 Task: Add a signature Juanita Young containing With sincere appreciation and gratitude, Juanita Young to email address softage.8@softage.net and add a label Debugging
Action: Mouse moved to (974, 55)
Screenshot: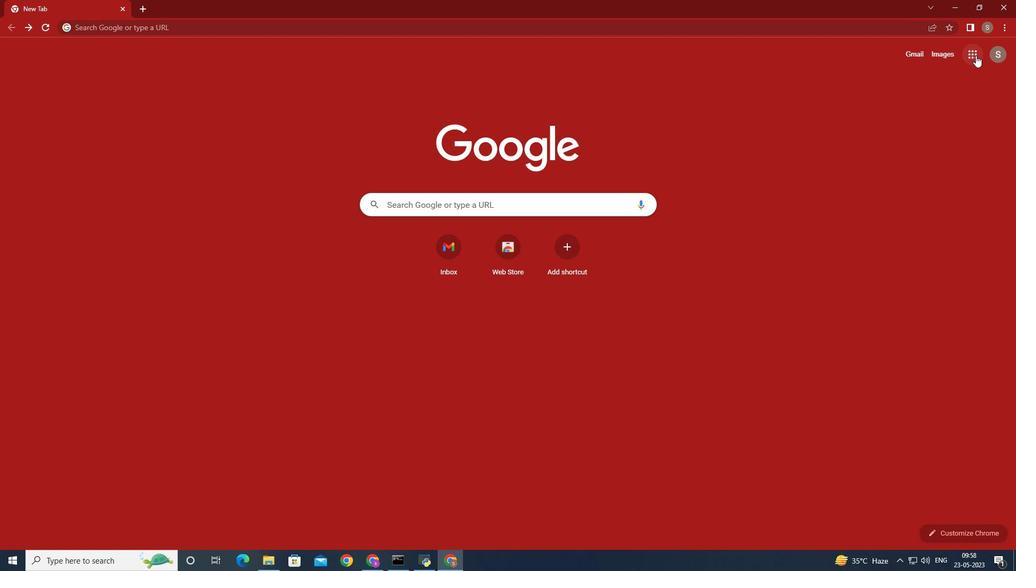 
Action: Mouse pressed left at (974, 55)
Screenshot: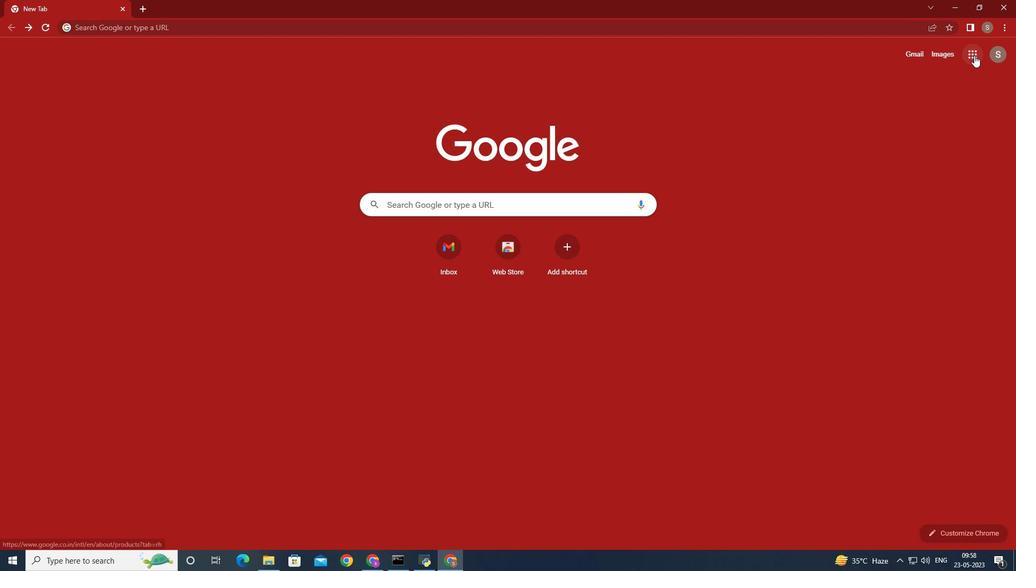 
Action: Mouse moved to (931, 101)
Screenshot: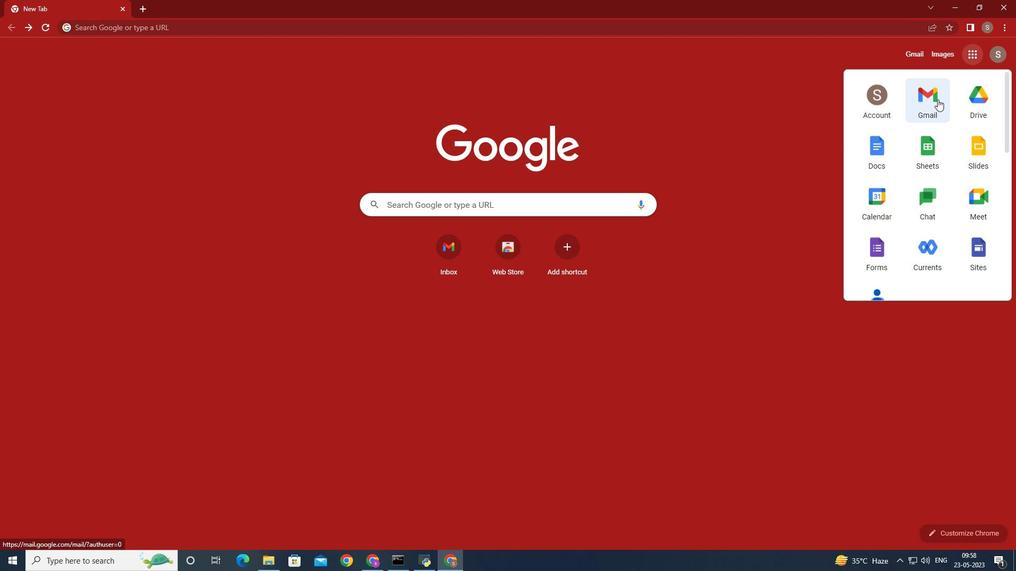 
Action: Mouse pressed left at (931, 101)
Screenshot: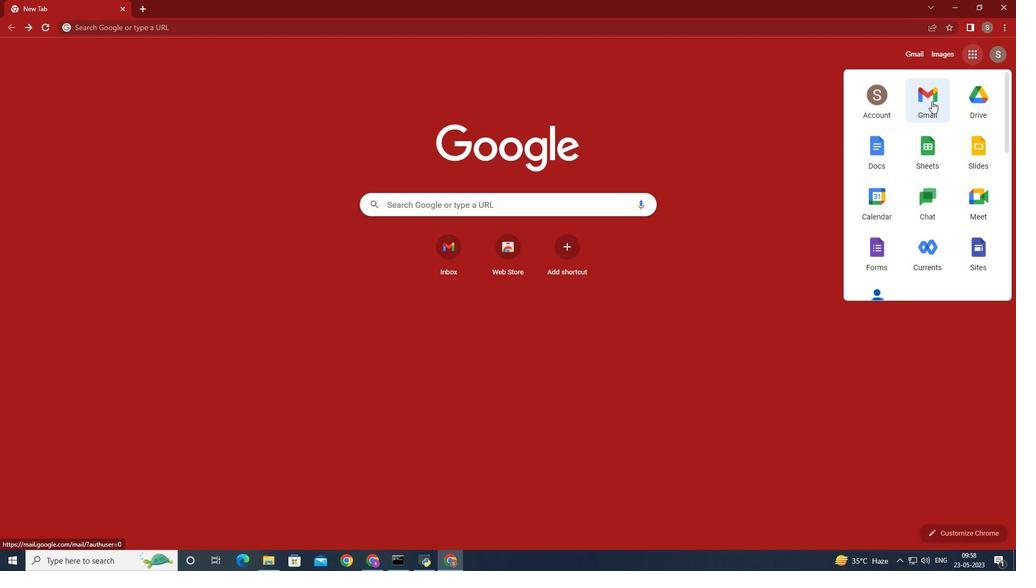 
Action: Mouse moved to (898, 78)
Screenshot: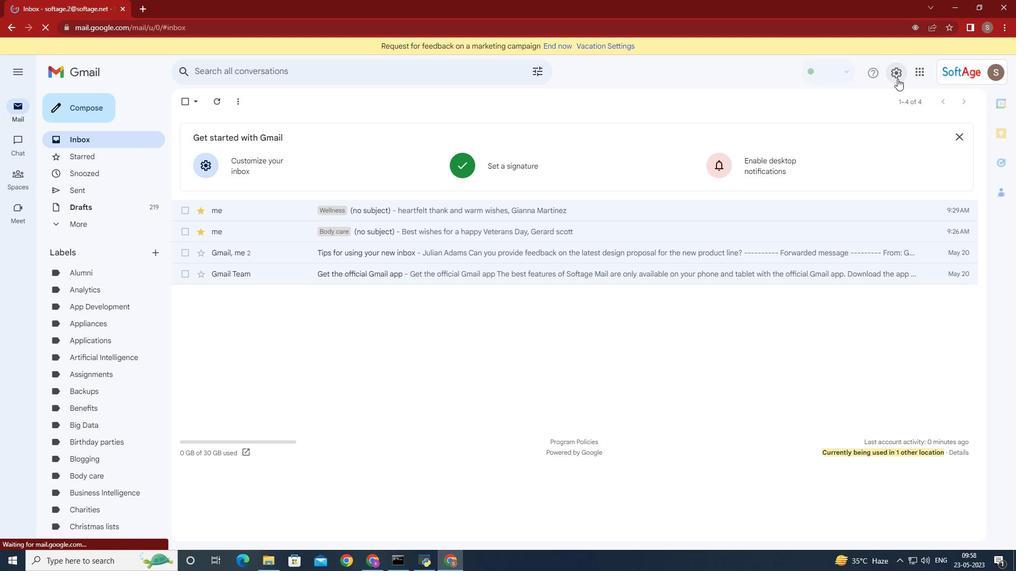 
Action: Mouse pressed left at (898, 78)
Screenshot: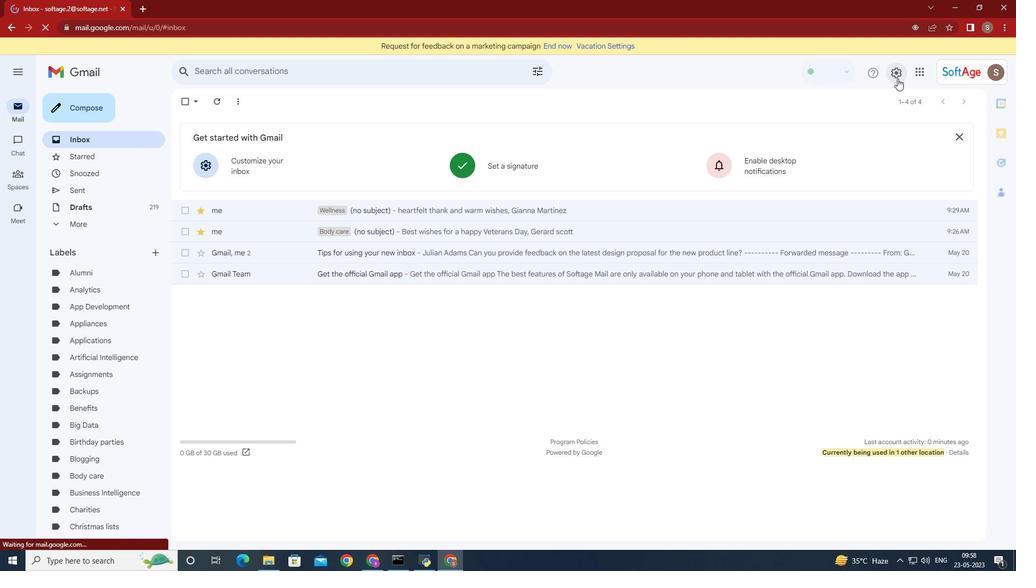 
Action: Mouse moved to (913, 123)
Screenshot: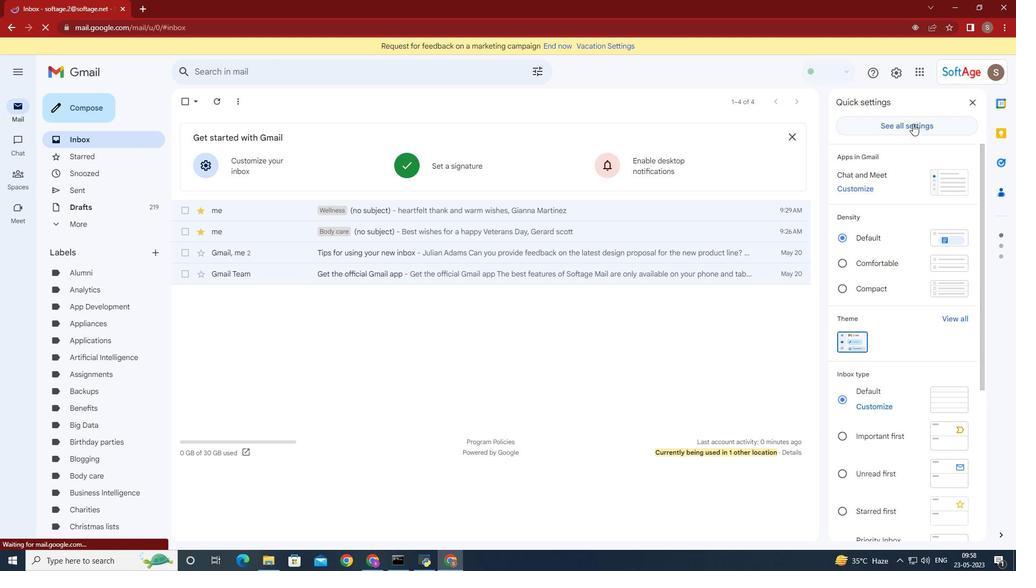 
Action: Mouse pressed left at (913, 123)
Screenshot: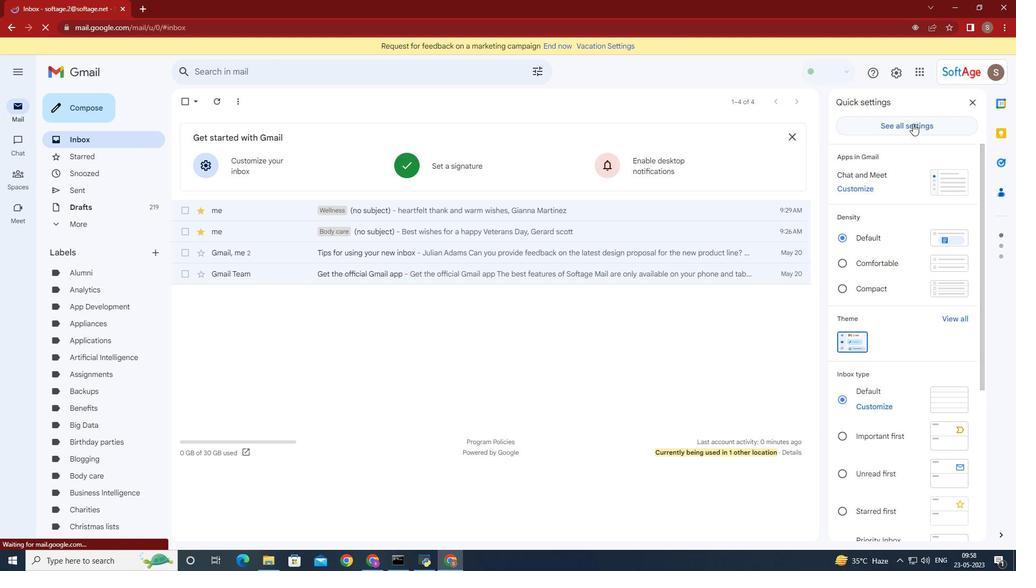 
Action: Mouse moved to (583, 351)
Screenshot: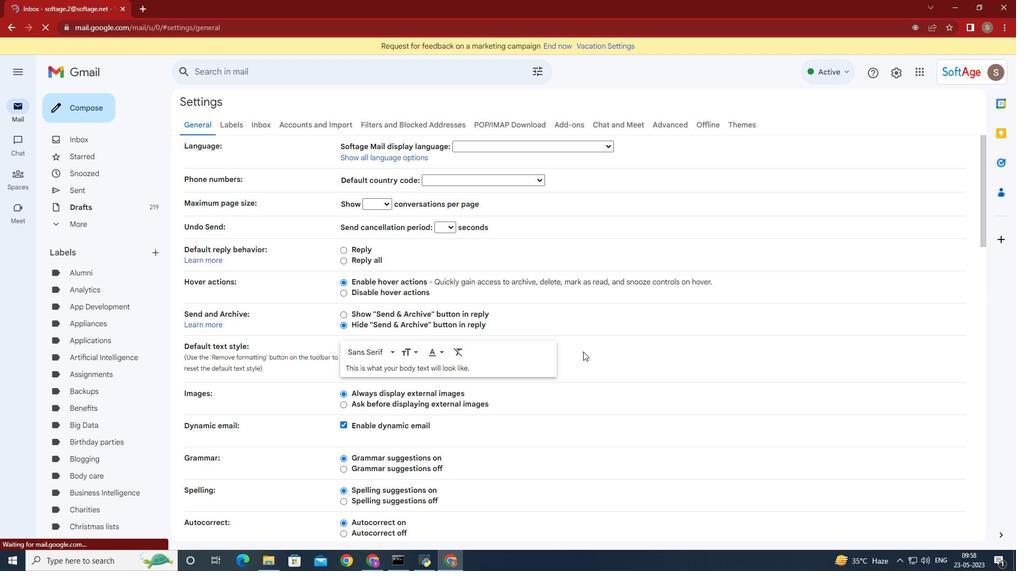 
Action: Mouse scrolled (583, 351) with delta (0, 0)
Screenshot: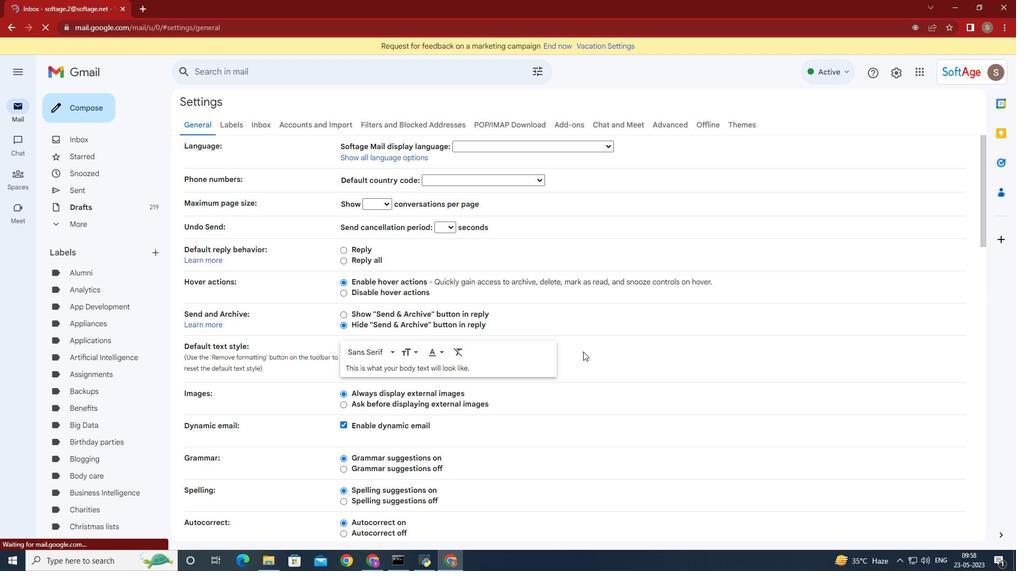 
Action: Mouse scrolled (583, 351) with delta (0, 0)
Screenshot: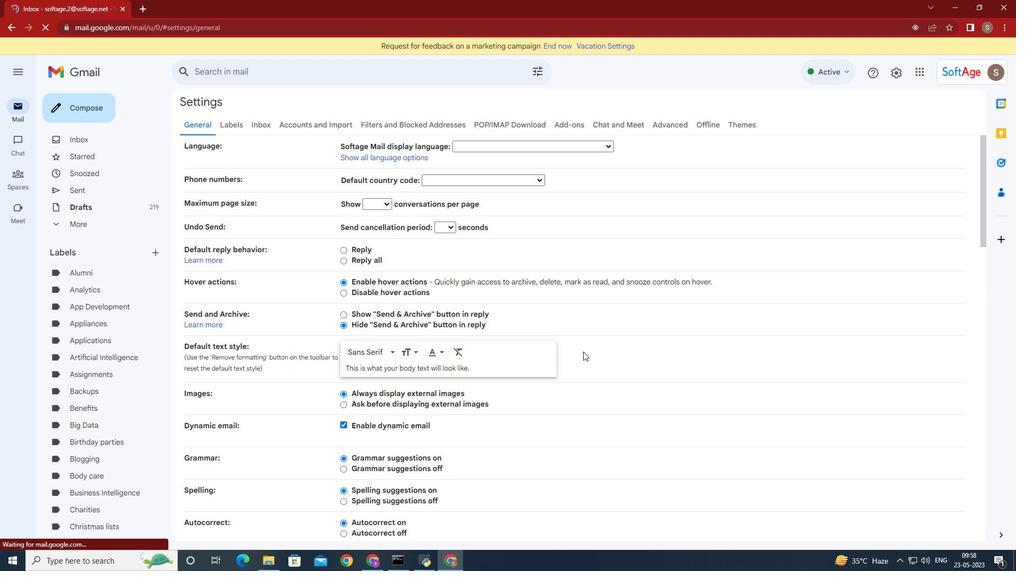 
Action: Mouse scrolled (583, 351) with delta (0, 0)
Screenshot: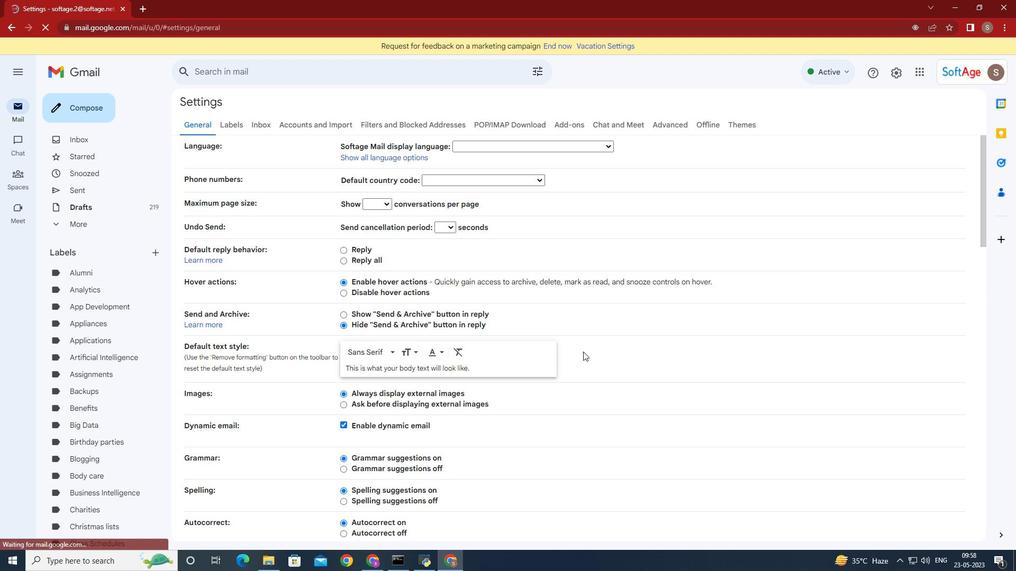 
Action: Mouse moved to (583, 351)
Screenshot: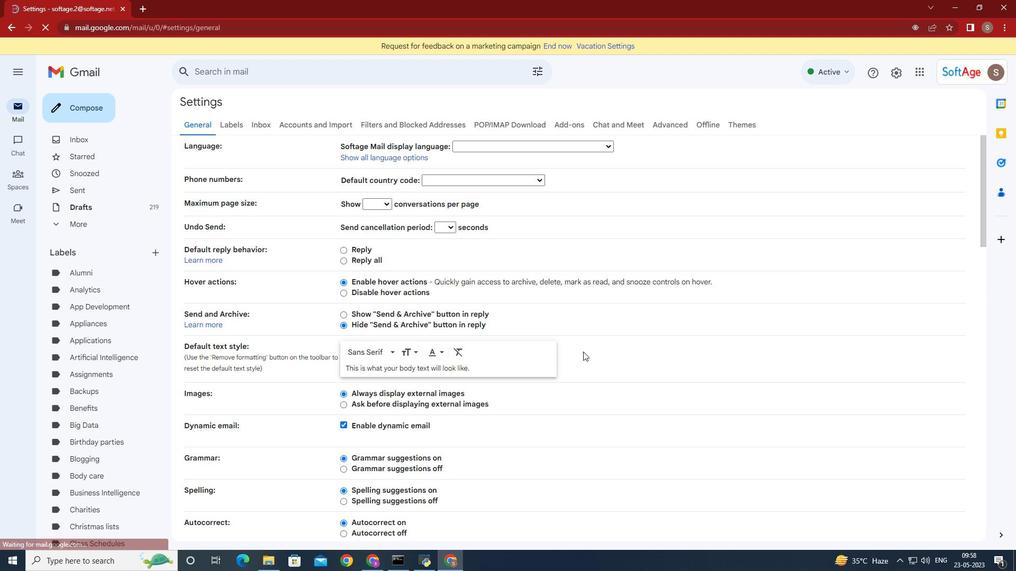 
Action: Mouse scrolled (583, 351) with delta (0, 0)
Screenshot: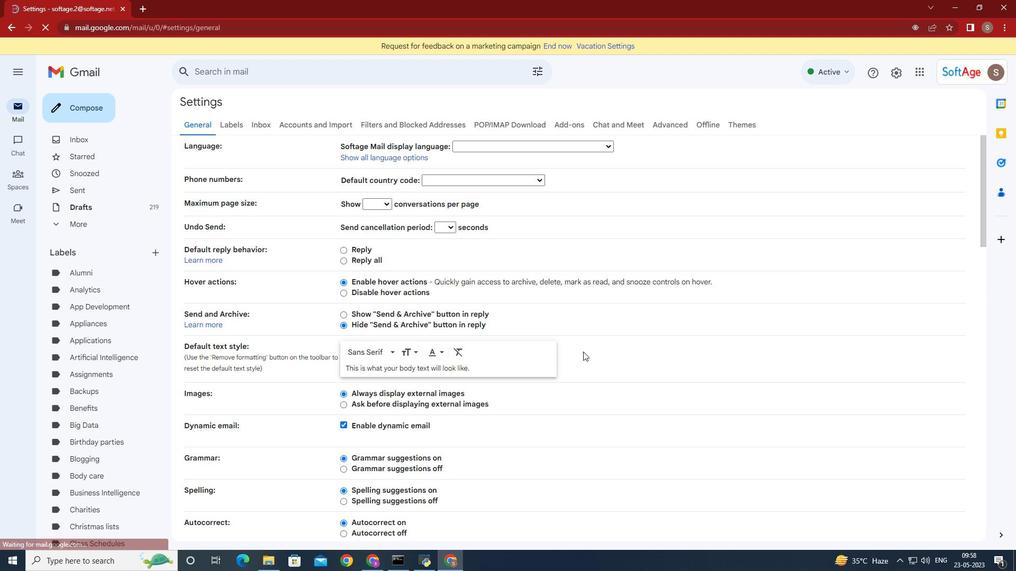 
Action: Mouse moved to (584, 350)
Screenshot: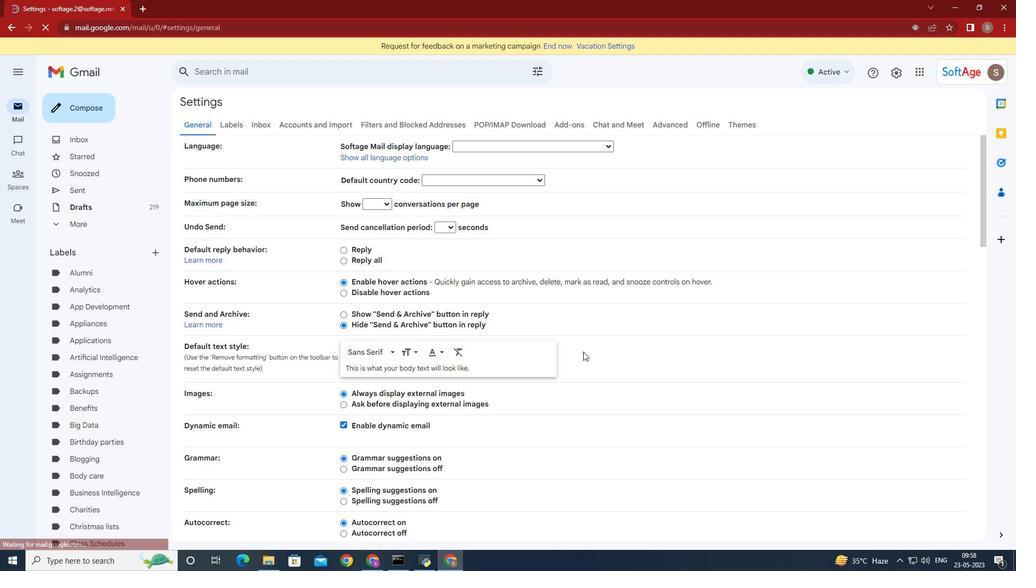 
Action: Mouse scrolled (584, 350) with delta (0, 0)
Screenshot: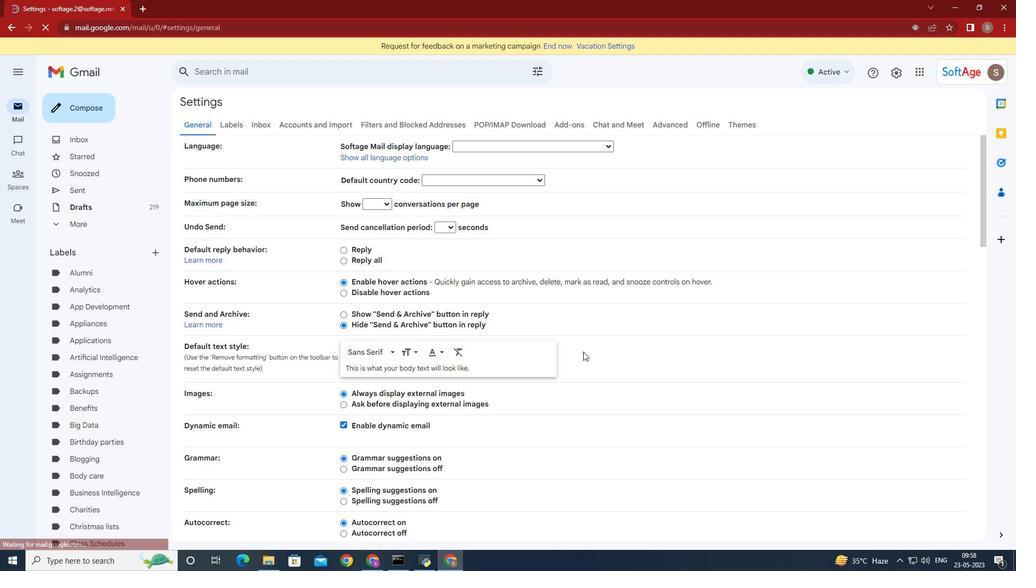 
Action: Mouse moved to (585, 347)
Screenshot: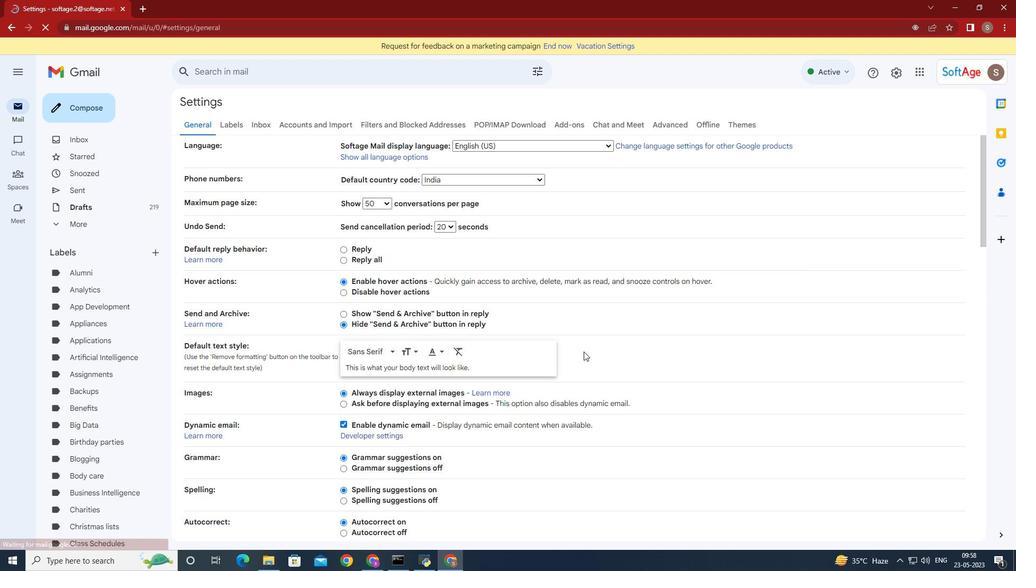 
Action: Mouse scrolled (584, 349) with delta (0, 0)
Screenshot: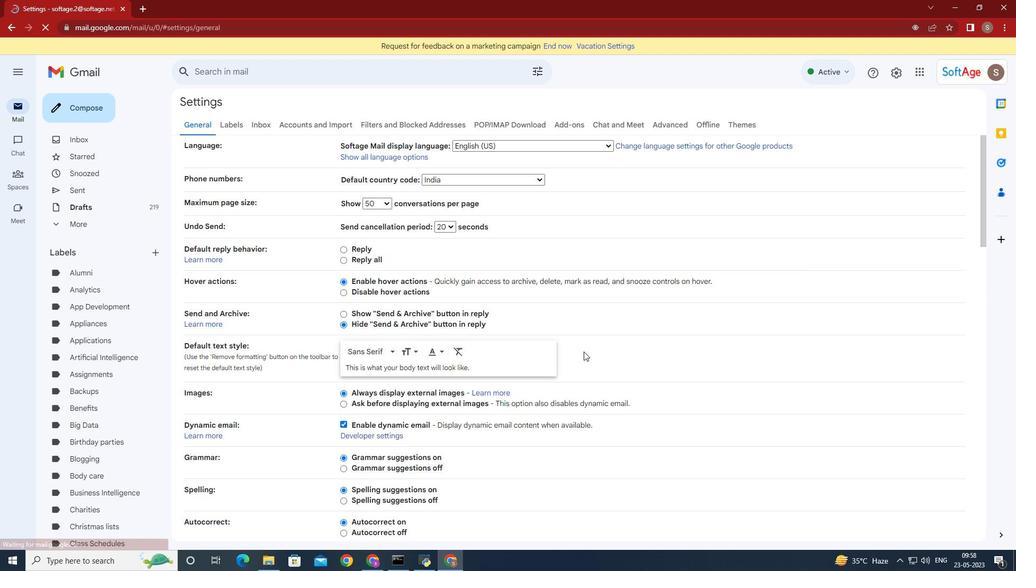 
Action: Mouse moved to (587, 345)
Screenshot: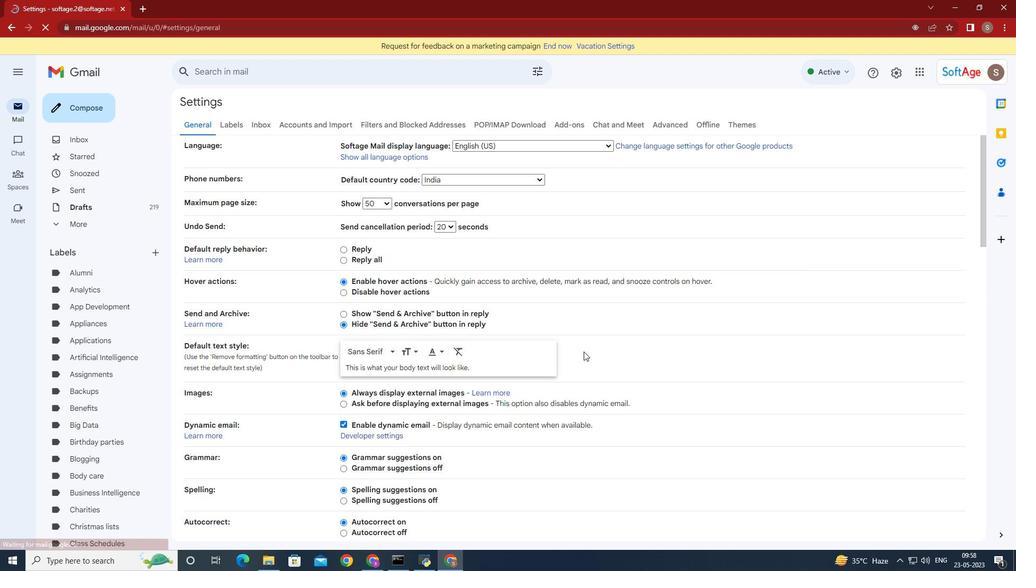 
Action: Mouse scrolled (586, 345) with delta (0, 0)
Screenshot: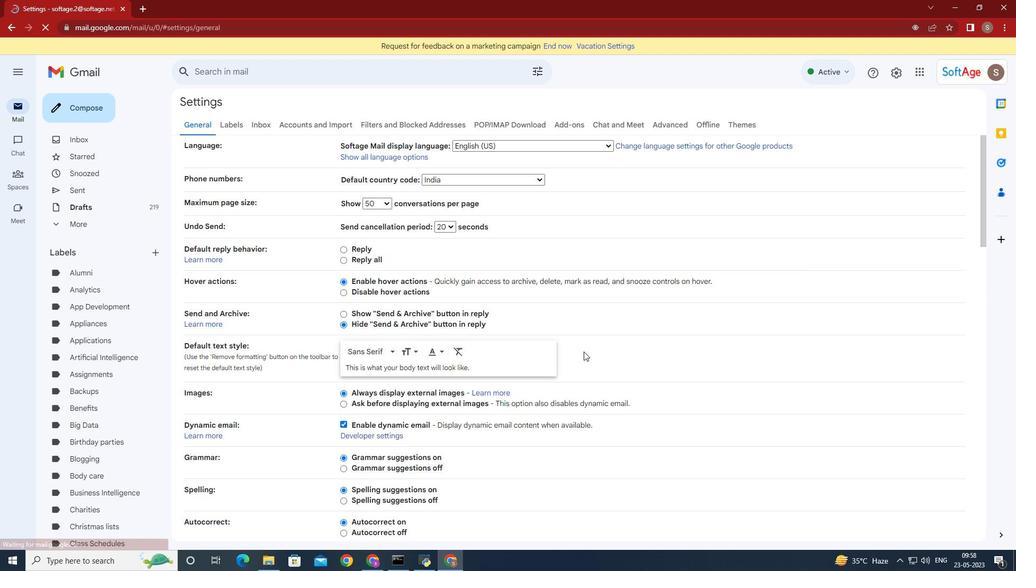 
Action: Mouse moved to (589, 341)
Screenshot: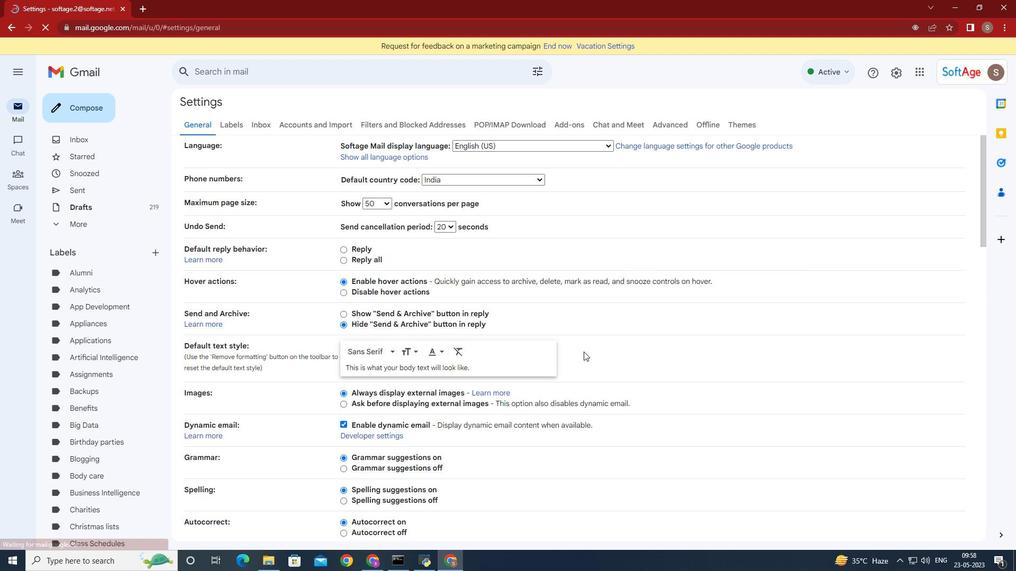 
Action: Mouse scrolled (588, 342) with delta (0, 0)
Screenshot: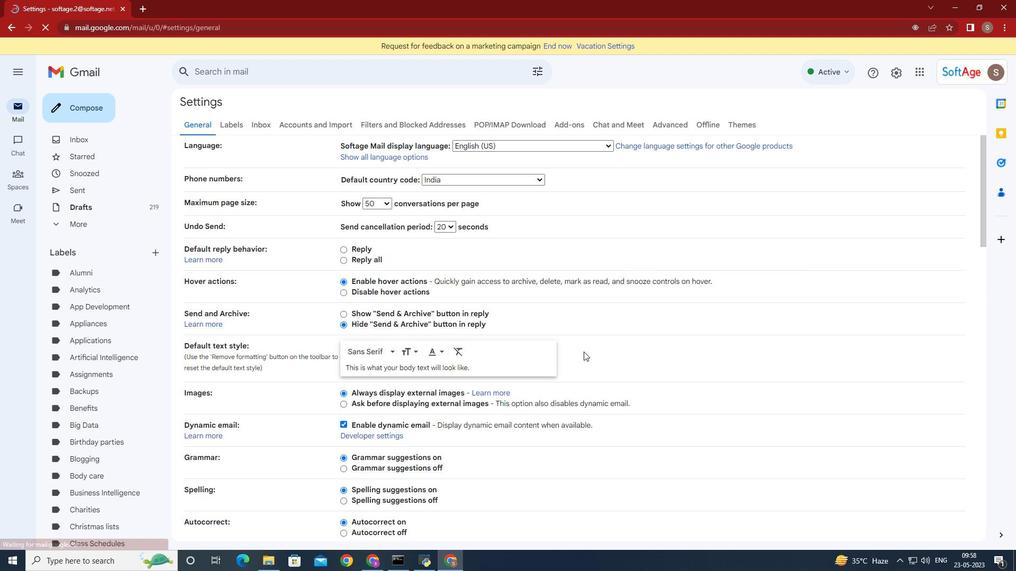 
Action: Mouse moved to (594, 334)
Screenshot: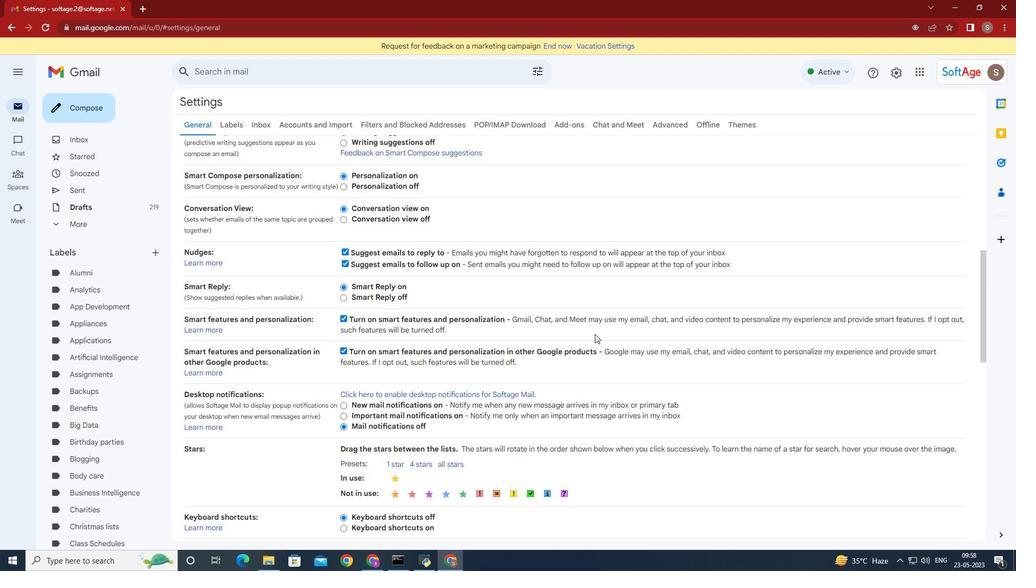 
Action: Mouse scrolled (594, 333) with delta (0, 0)
Screenshot: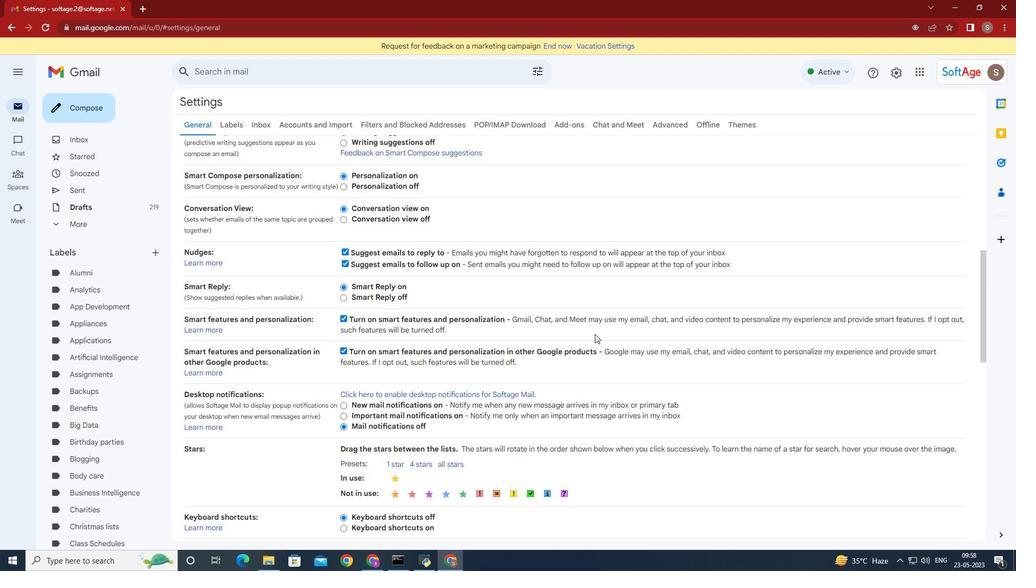 
Action: Mouse moved to (594, 334)
Screenshot: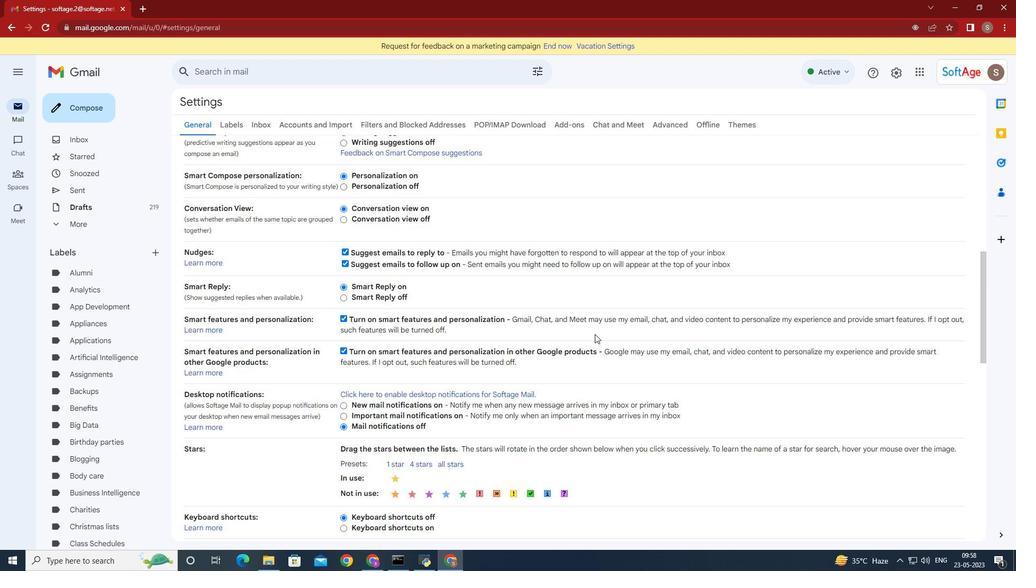
Action: Mouse scrolled (594, 333) with delta (0, 0)
Screenshot: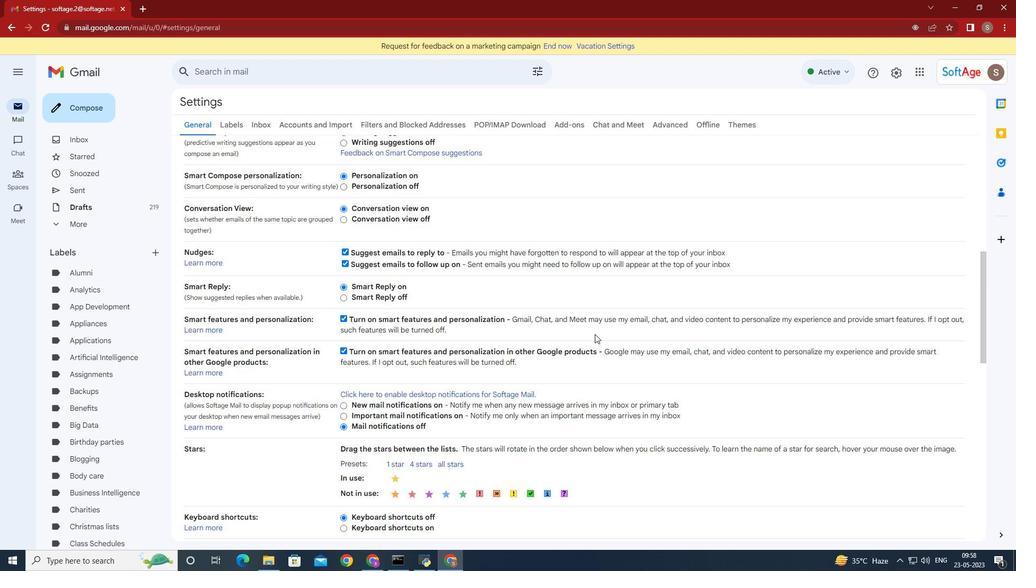 
Action: Mouse scrolled (594, 333) with delta (0, 0)
Screenshot: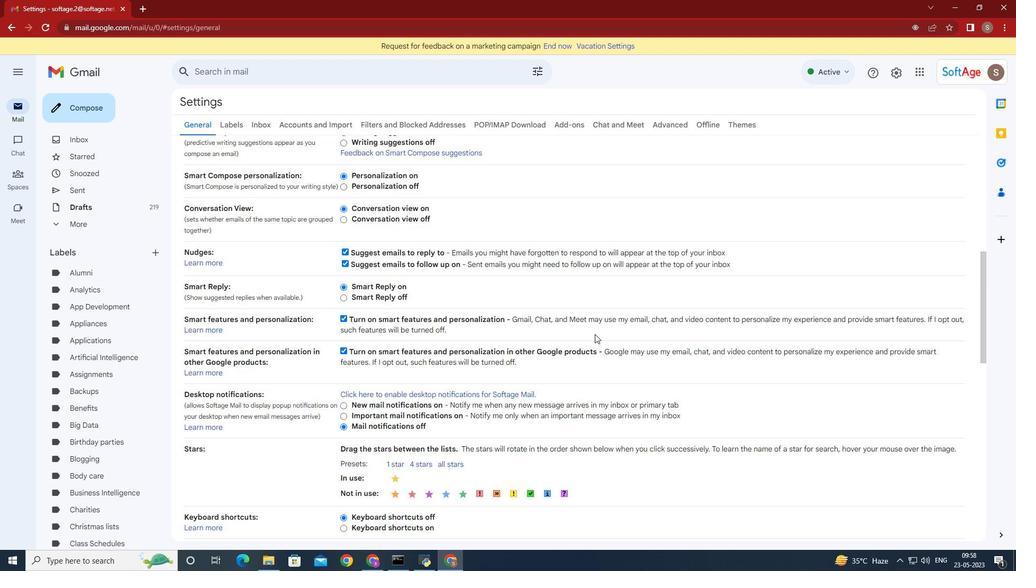 
Action: Mouse scrolled (594, 333) with delta (0, 0)
Screenshot: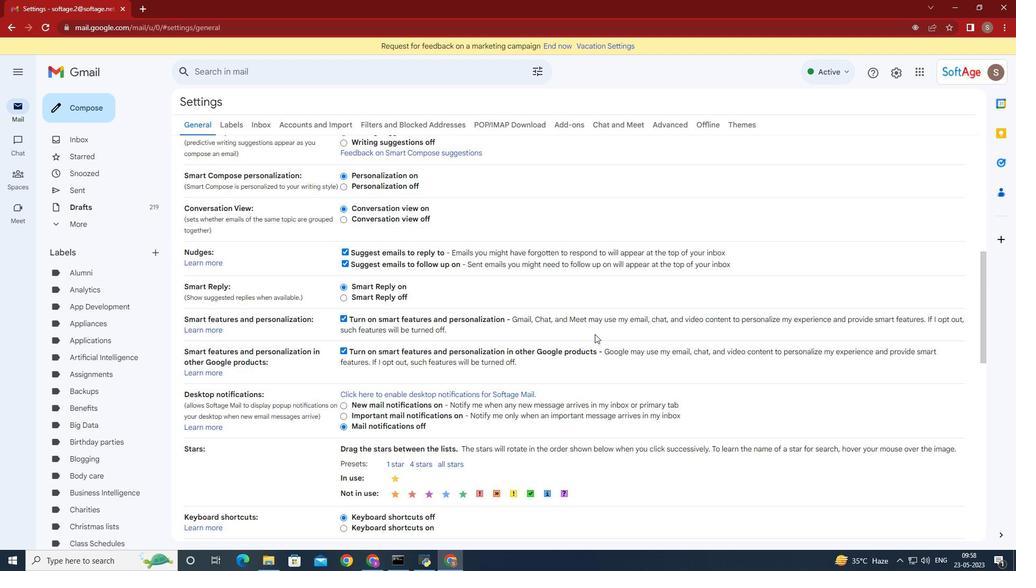 
Action: Mouse scrolled (594, 333) with delta (0, 0)
Screenshot: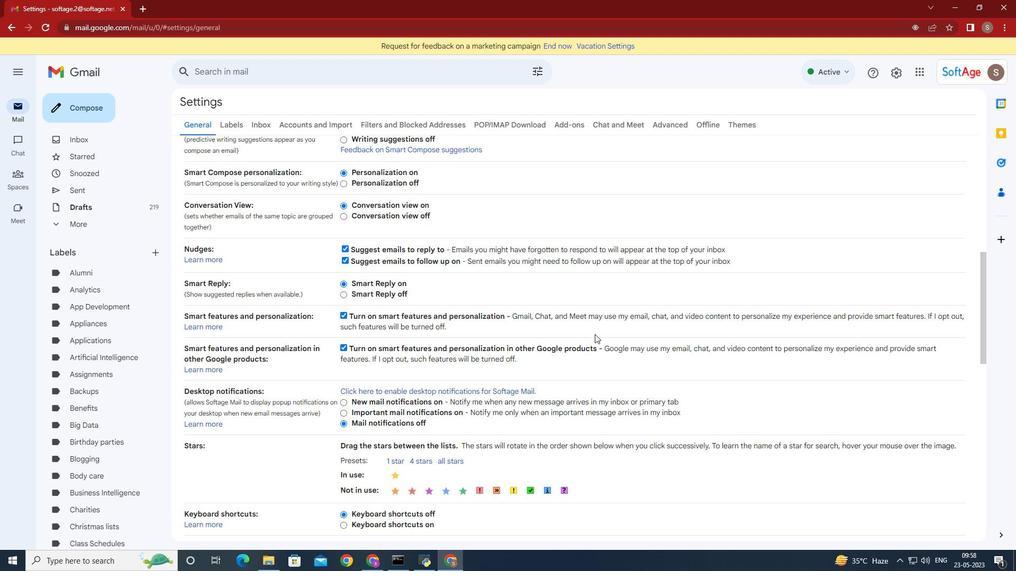 
Action: Mouse moved to (421, 483)
Screenshot: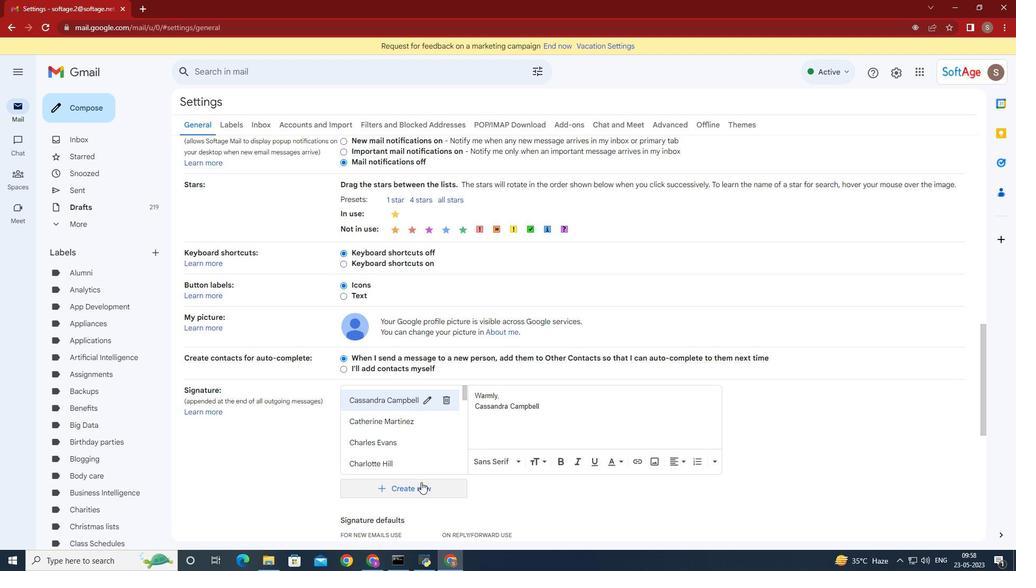 
Action: Mouse pressed left at (421, 483)
Screenshot: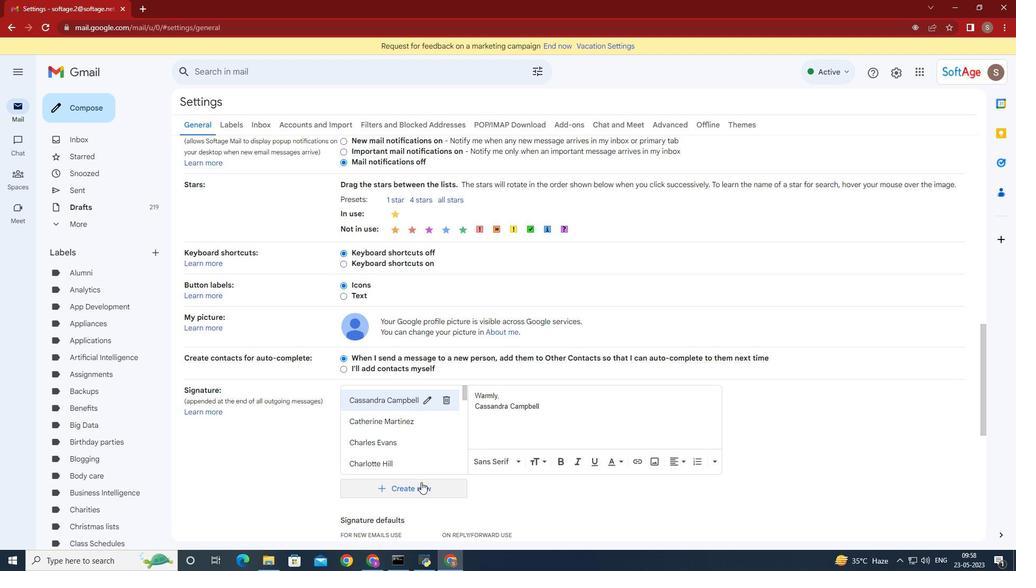 
Action: Mouse moved to (459, 450)
Screenshot: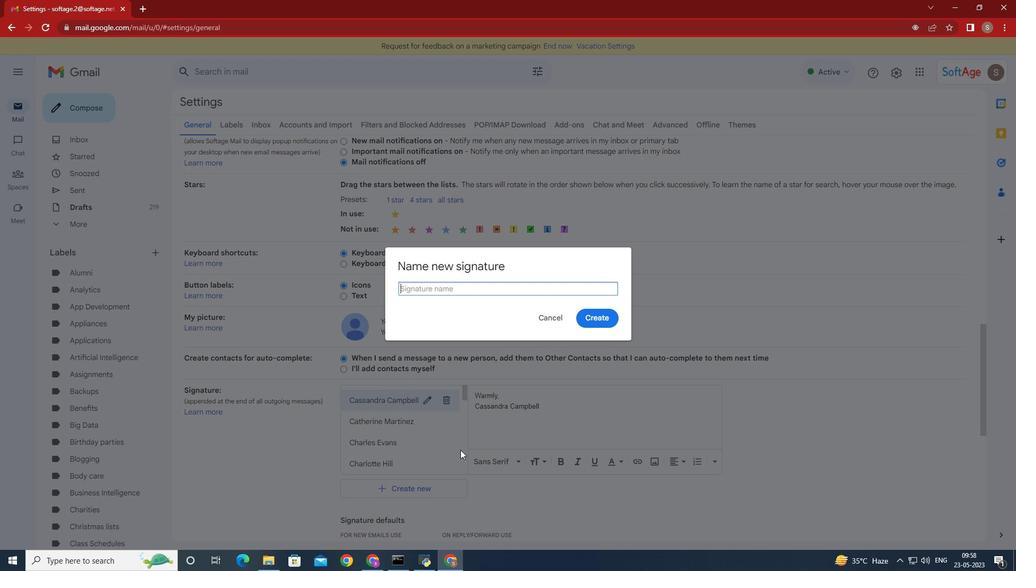 
Action: Key pressed <Key.shift>Juanita<Key.space><Key.shift>Young
Screenshot: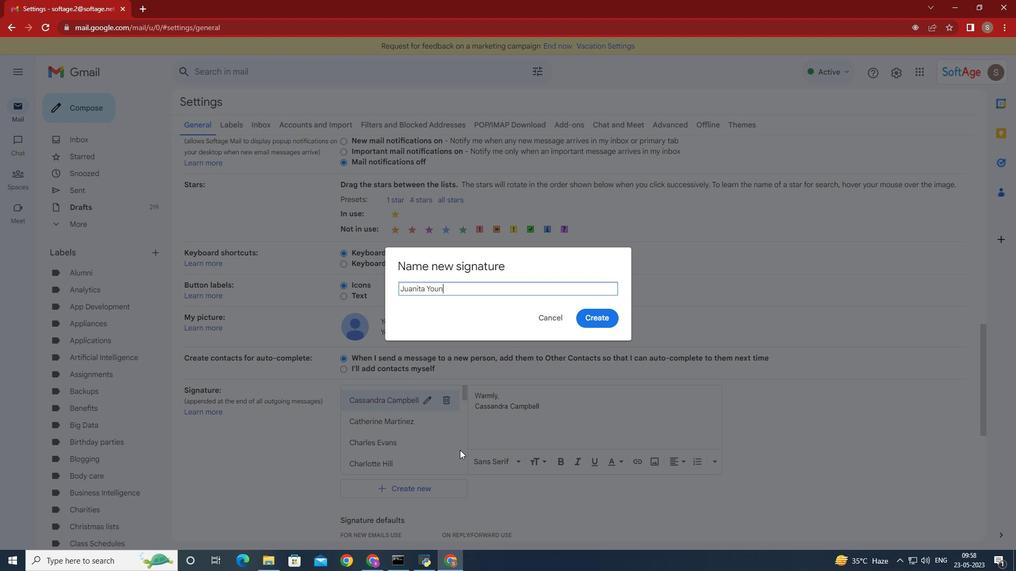 
Action: Mouse moved to (609, 320)
Screenshot: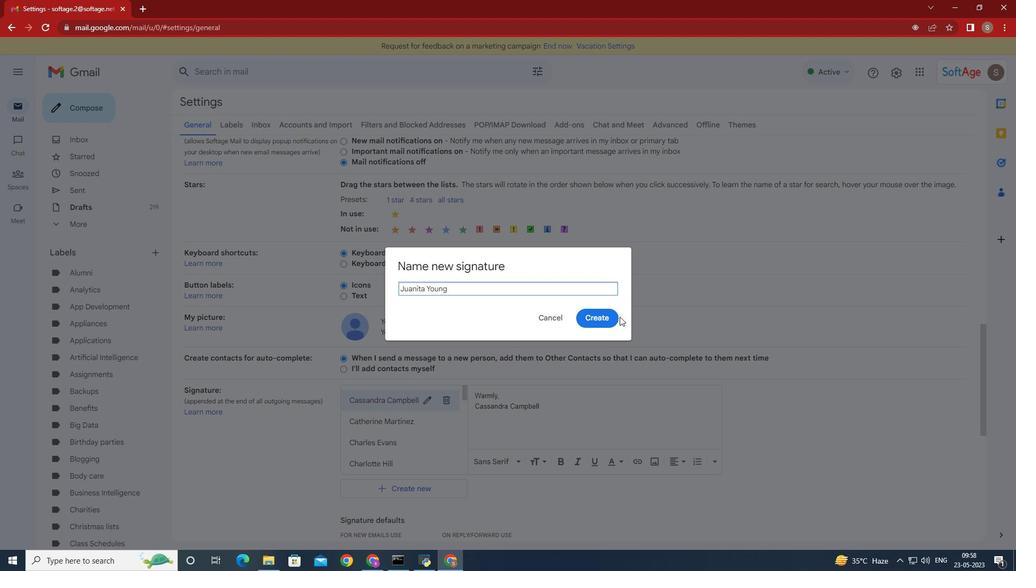 
Action: Mouse pressed left at (609, 320)
Screenshot: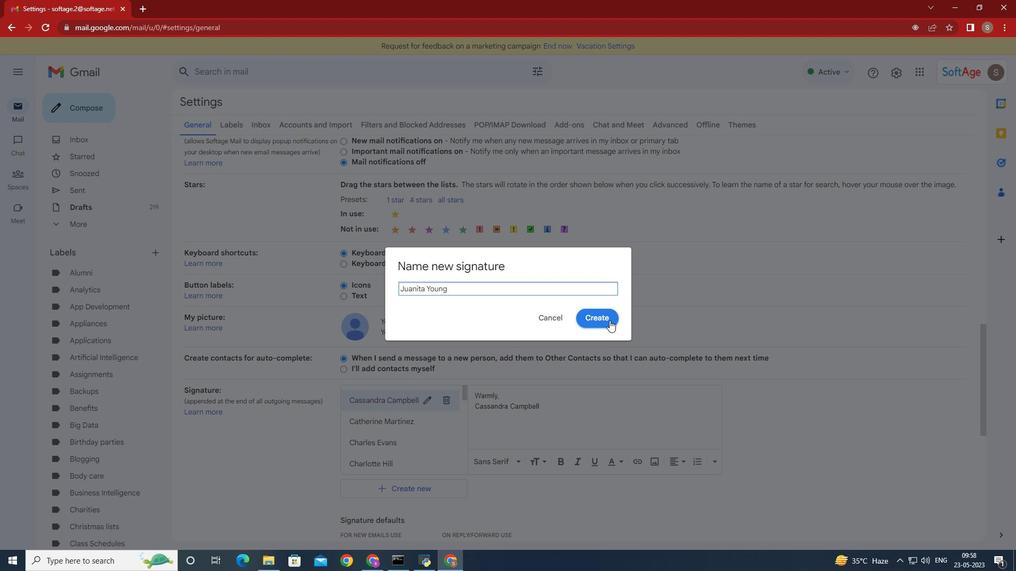
Action: Mouse moved to (726, 579)
Screenshot: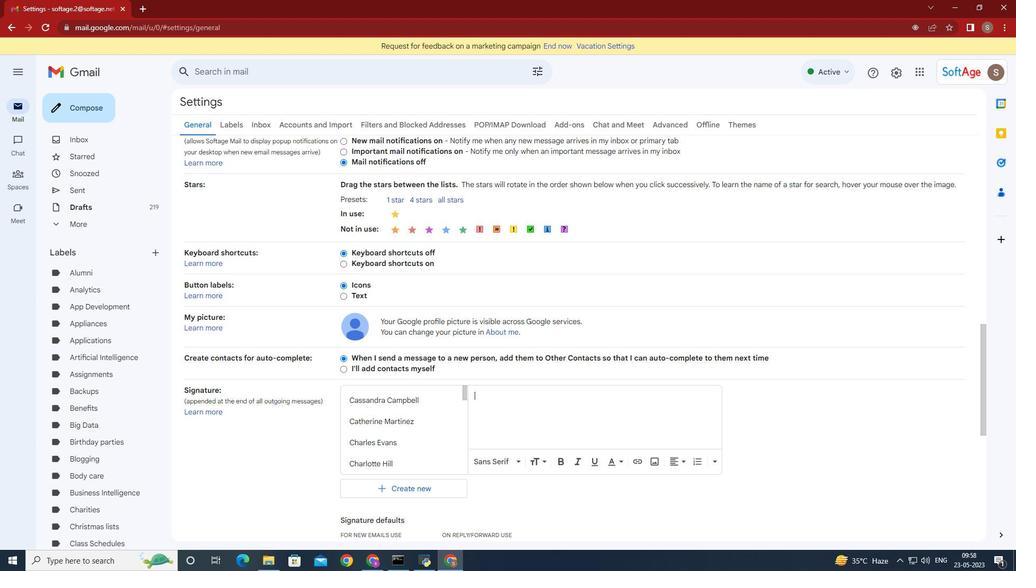 
Action: Key pressed sincere<Key.space><Key.shift>appreciation<Key.space>and<Key.space>gratitude,<Key.enter><Key.shift><Key.shift><Key.shift>Juanita<Key.space><Key.shift>Young
Screenshot: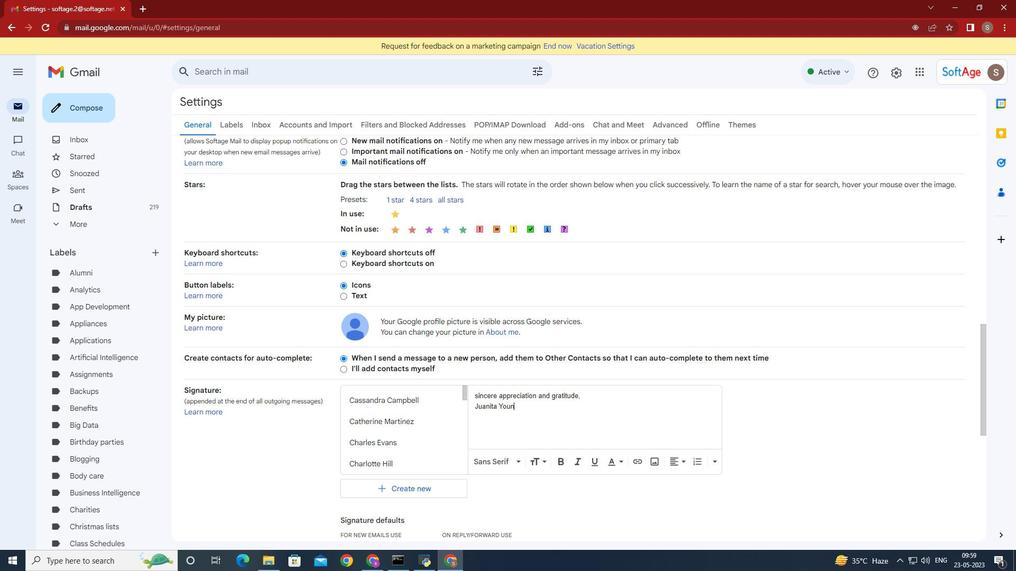 
Action: Mouse moved to (744, 554)
Screenshot: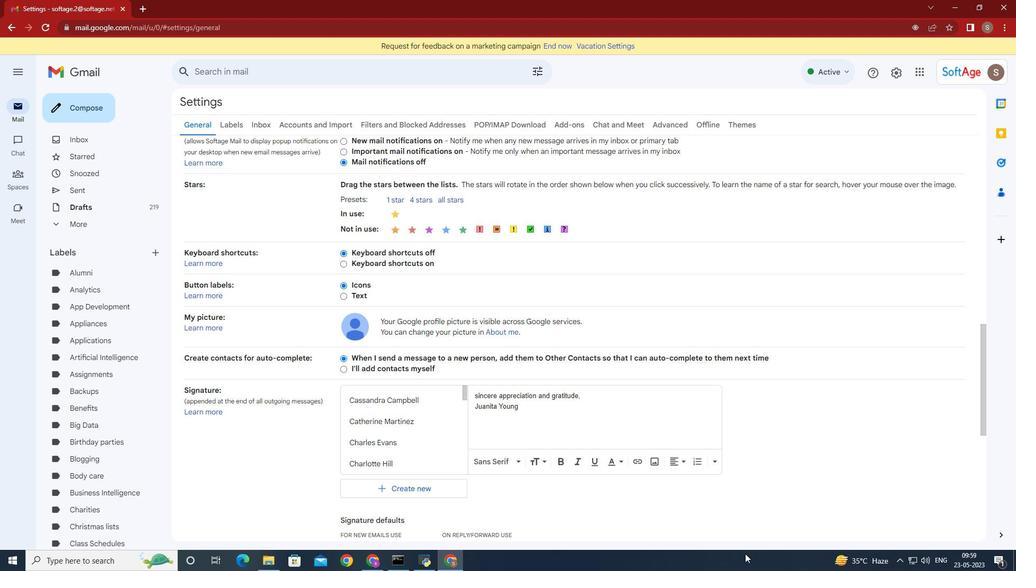
Action: Mouse scrolled (744, 553) with delta (0, 0)
Screenshot: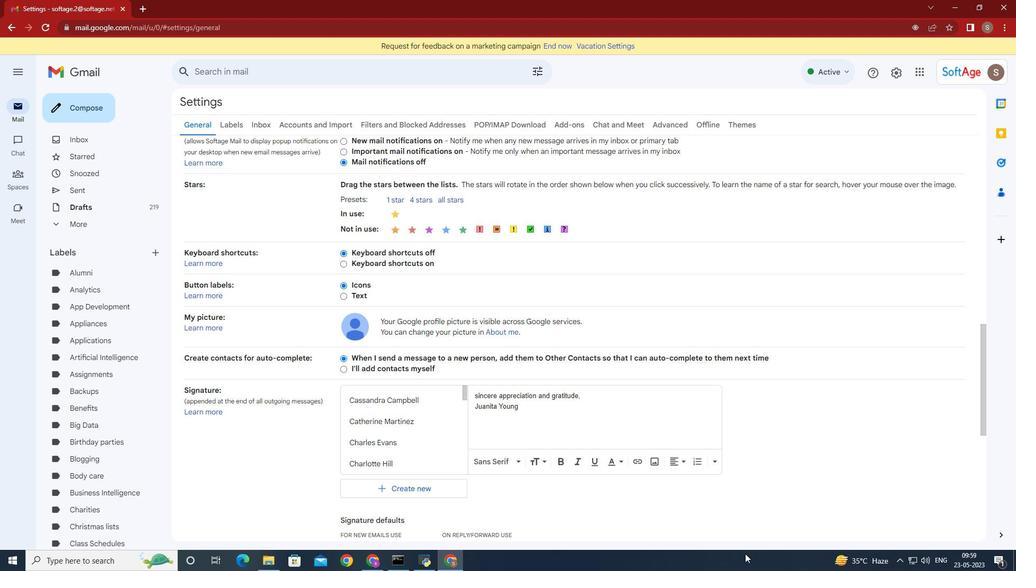 
Action: Mouse moved to (744, 546)
Screenshot: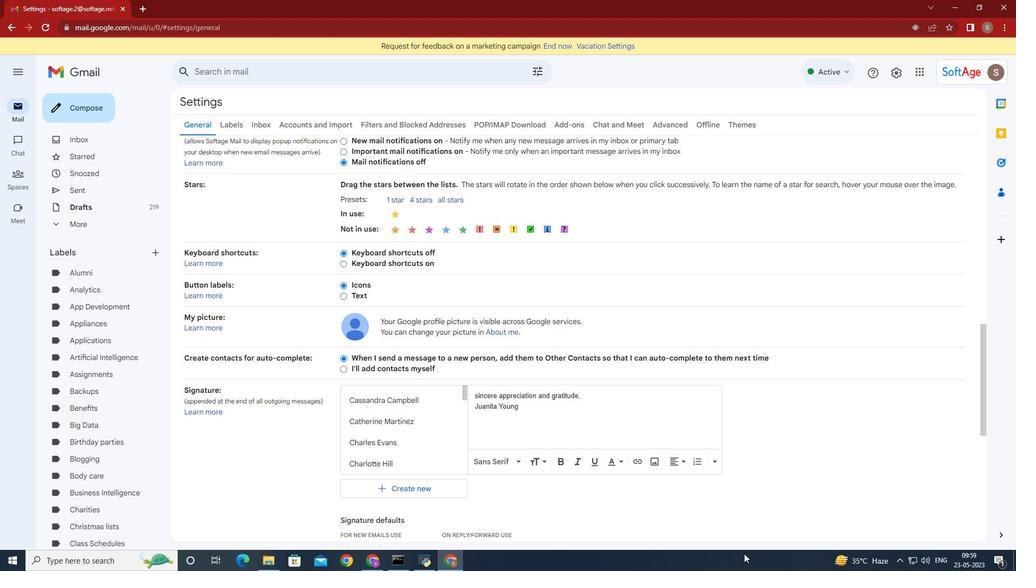 
Action: Mouse scrolled (744, 546) with delta (0, 0)
Screenshot: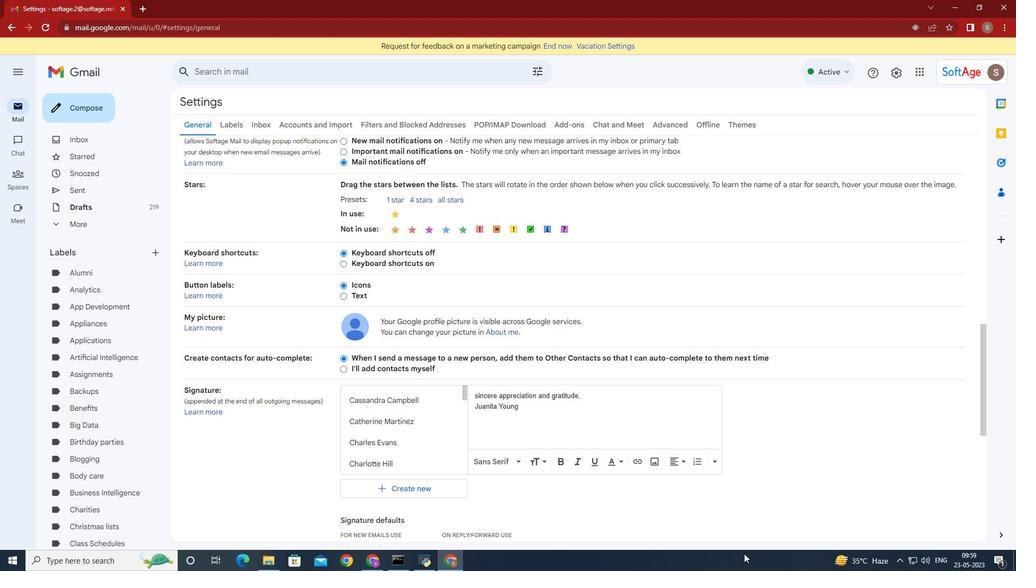 
Action: Mouse moved to (757, 514)
Screenshot: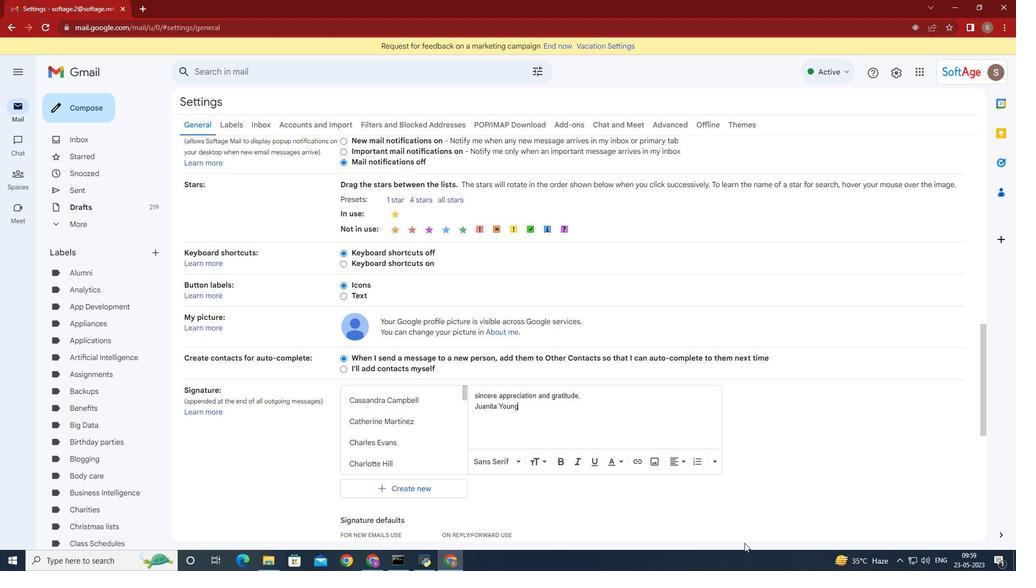 
Action: Mouse scrolled (757, 513) with delta (0, 0)
Screenshot: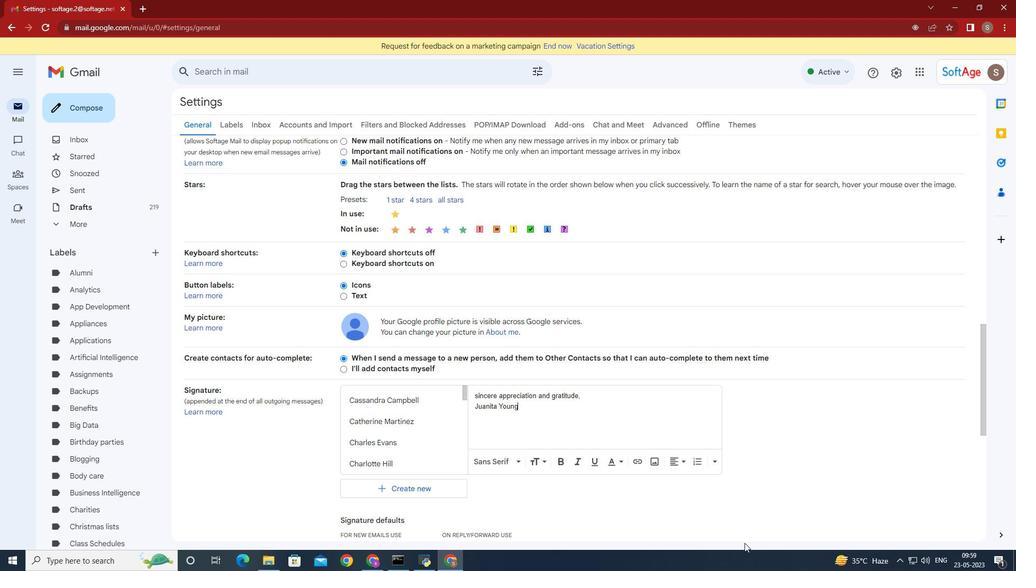 
Action: Mouse moved to (600, 521)
Screenshot: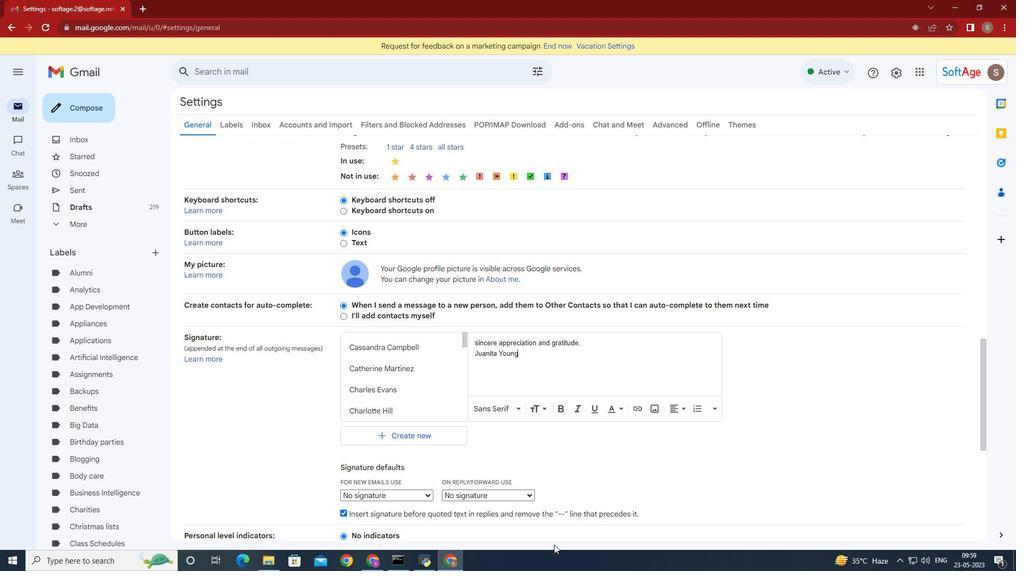
Action: Mouse scrolled (600, 521) with delta (0, 0)
Screenshot: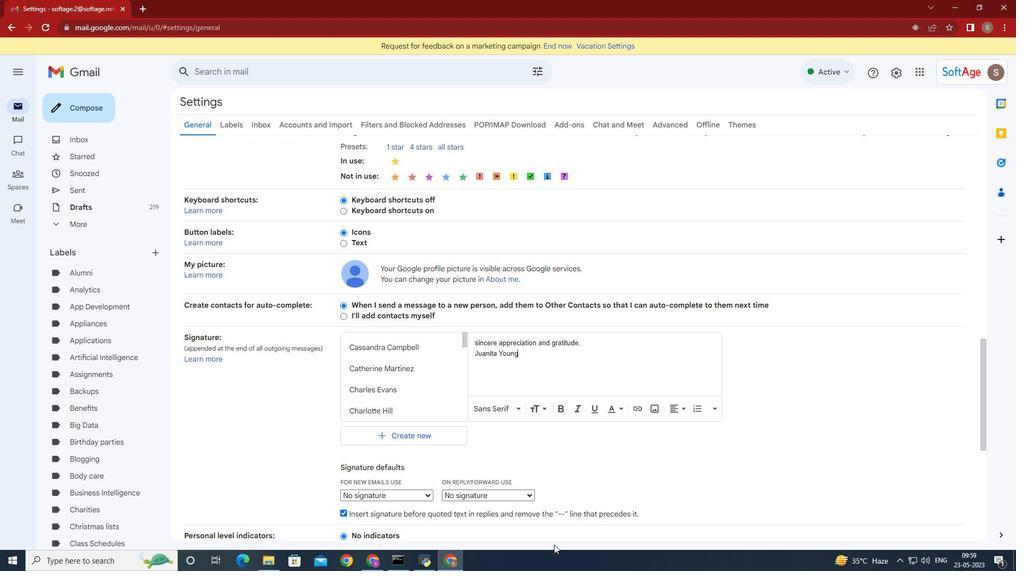 
Action: Mouse moved to (602, 519)
Screenshot: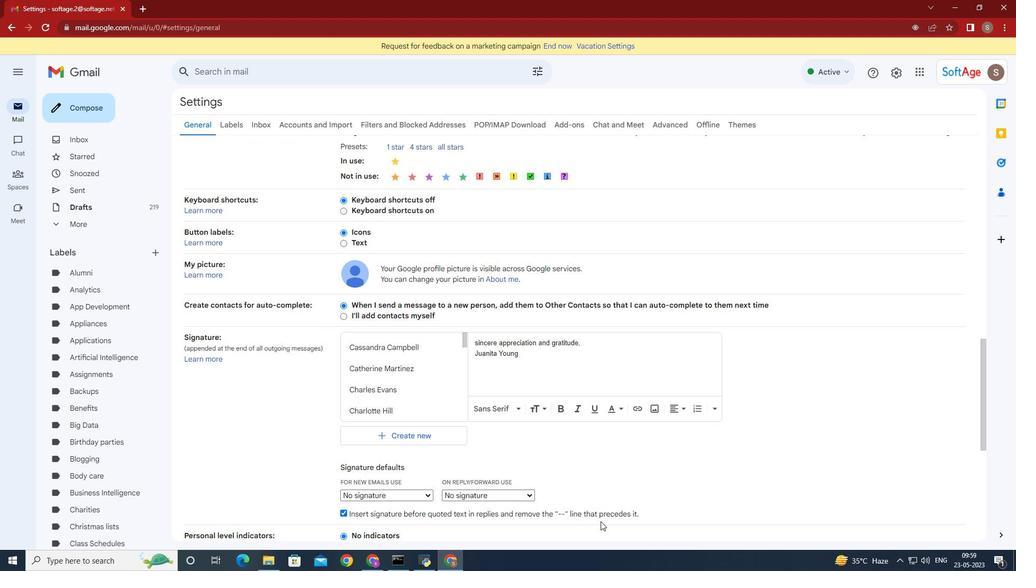 
Action: Mouse scrolled (602, 519) with delta (0, 0)
Screenshot: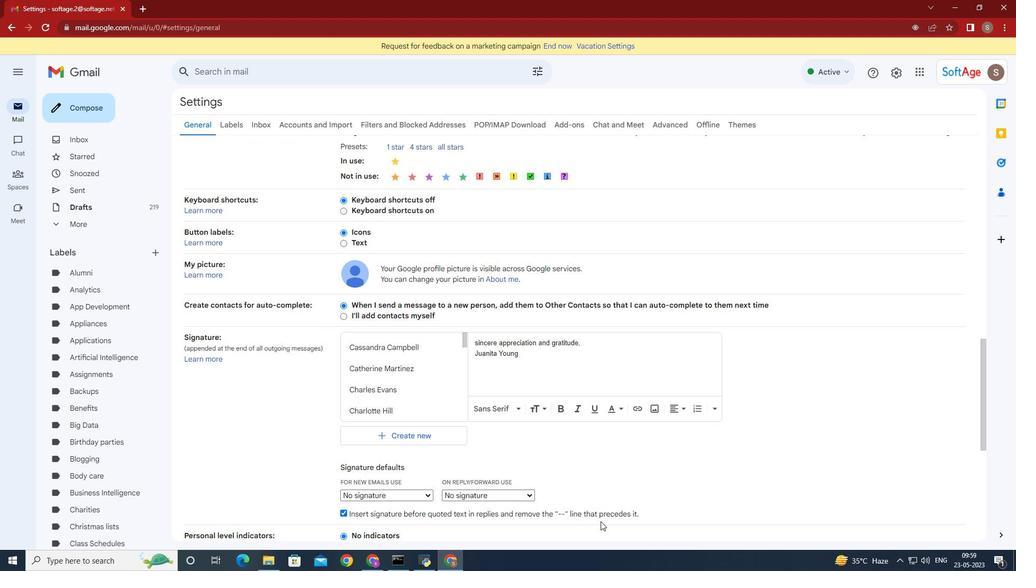 
Action: Mouse moved to (608, 509)
Screenshot: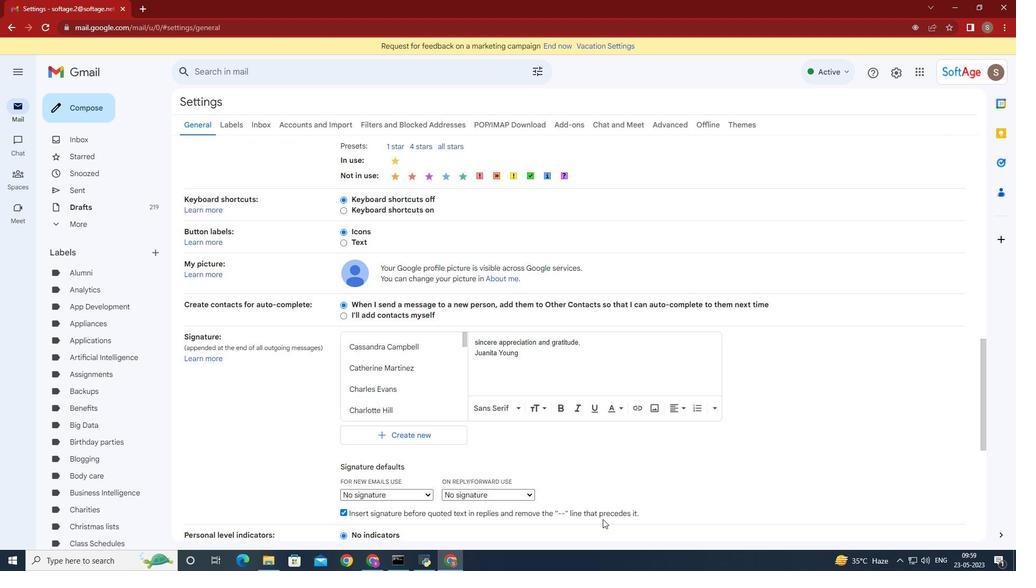 
Action: Mouse scrolled (608, 509) with delta (0, 0)
Screenshot: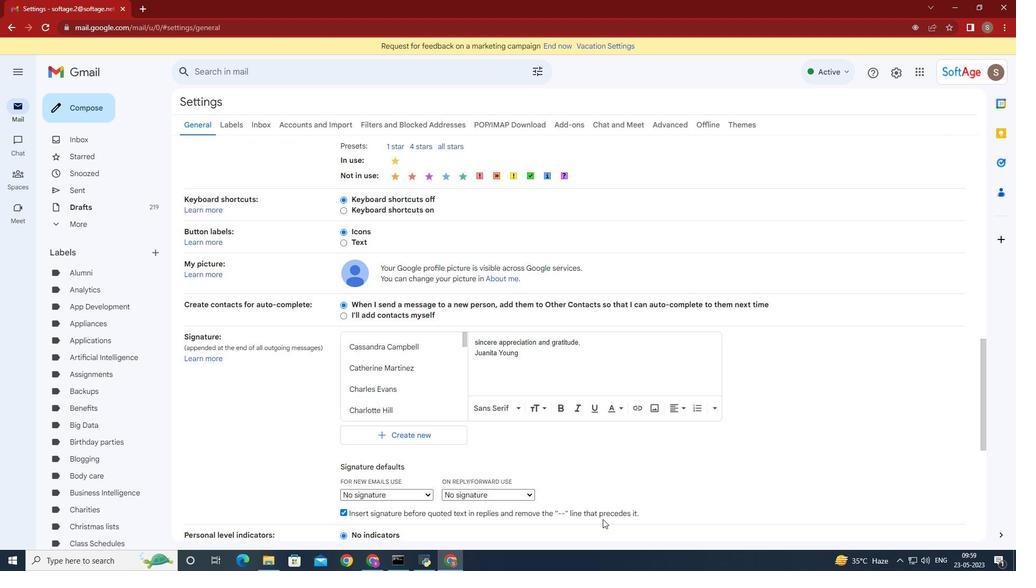 
Action: Mouse moved to (428, 337)
Screenshot: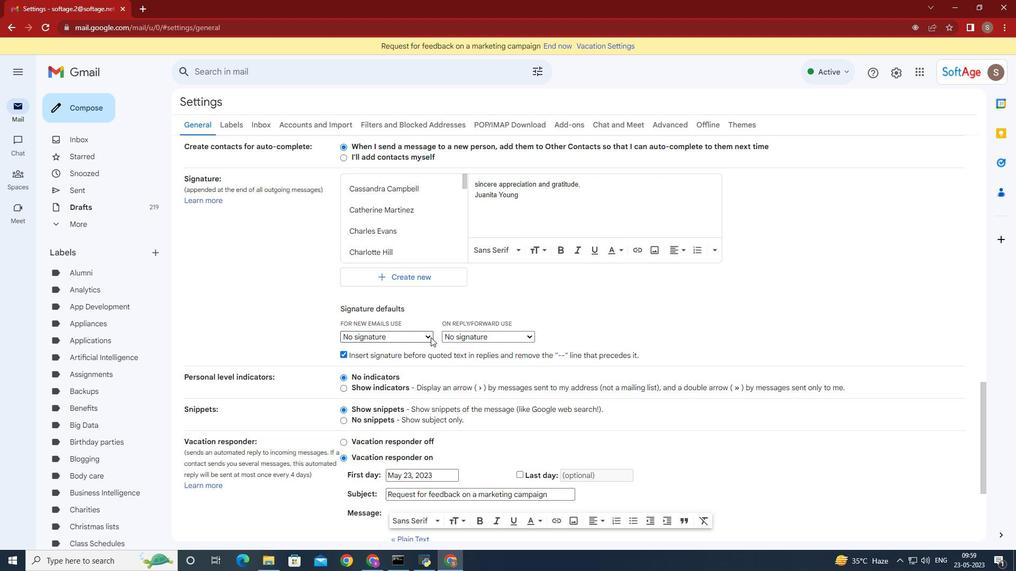 
Action: Mouse pressed left at (428, 337)
Screenshot: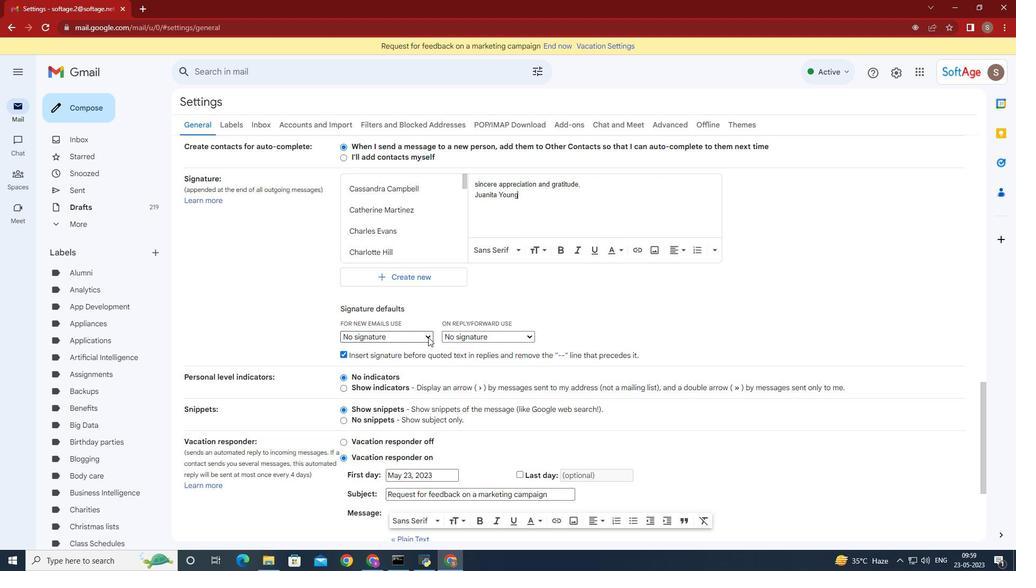 
Action: Mouse moved to (374, 527)
Screenshot: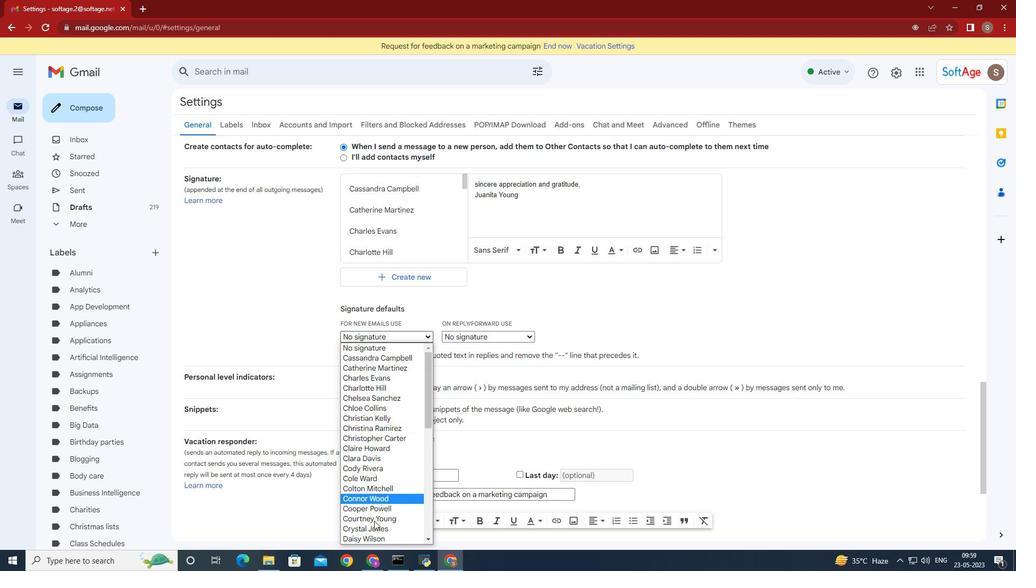 
Action: Mouse scrolled (374, 526) with delta (0, 0)
Screenshot: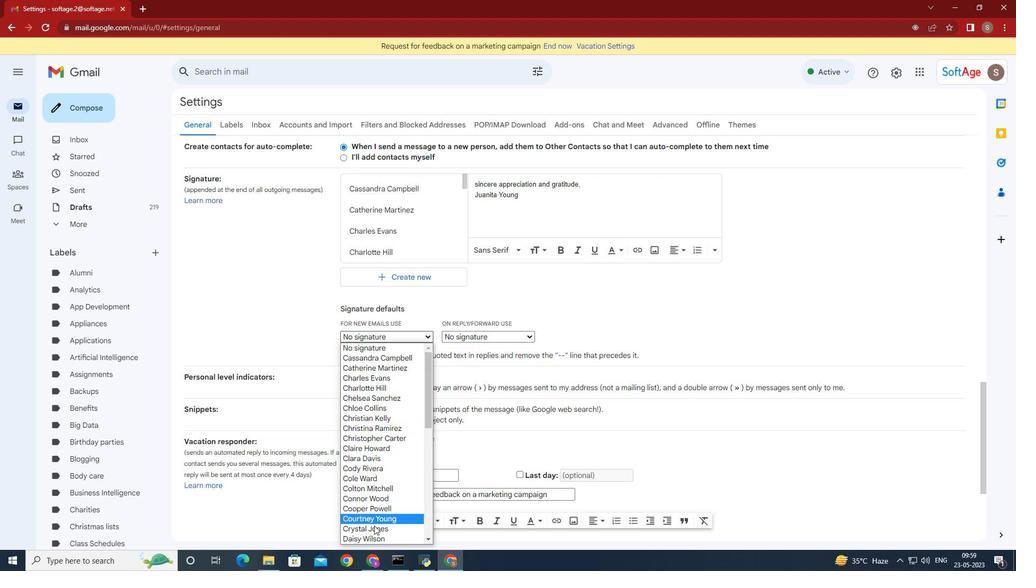 
Action: Mouse moved to (374, 527)
Screenshot: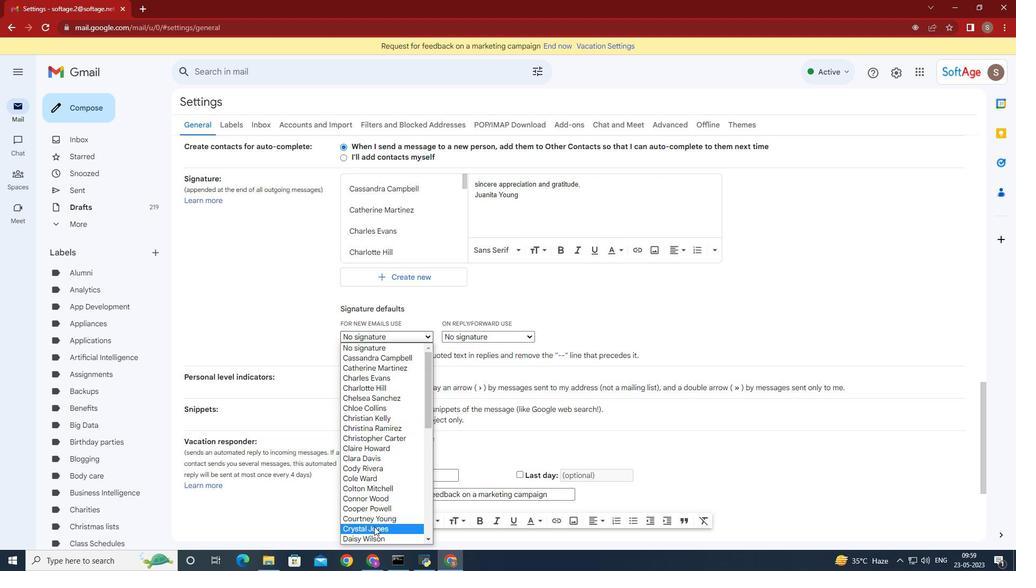 
Action: Mouse scrolled (374, 527) with delta (0, 0)
Screenshot: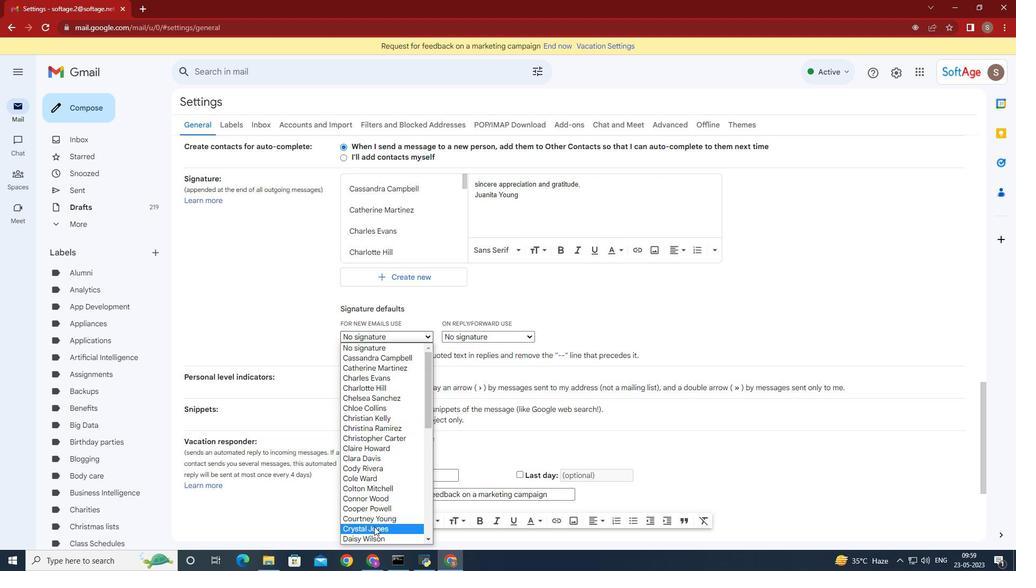 
Action: Mouse moved to (374, 527)
Screenshot: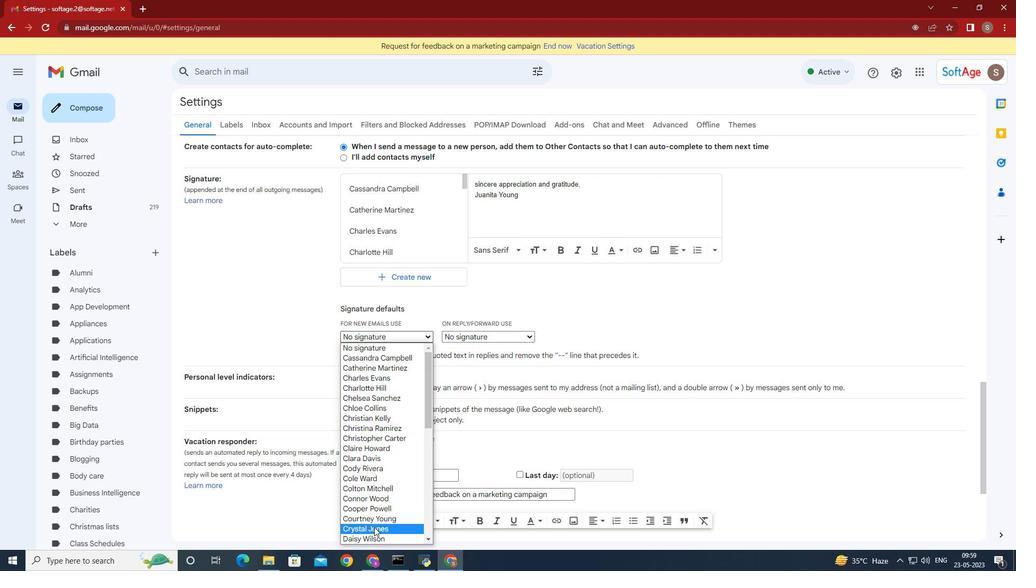
Action: Mouse scrolled (374, 527) with delta (0, 0)
Screenshot: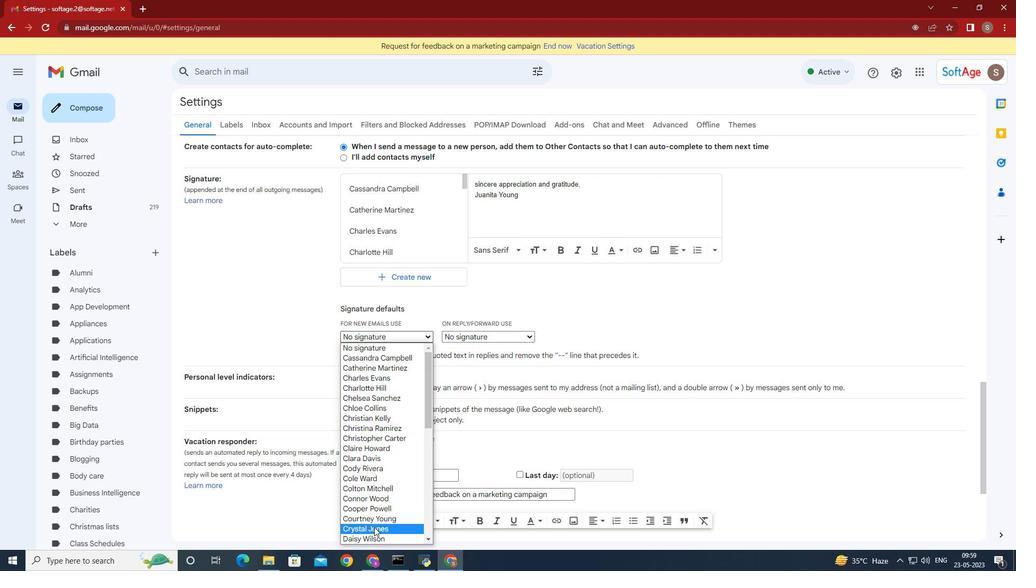 
Action: Mouse scrolled (374, 527) with delta (0, 0)
Screenshot: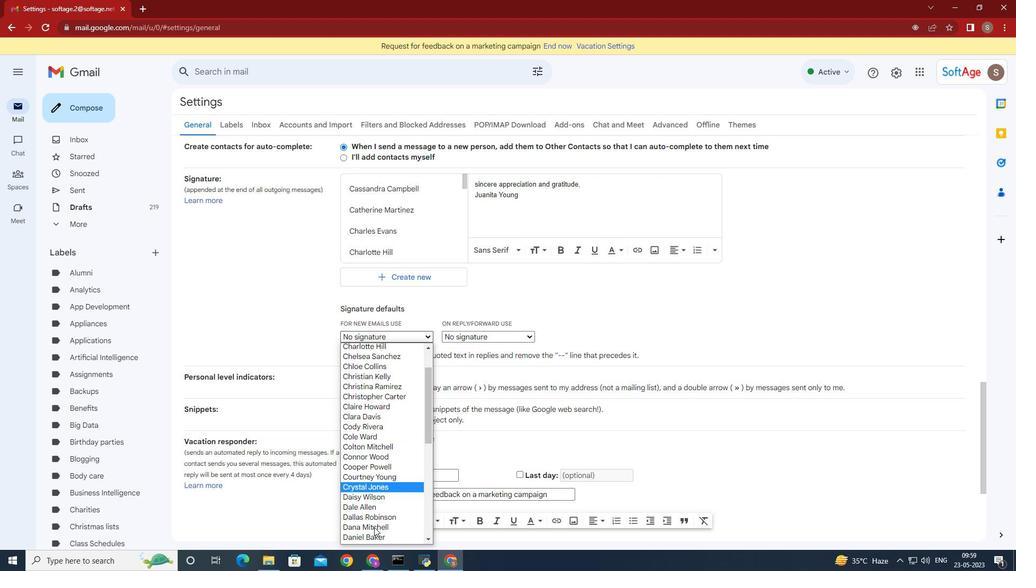
Action: Mouse moved to (374, 527)
Screenshot: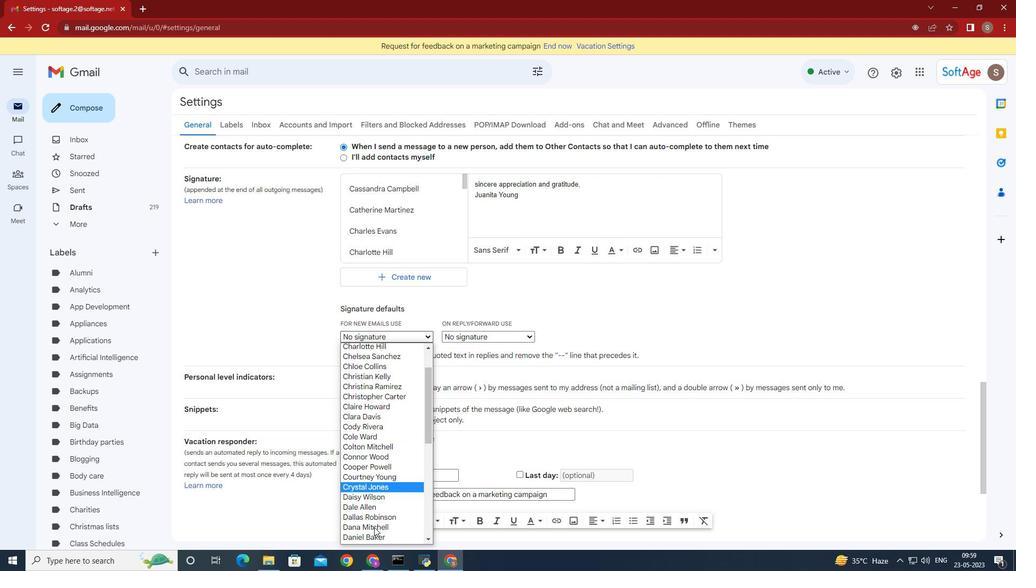 
Action: Mouse scrolled (374, 527) with delta (0, 0)
Screenshot: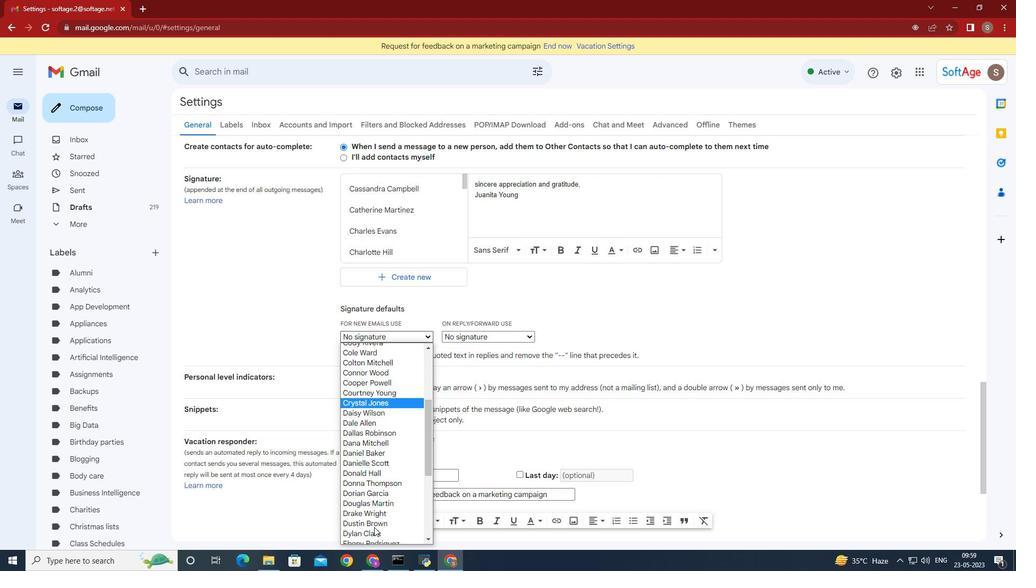 
Action: Mouse moved to (374, 527)
Screenshot: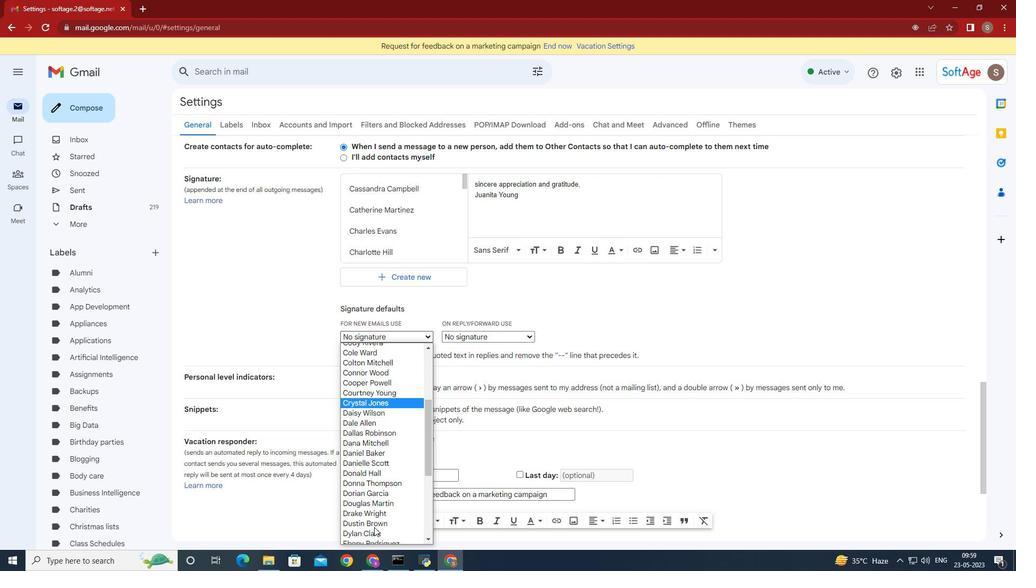 
Action: Mouse scrolled (374, 527) with delta (0, 0)
Screenshot: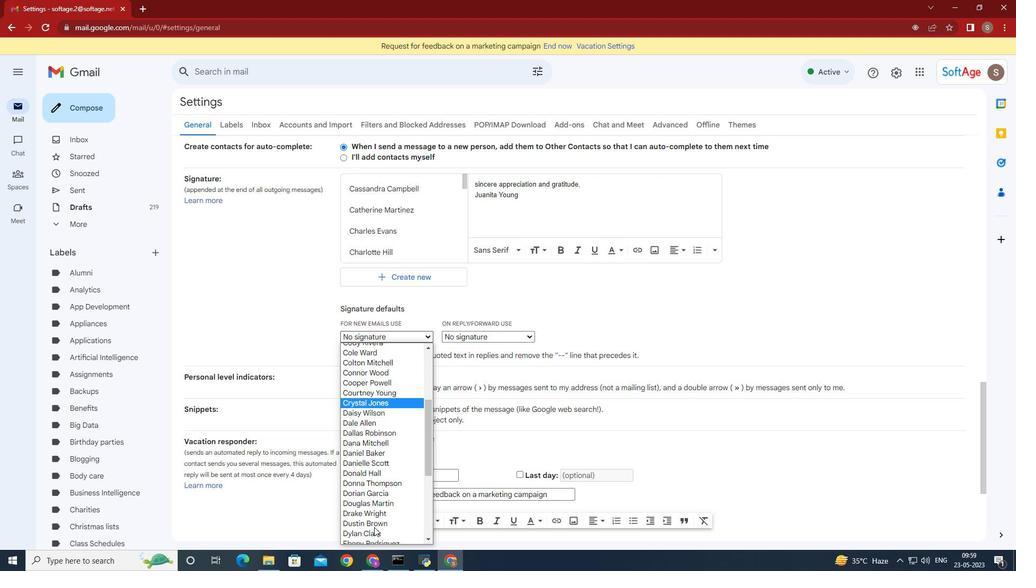 
Action: Mouse moved to (374, 527)
Screenshot: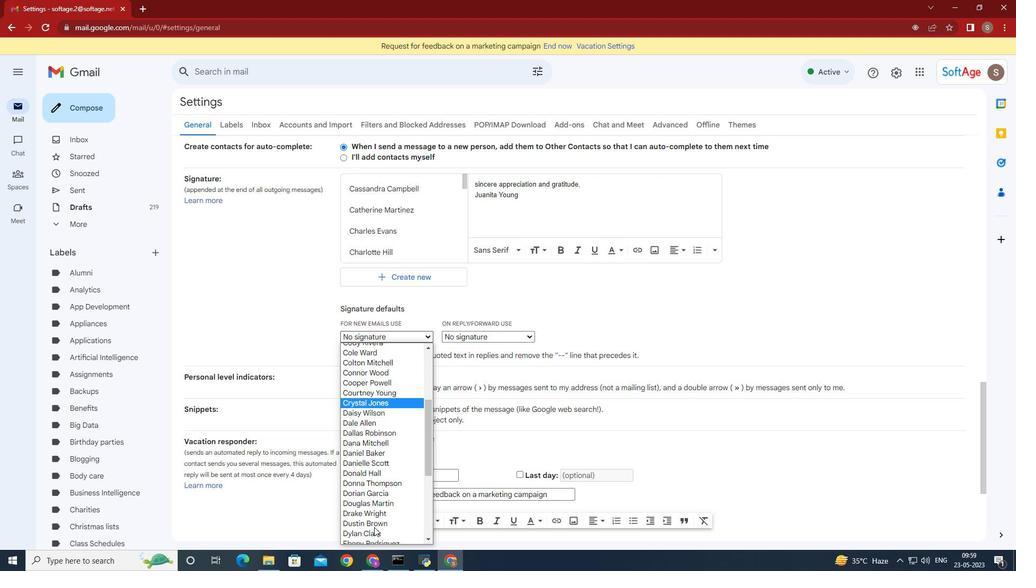 
Action: Mouse scrolled (374, 527) with delta (0, 0)
Screenshot: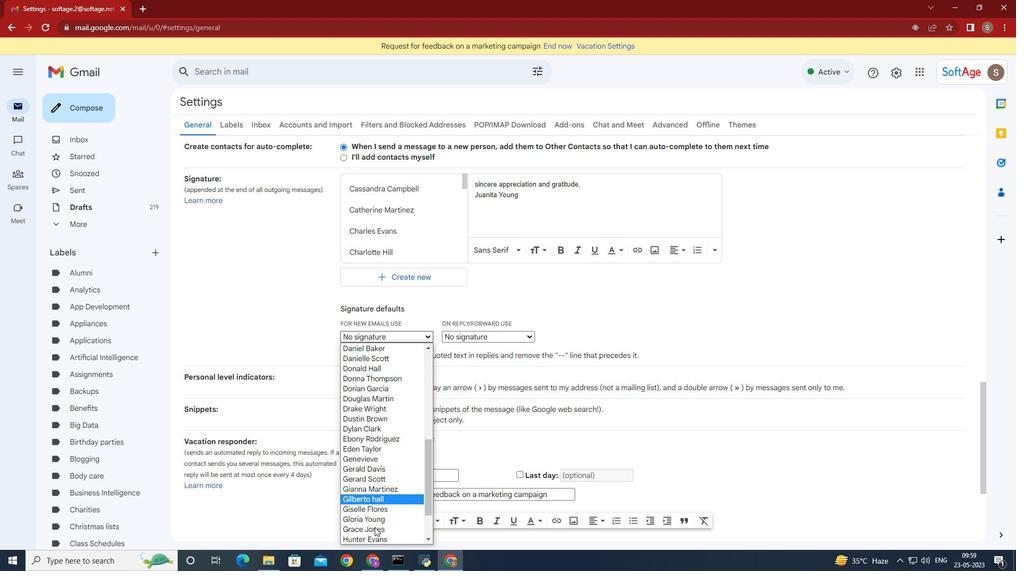 
Action: Mouse scrolled (374, 527) with delta (0, 0)
Screenshot: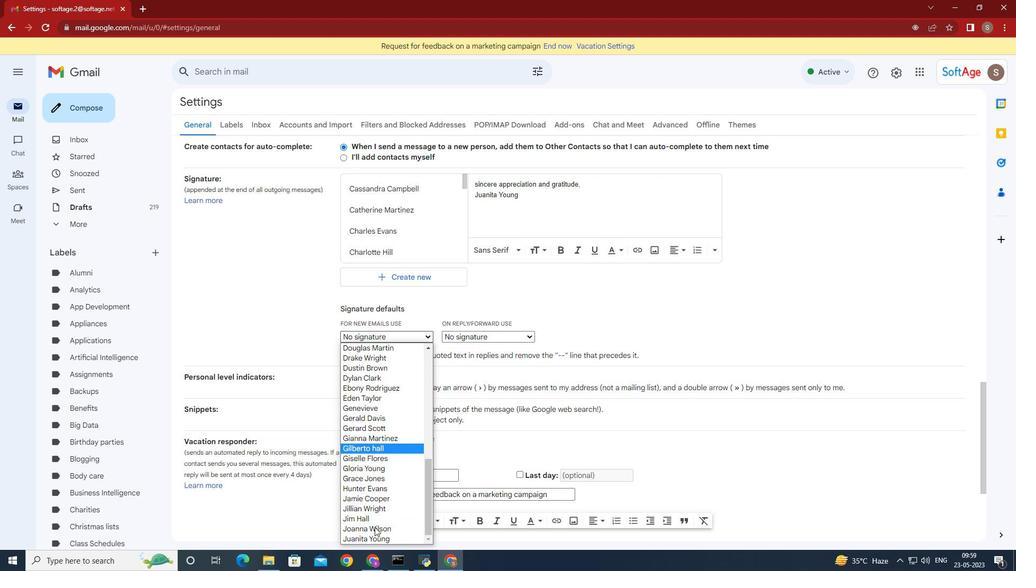 
Action: Mouse moved to (388, 541)
Screenshot: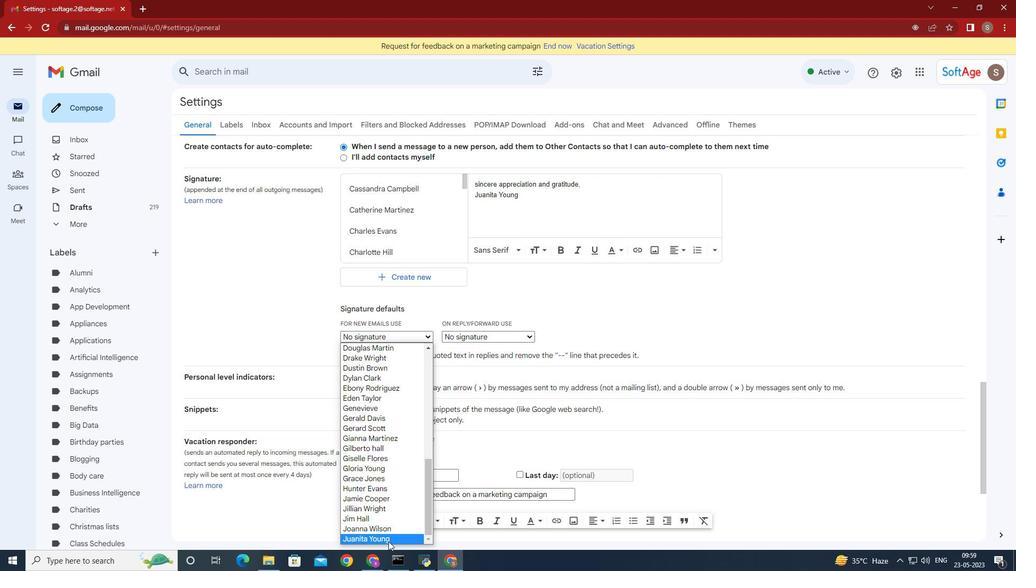 
Action: Mouse pressed left at (388, 541)
Screenshot: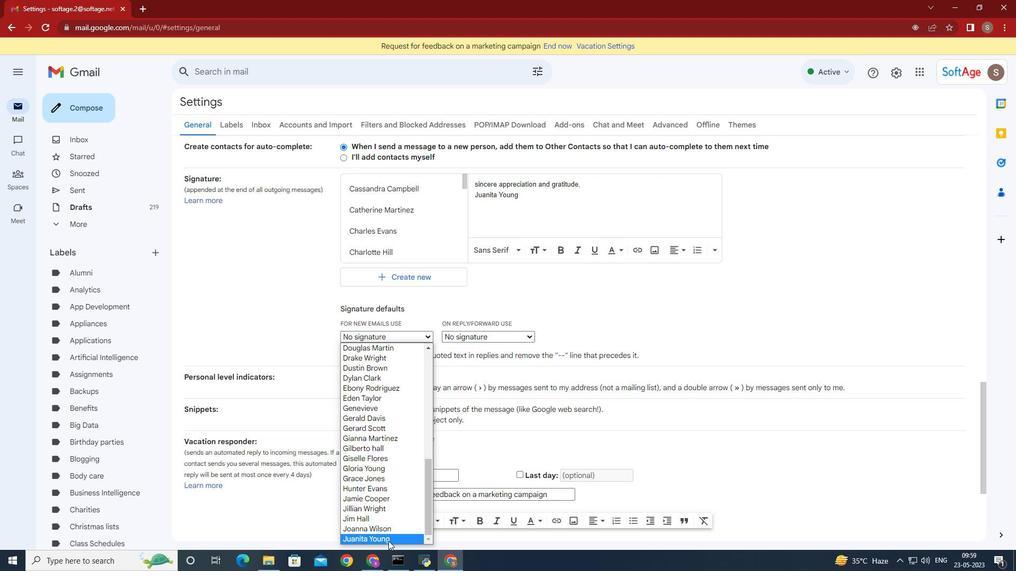 
Action: Mouse moved to (529, 336)
Screenshot: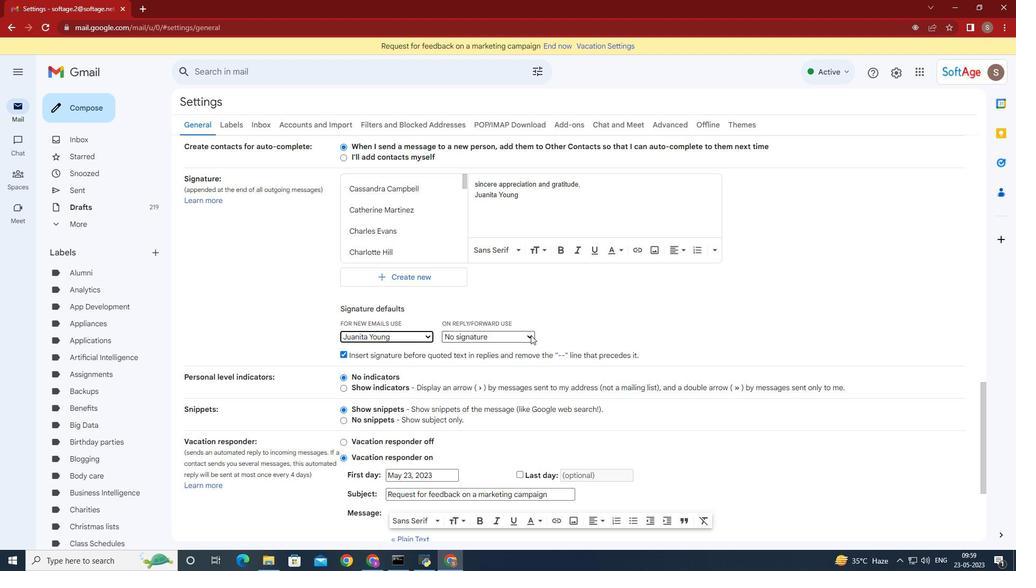 
Action: Mouse pressed left at (529, 336)
Screenshot: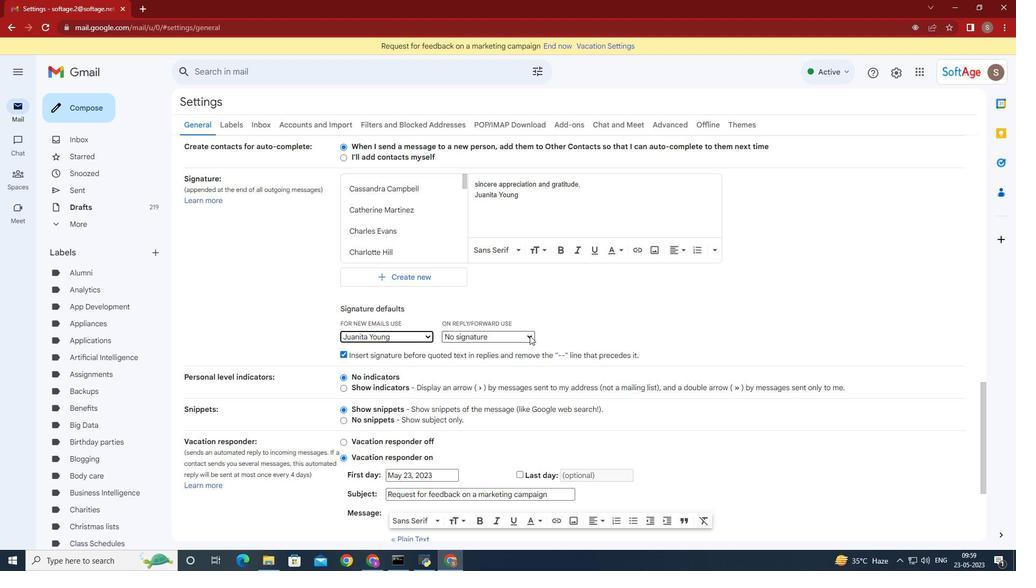 
Action: Mouse moved to (491, 493)
Screenshot: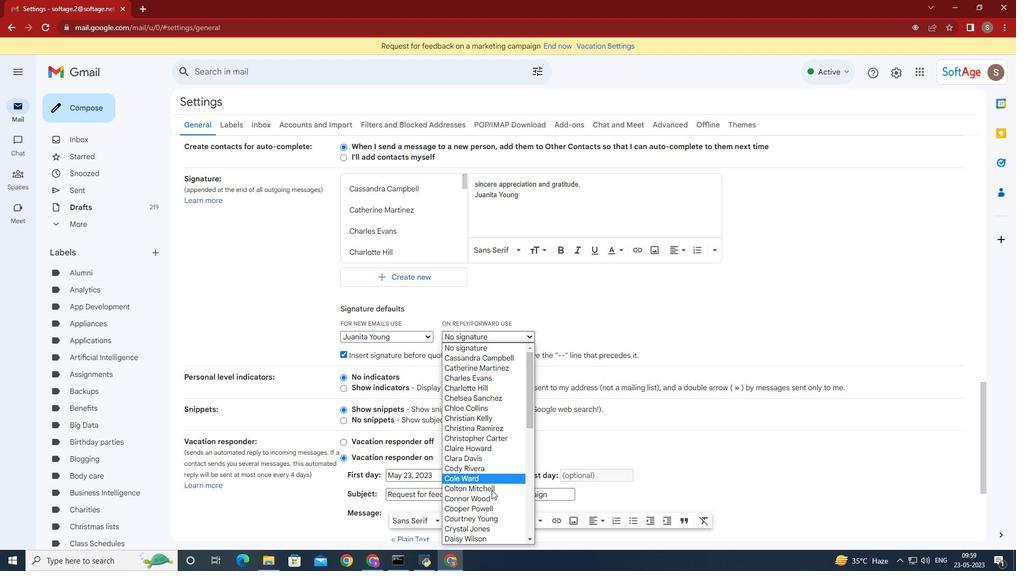 
Action: Mouse scrolled (491, 492) with delta (0, 0)
Screenshot: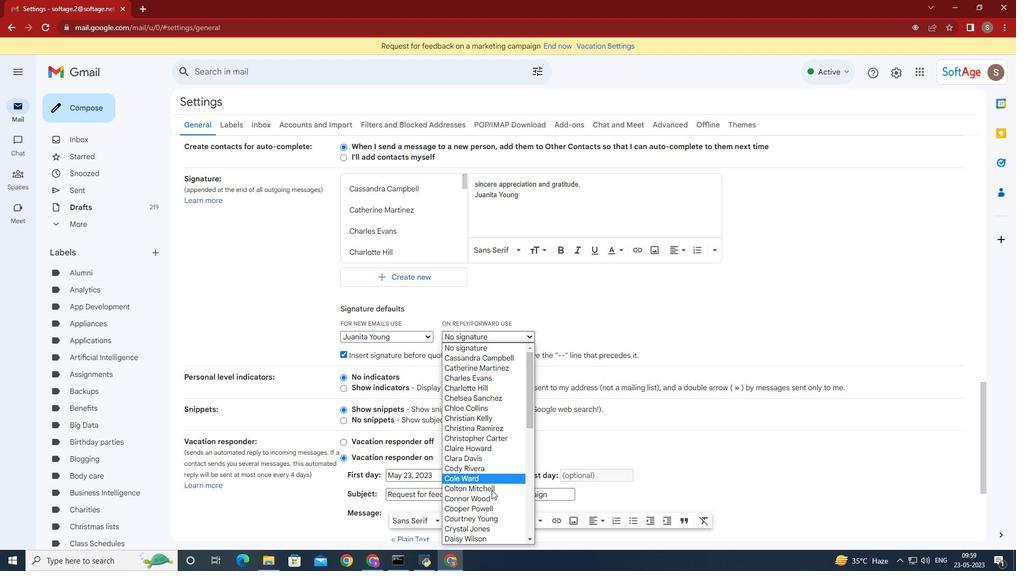 
Action: Mouse moved to (494, 508)
Screenshot: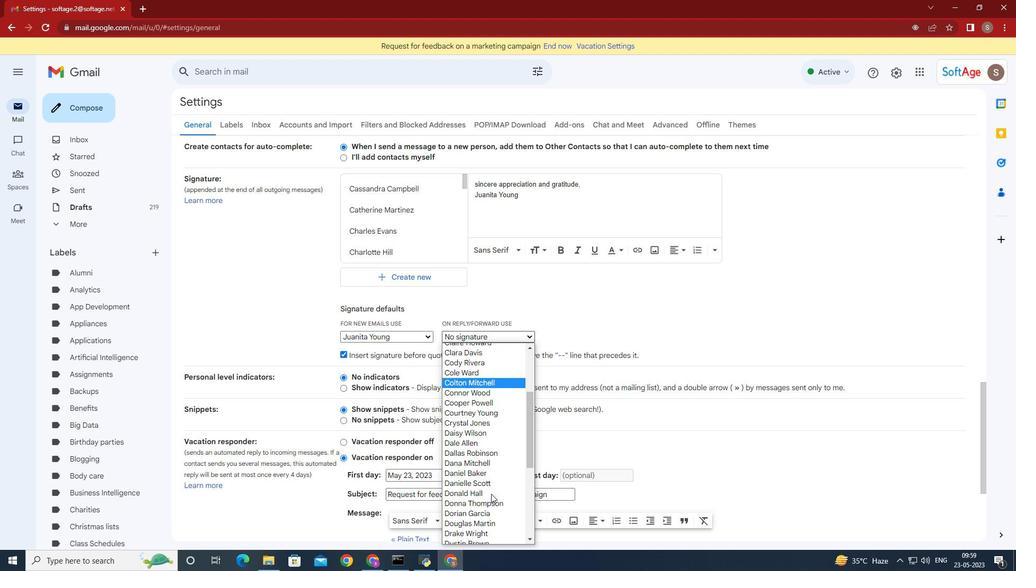 
Action: Mouse scrolled (491, 500) with delta (0, 0)
Screenshot: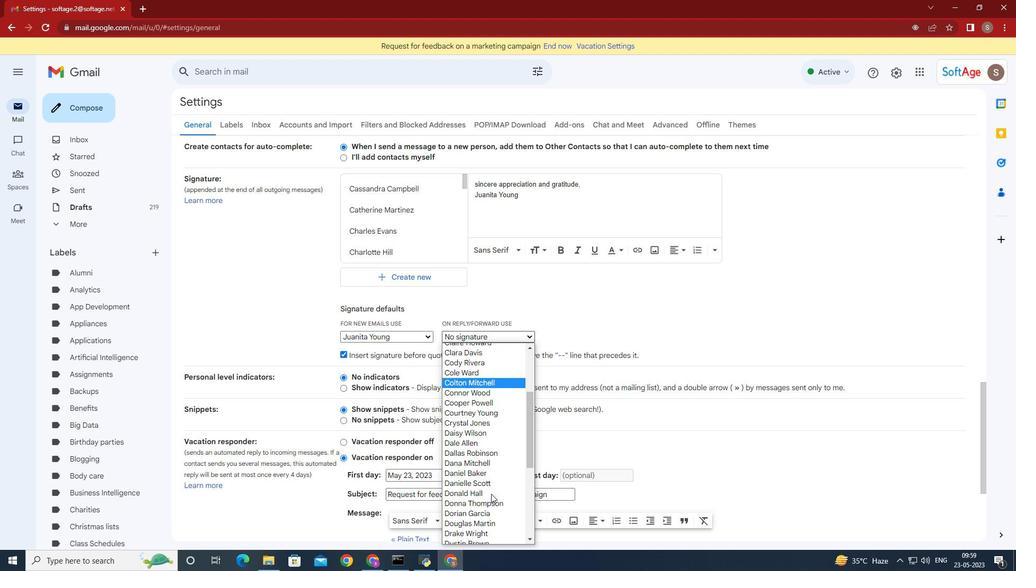 
Action: Mouse moved to (494, 510)
Screenshot: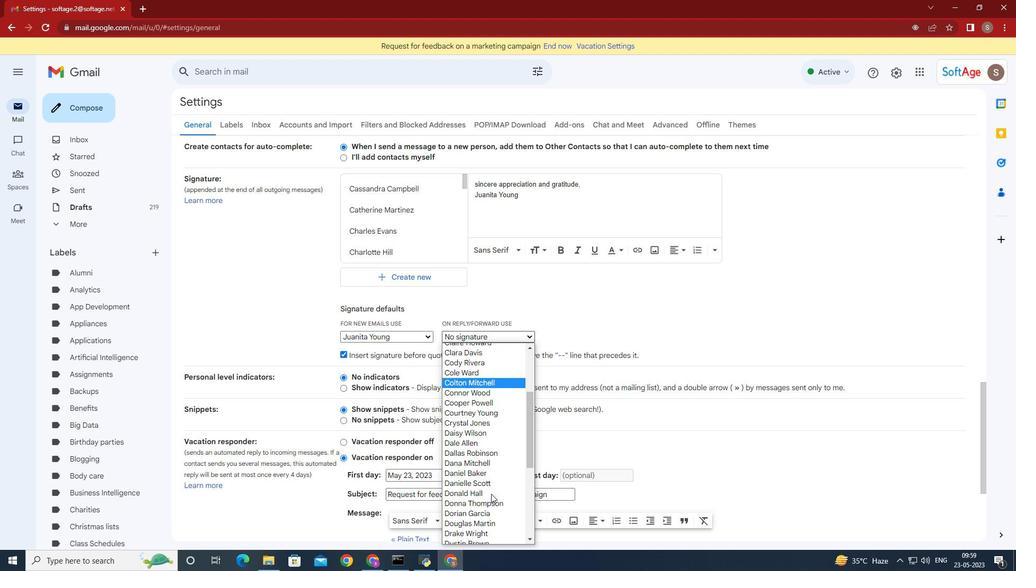 
Action: Mouse scrolled (492, 506) with delta (0, 0)
Screenshot: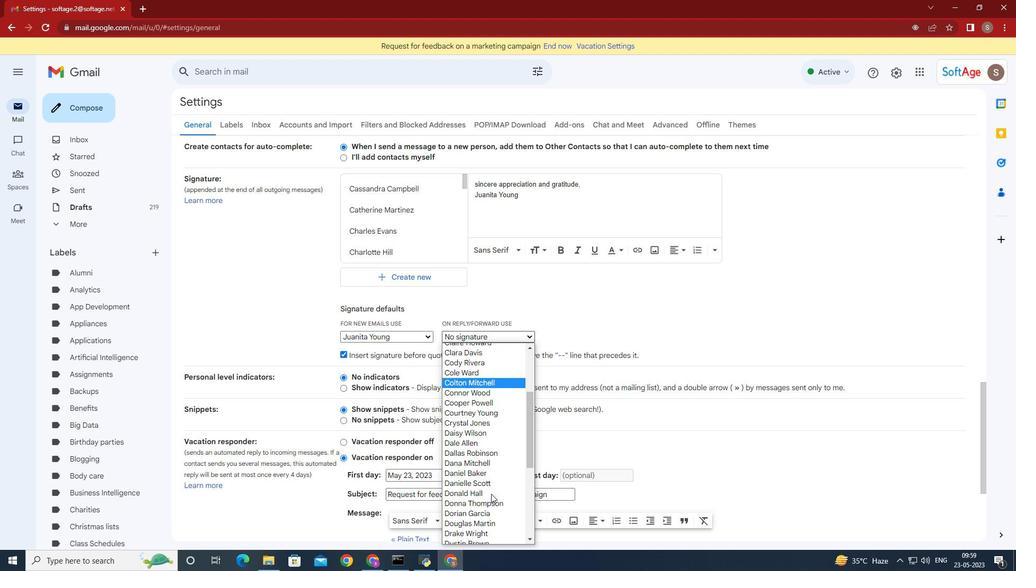 
Action: Mouse moved to (495, 515)
Screenshot: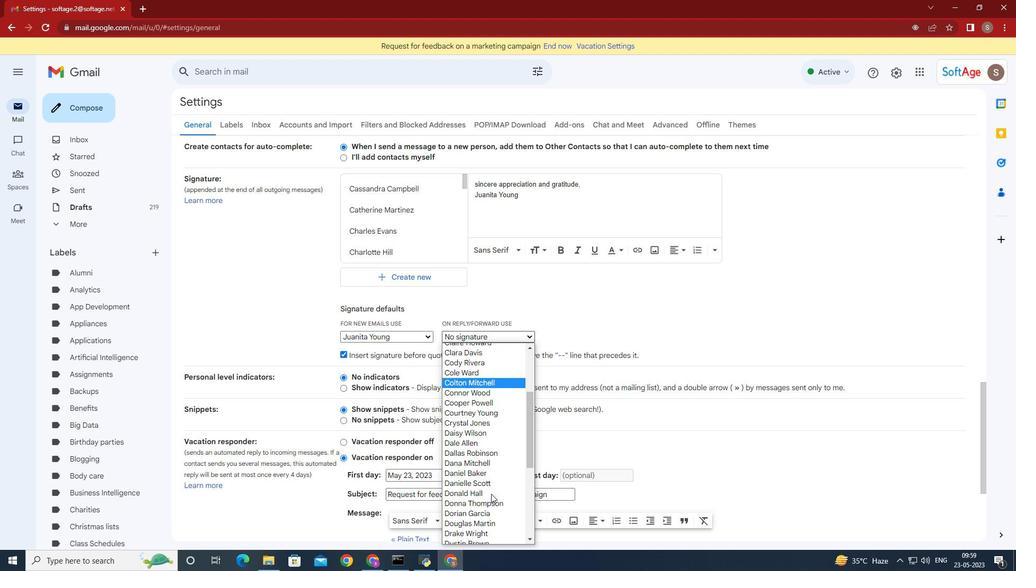 
Action: Mouse scrolled (493, 507) with delta (0, 0)
Screenshot: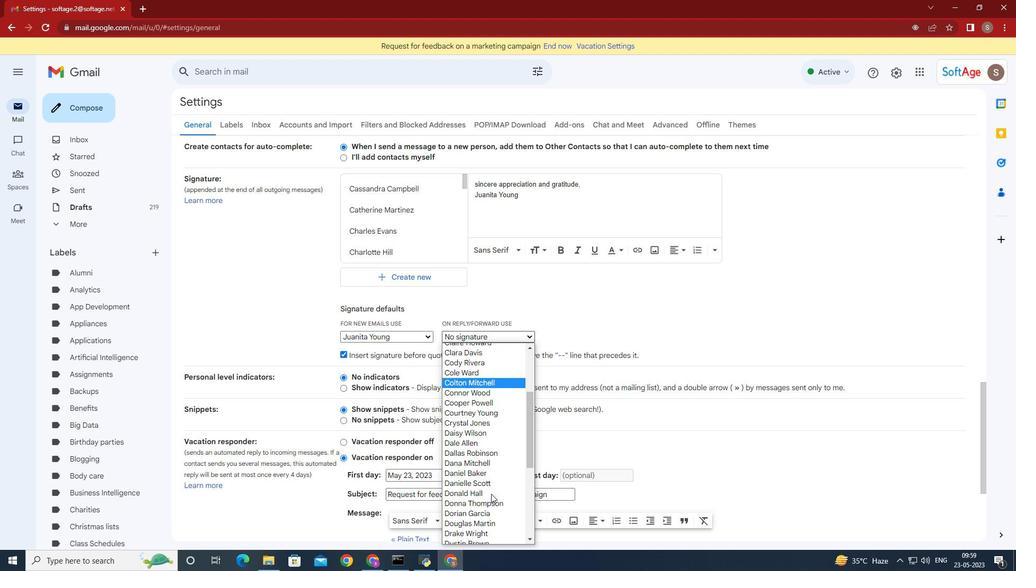 
Action: Mouse moved to (496, 520)
Screenshot: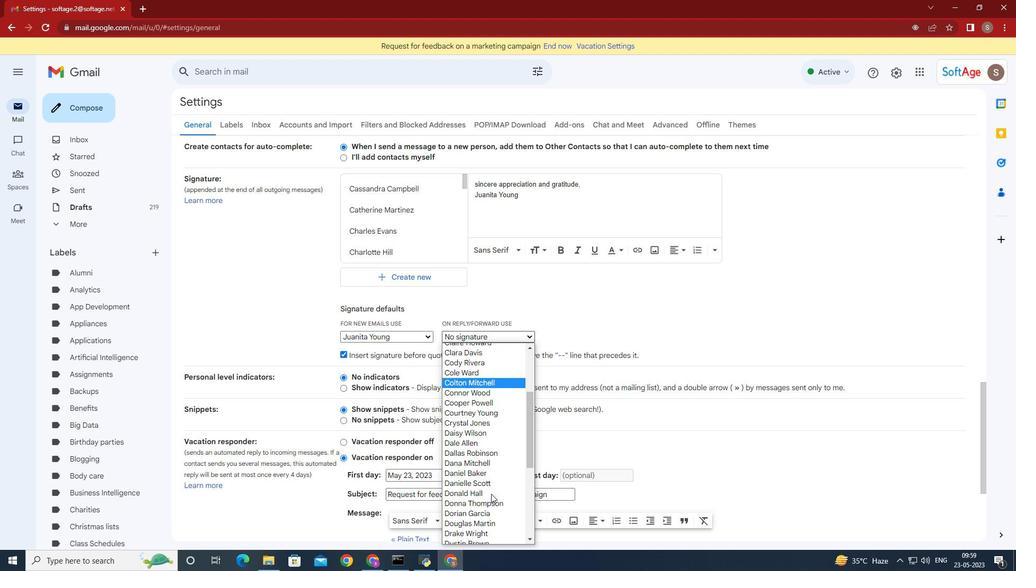 
Action: Mouse scrolled (493, 507) with delta (0, 0)
Screenshot: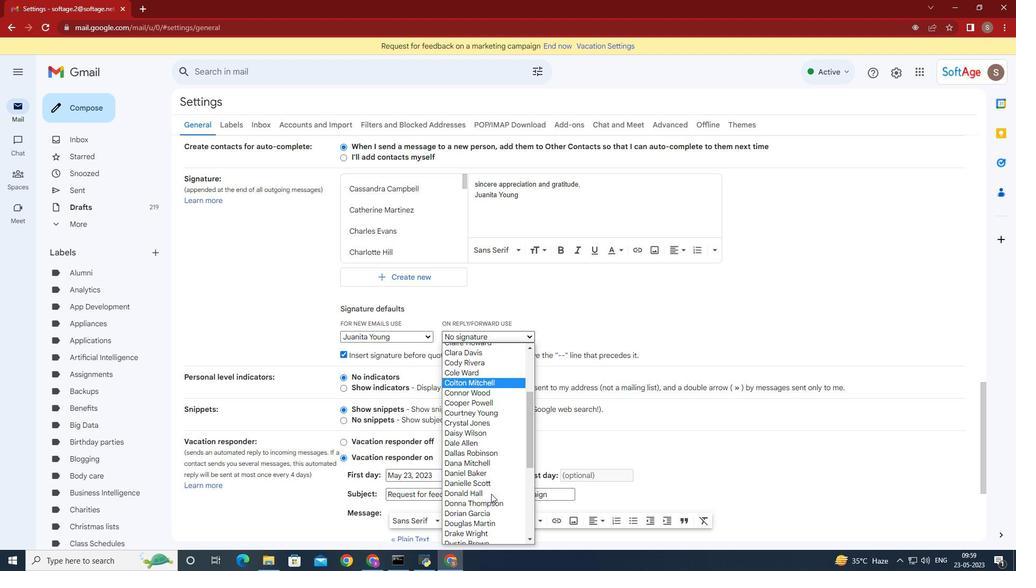 
Action: Mouse moved to (497, 526)
Screenshot: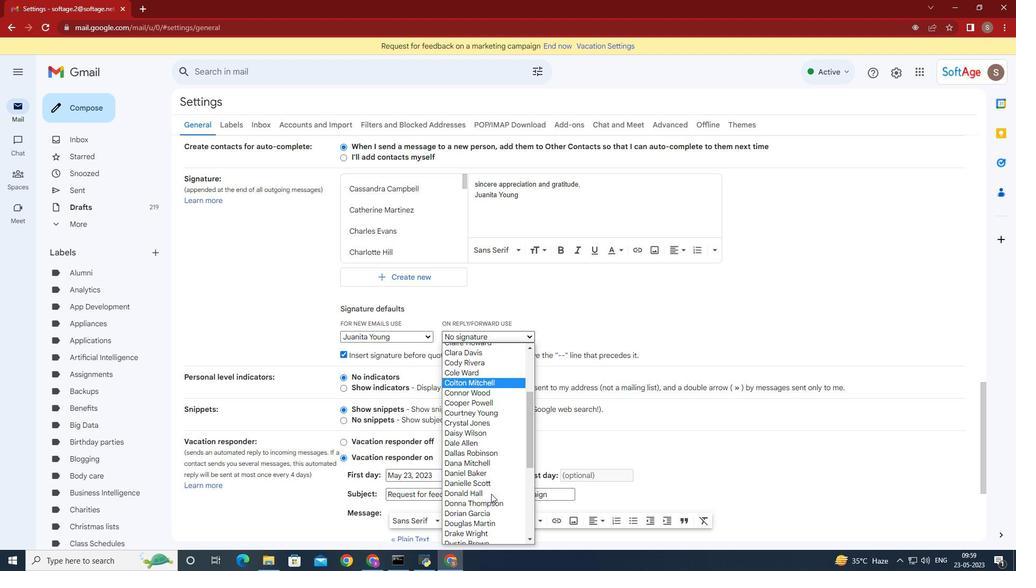 
Action: Mouse scrolled (493, 507) with delta (0, 0)
Screenshot: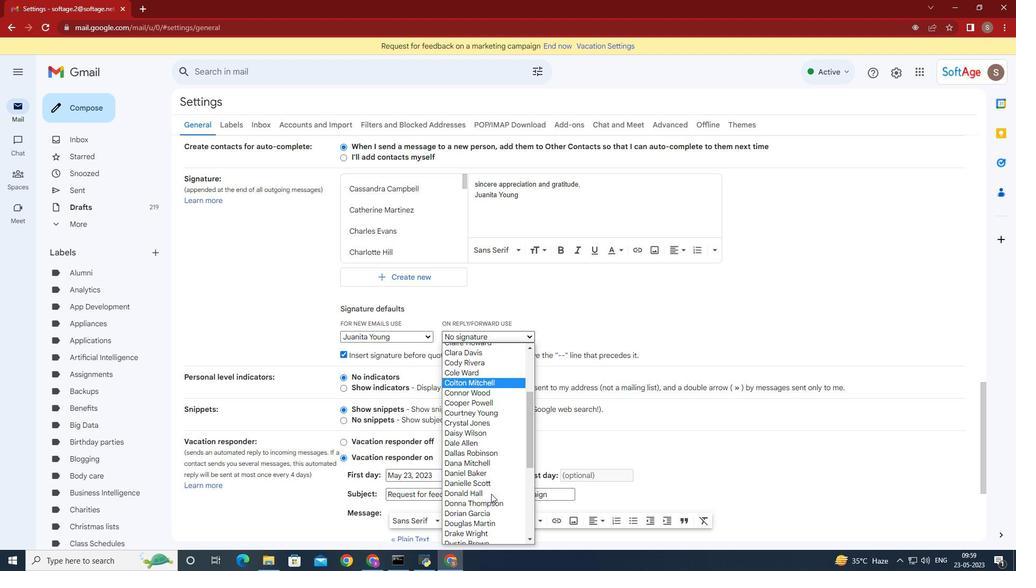 
Action: Mouse moved to (506, 538)
Screenshot: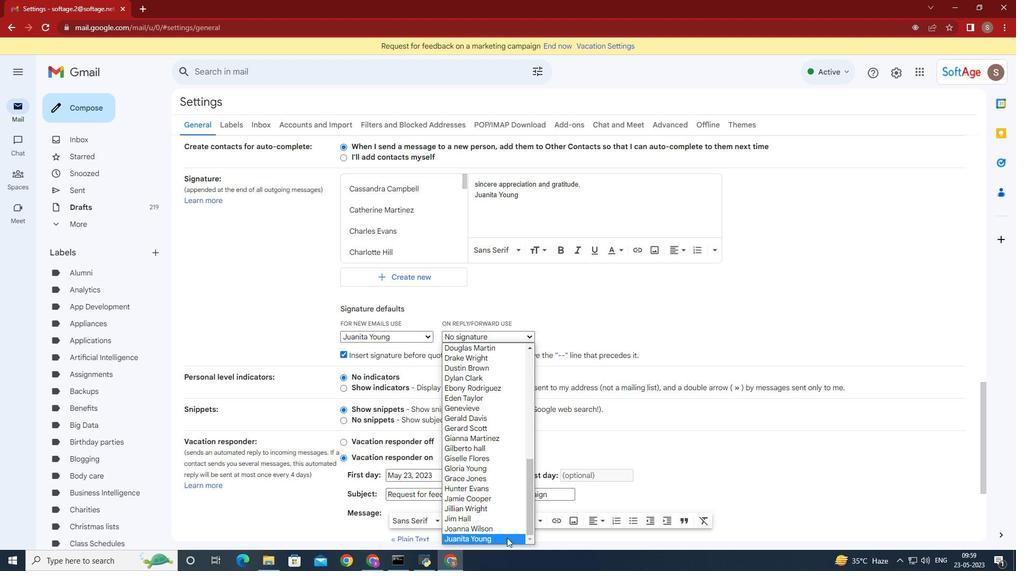 
Action: Mouse pressed left at (506, 538)
Screenshot: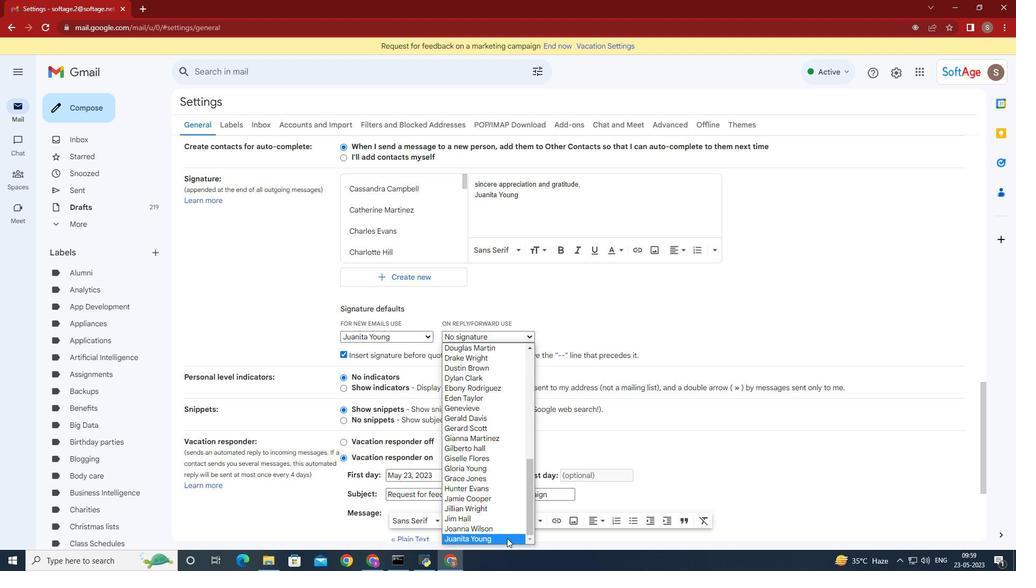 
Action: Mouse moved to (639, 397)
Screenshot: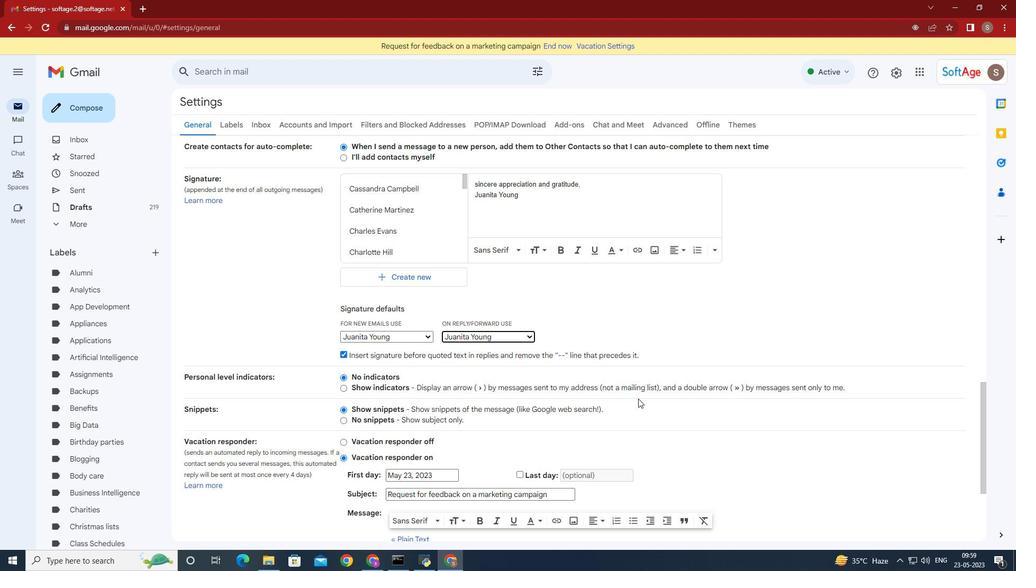 
Action: Mouse scrolled (639, 396) with delta (0, 0)
Screenshot: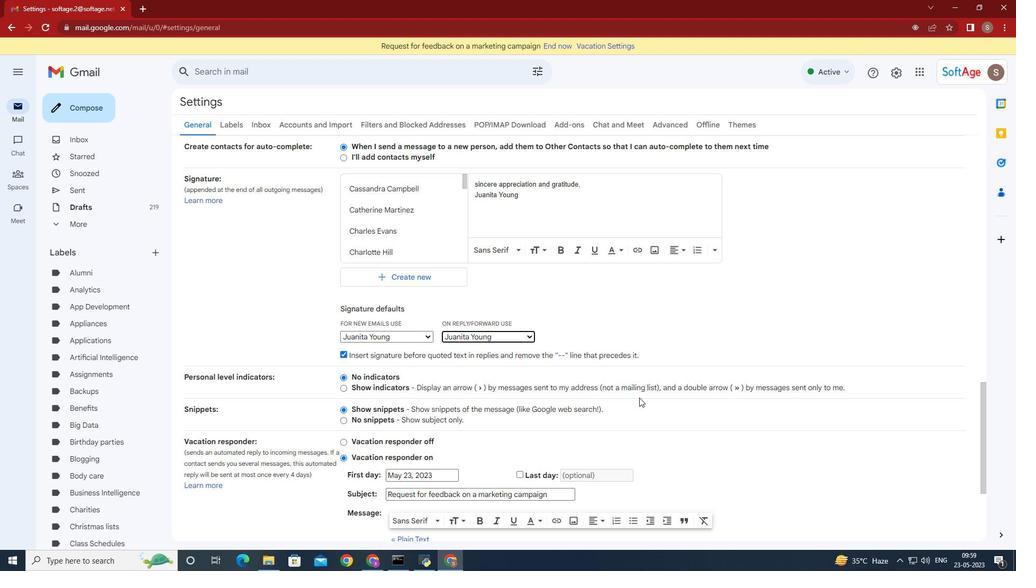 
Action: Mouse moved to (639, 397)
Screenshot: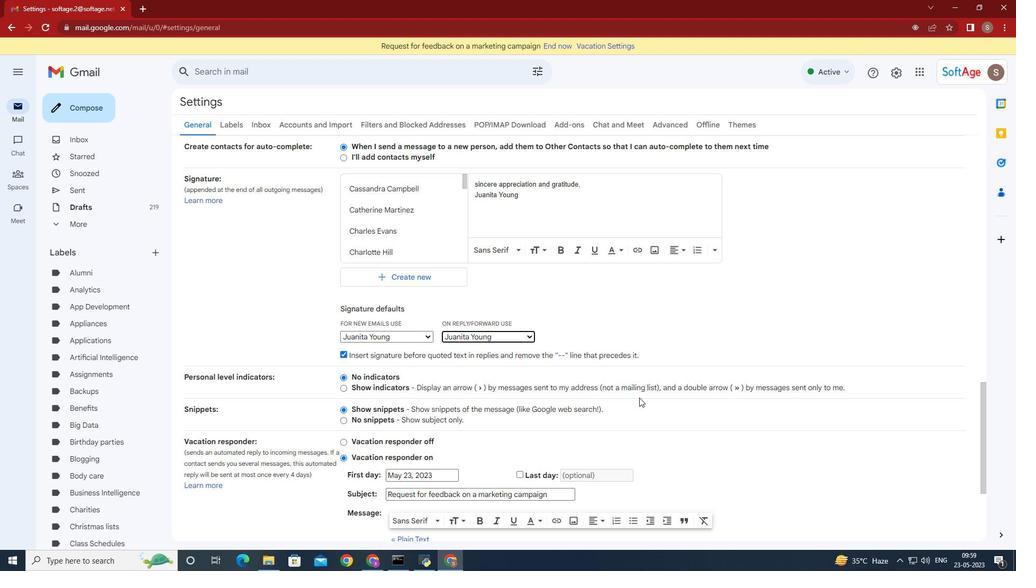 
Action: Mouse scrolled (639, 396) with delta (0, 0)
Screenshot: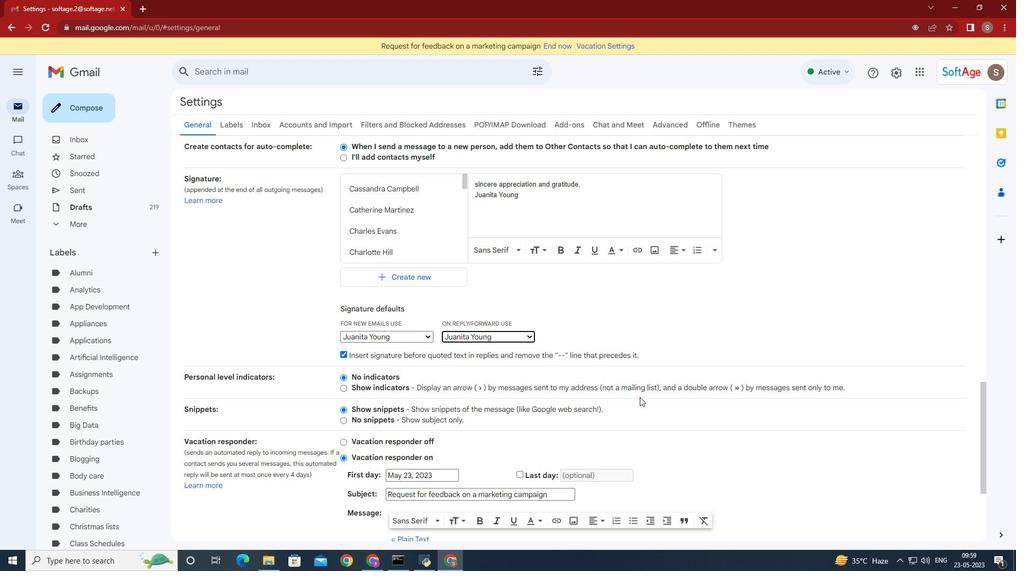 
Action: Mouse moved to (639, 397)
Screenshot: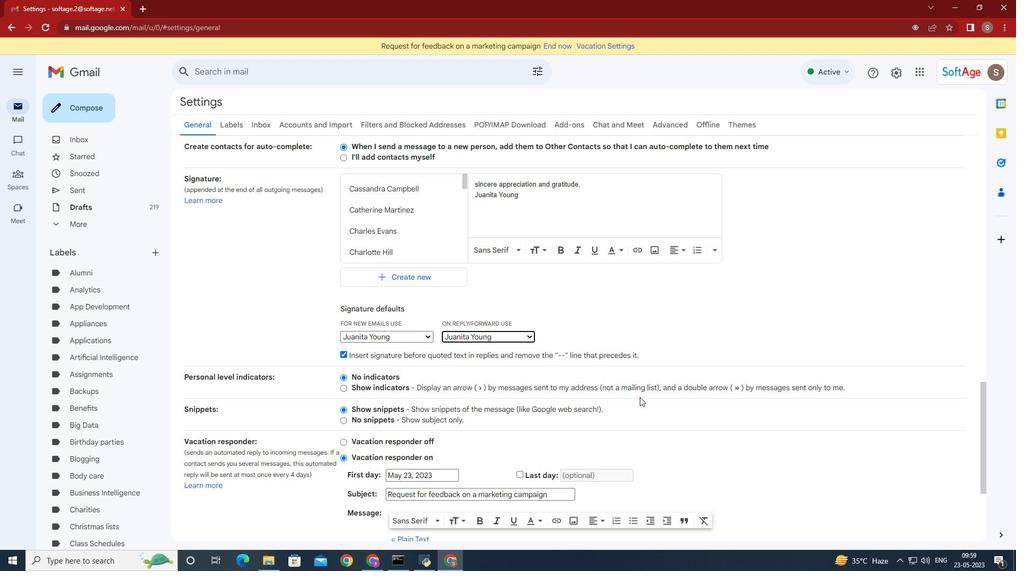 
Action: Mouse scrolled (639, 396) with delta (0, 0)
Screenshot: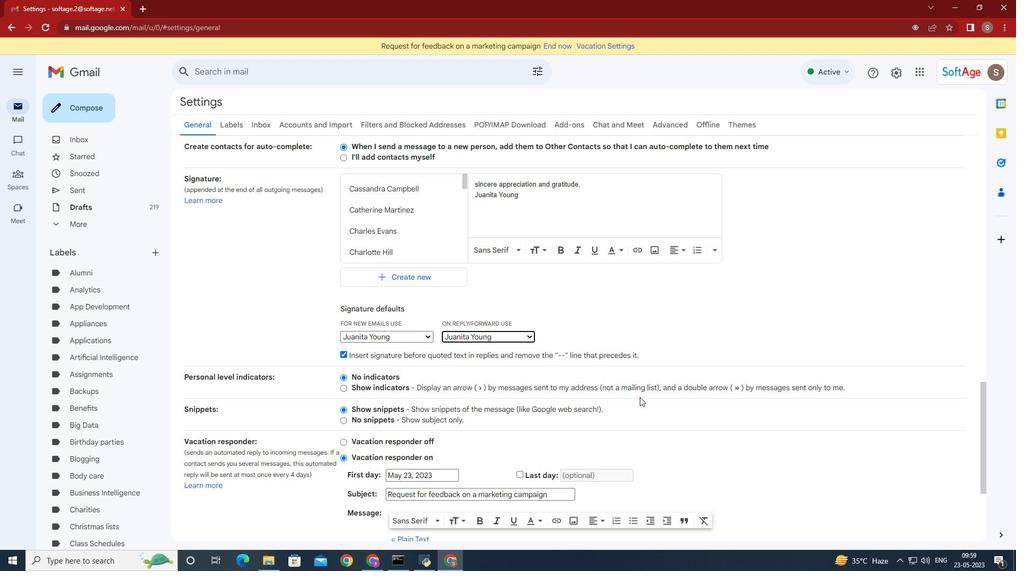 
Action: Mouse scrolled (639, 396) with delta (0, 0)
Screenshot: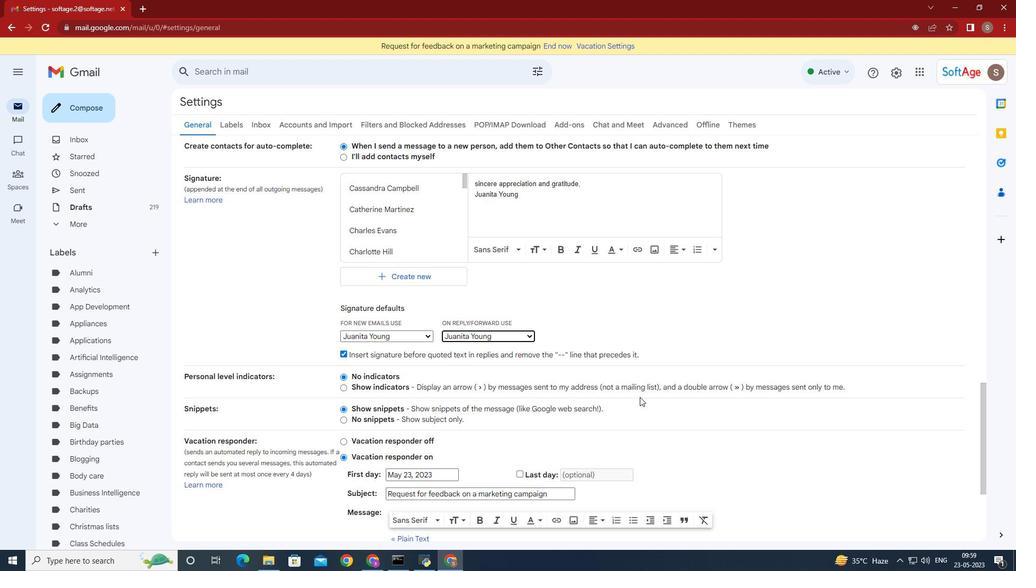 
Action: Mouse scrolled (639, 396) with delta (0, 0)
Screenshot: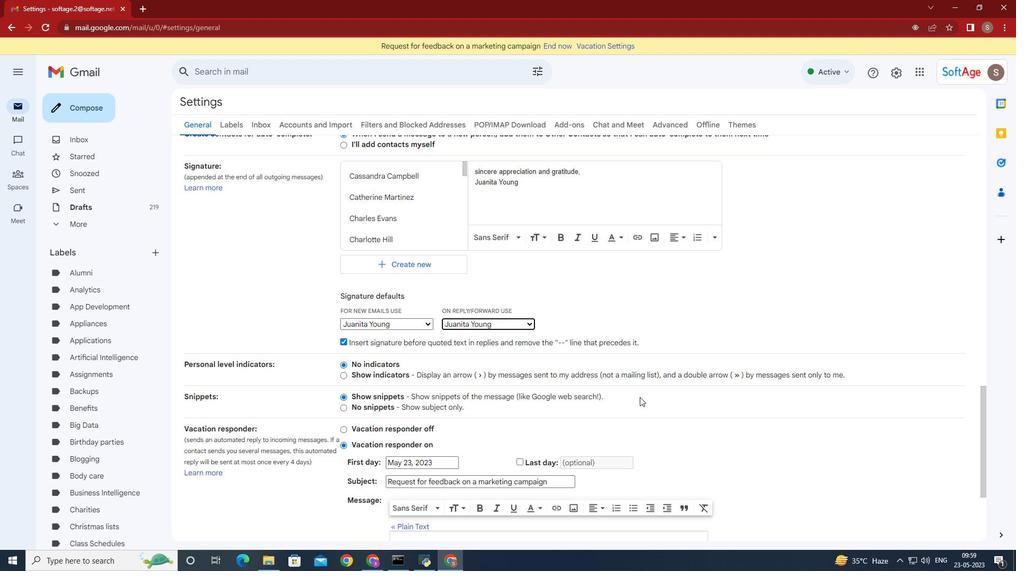 
Action: Mouse moved to (639, 397)
Screenshot: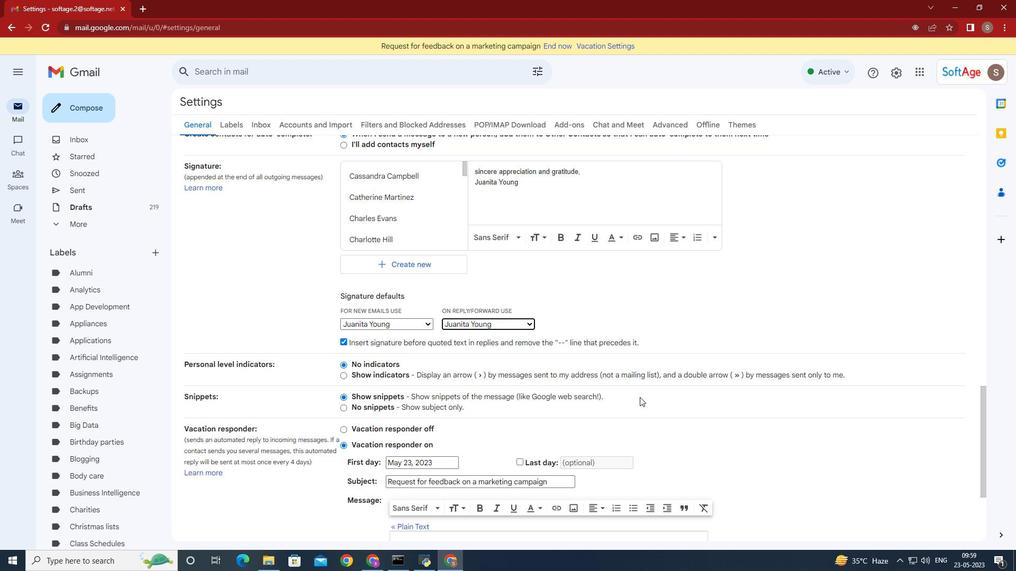 
Action: Mouse scrolled (639, 396) with delta (0, 0)
Screenshot: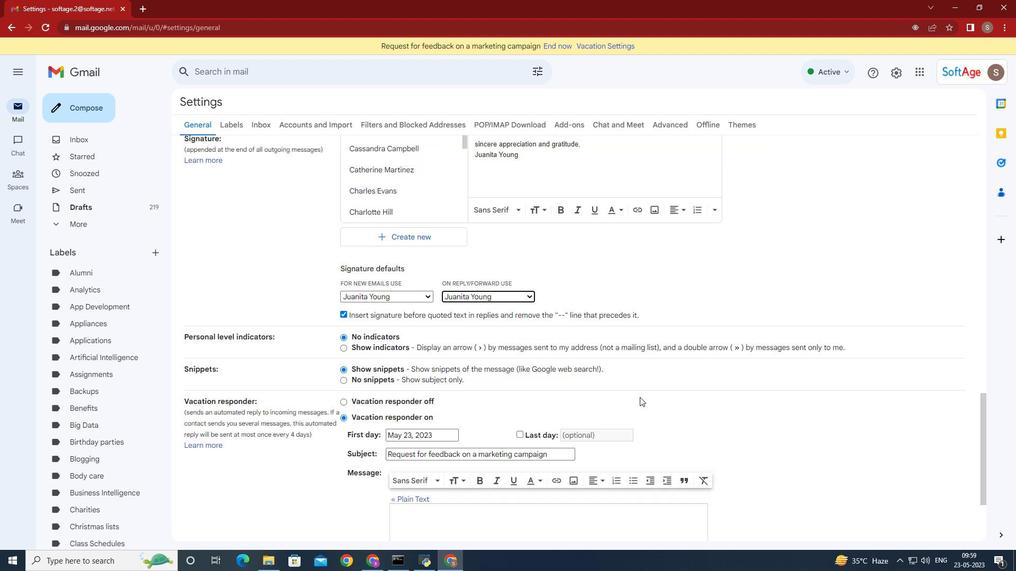 
Action: Mouse moved to (563, 484)
Screenshot: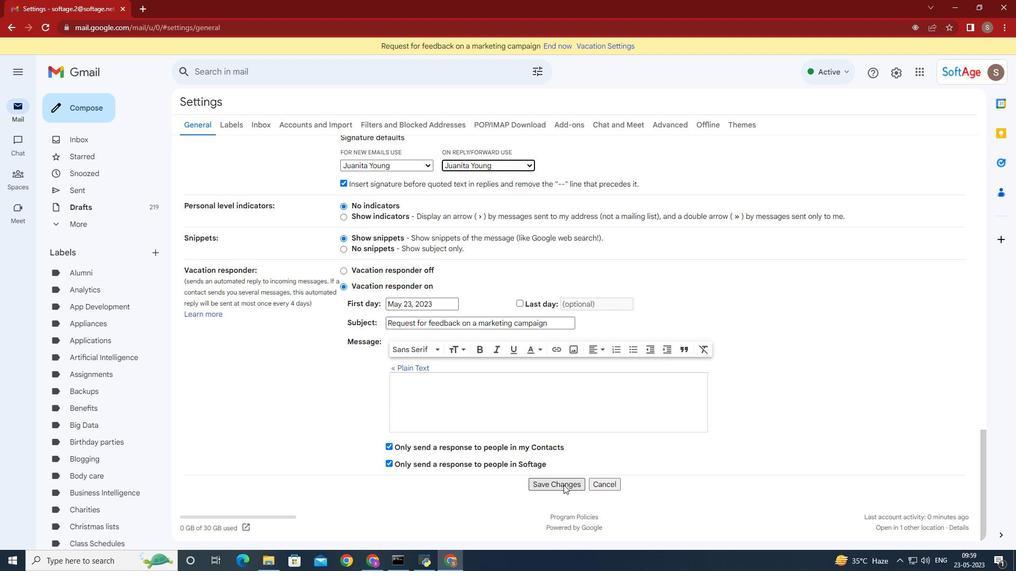 
Action: Mouse pressed left at (563, 484)
Screenshot: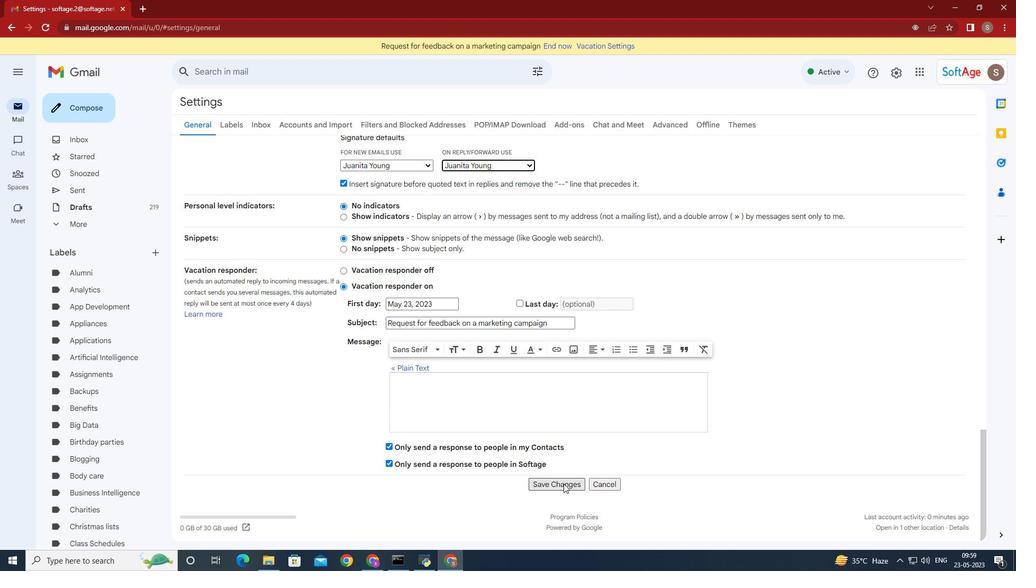 
Action: Mouse moved to (84, 111)
Screenshot: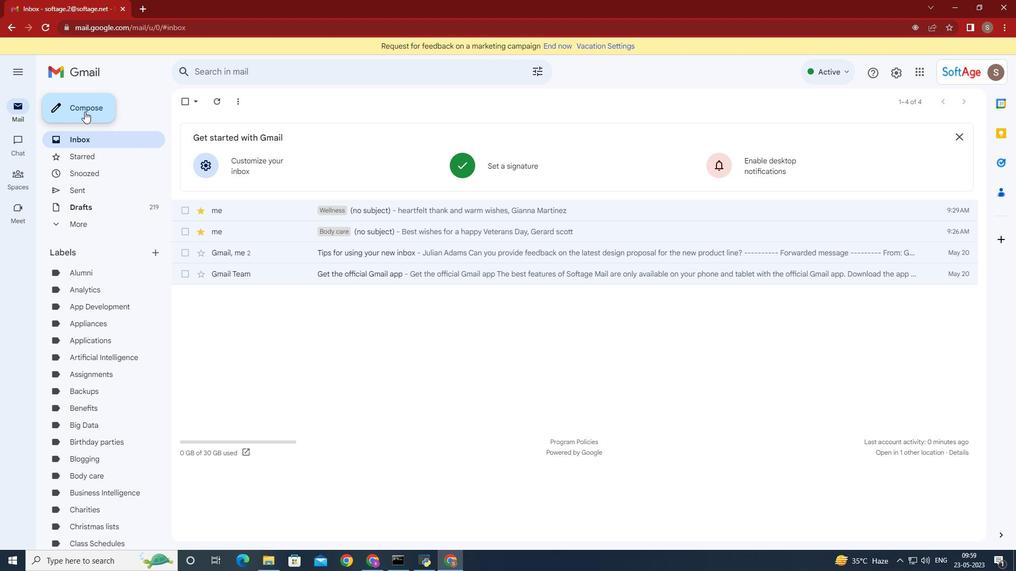 
Action: Mouse pressed left at (84, 111)
Screenshot: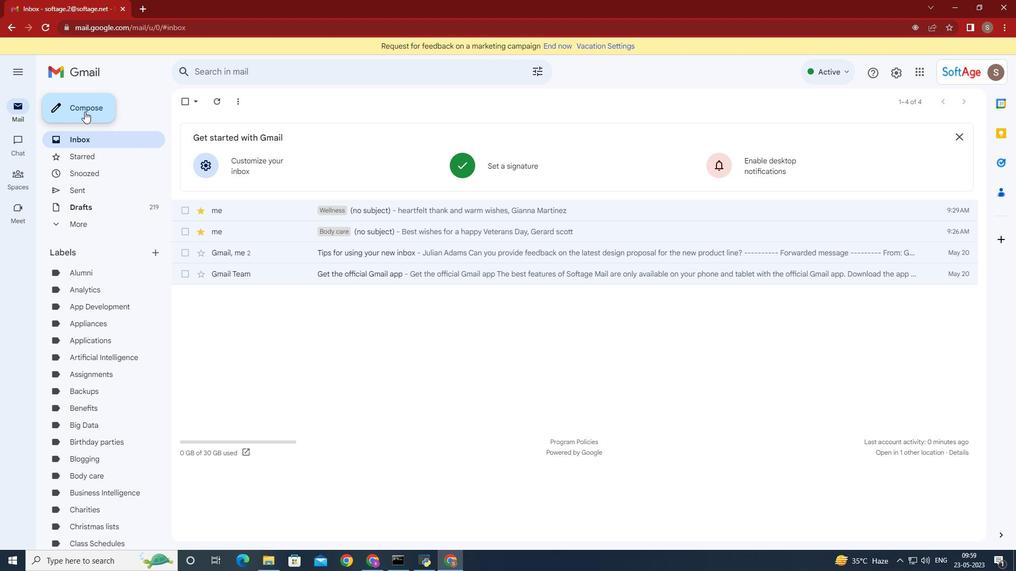 
Action: Mouse moved to (670, 370)
Screenshot: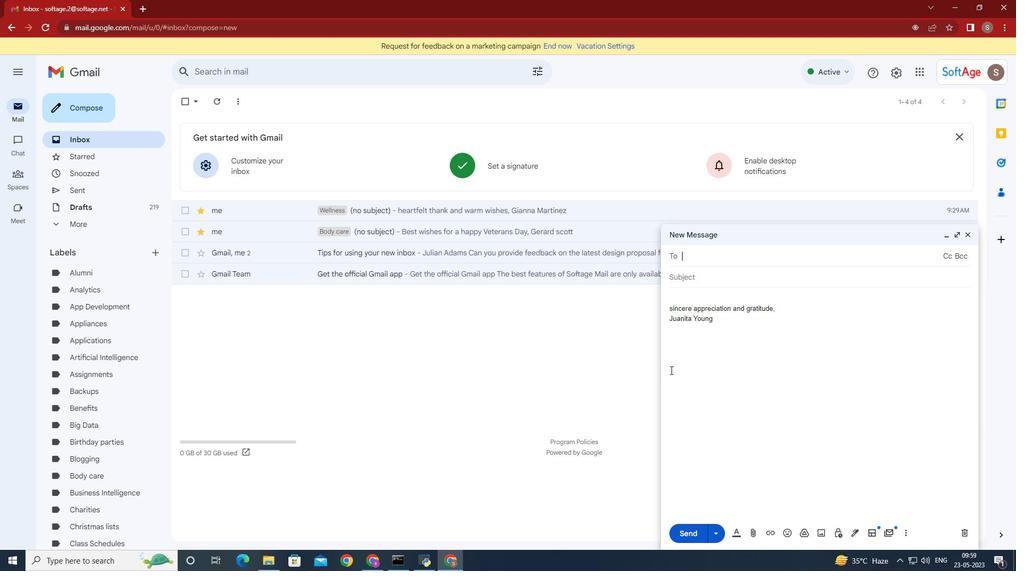 
Action: Key pressed <Key.shift>Softage.8
Screenshot: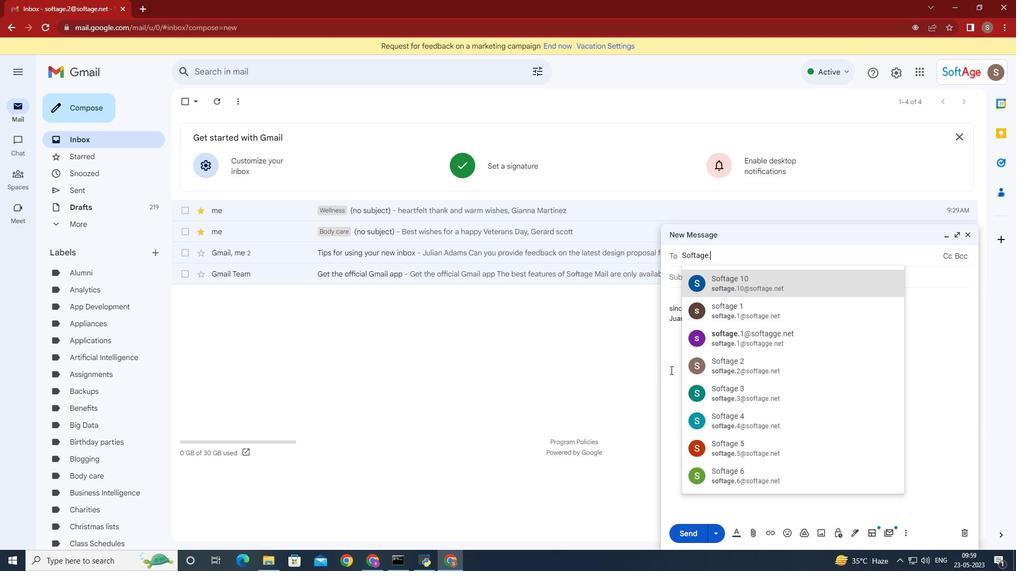 
Action: Mouse moved to (797, 290)
Screenshot: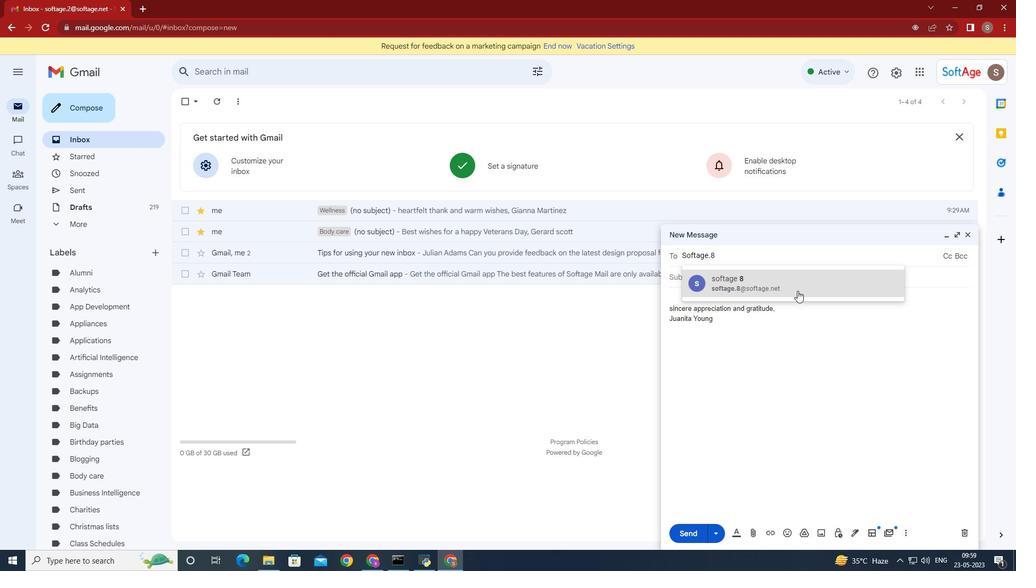 
Action: Mouse pressed left at (797, 290)
Screenshot: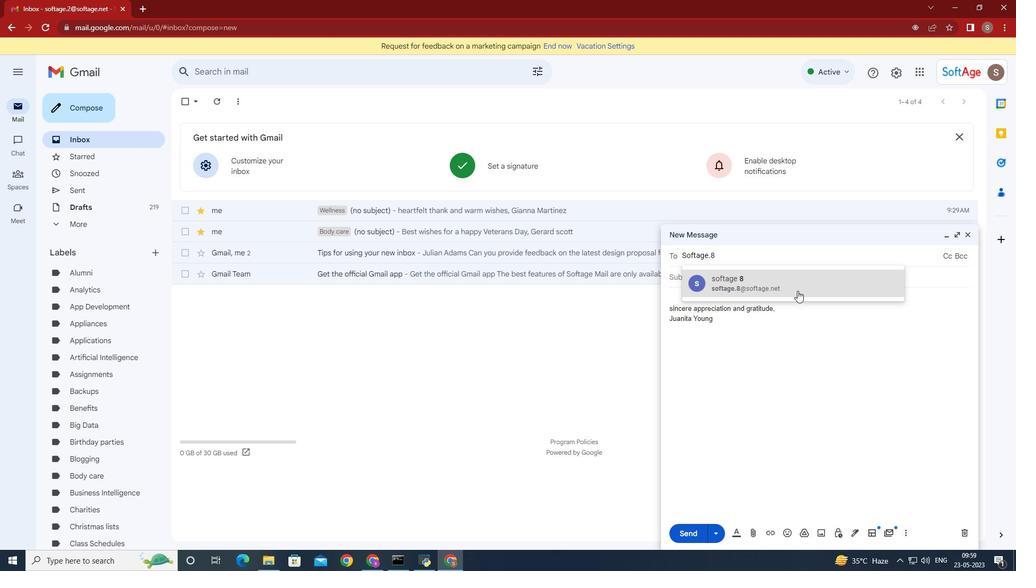 
Action: Mouse moved to (904, 534)
Screenshot: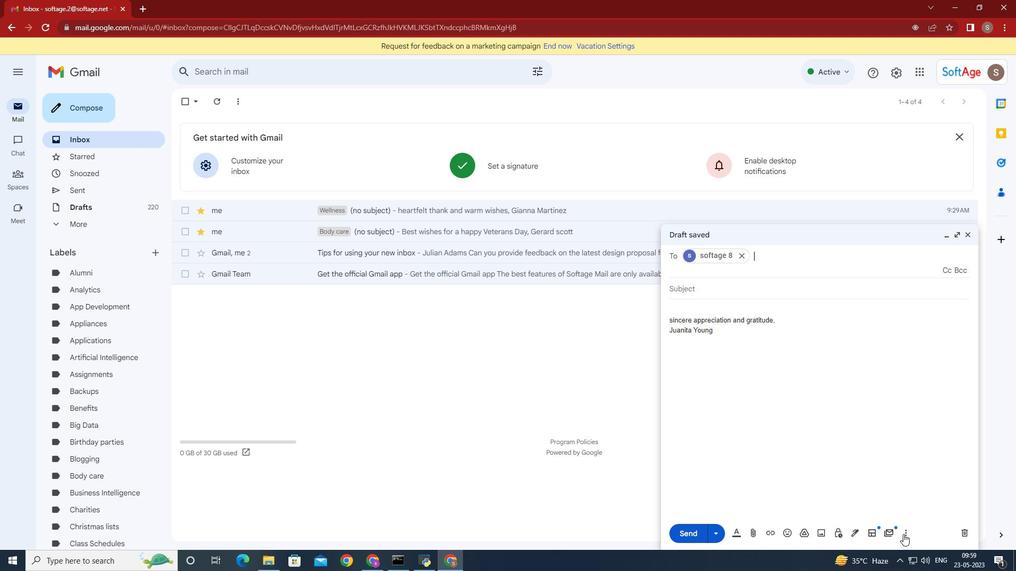 
Action: Mouse pressed left at (904, 534)
Screenshot: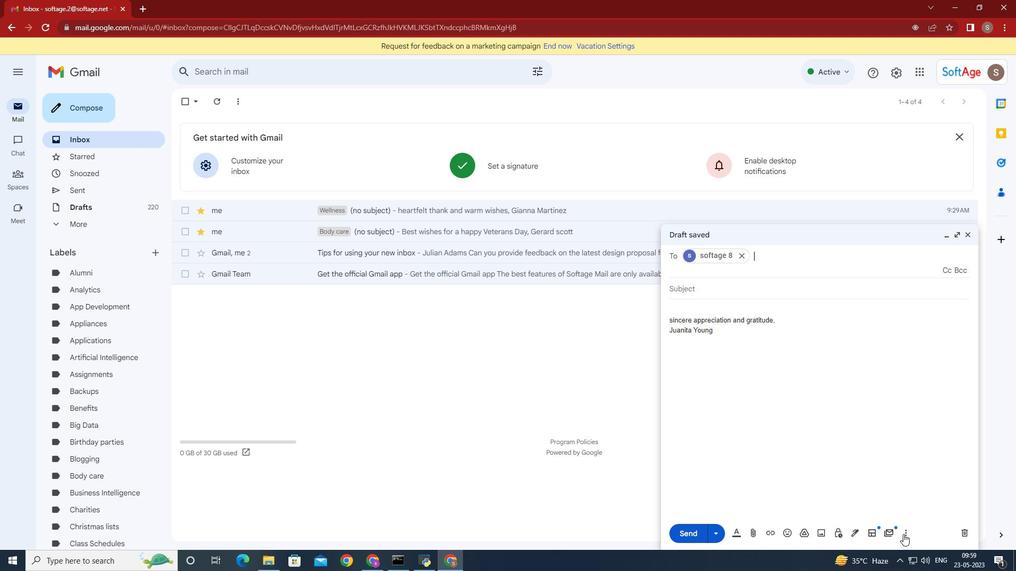 
Action: Mouse moved to (871, 431)
Screenshot: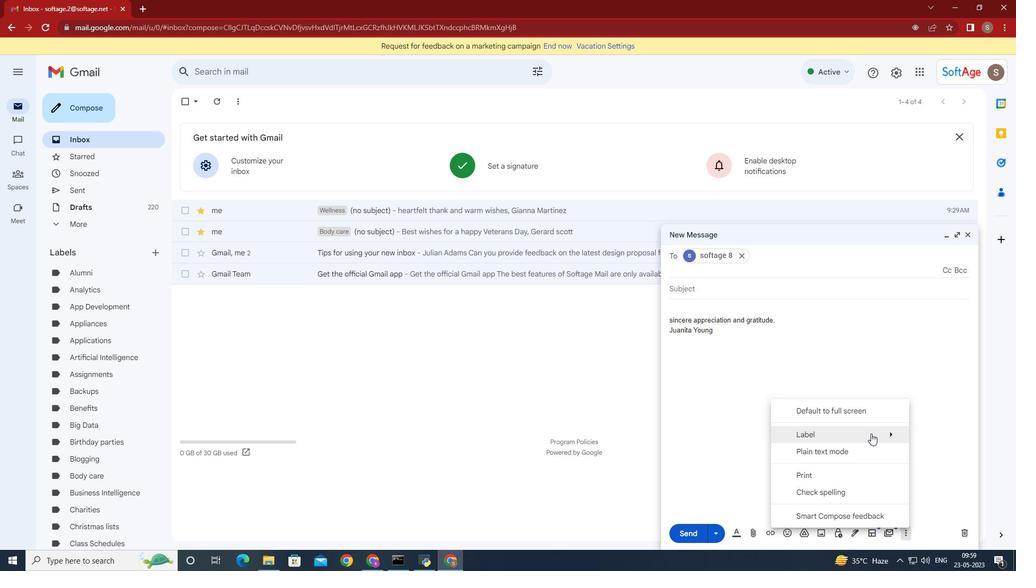 
Action: Mouse pressed left at (871, 431)
Screenshot: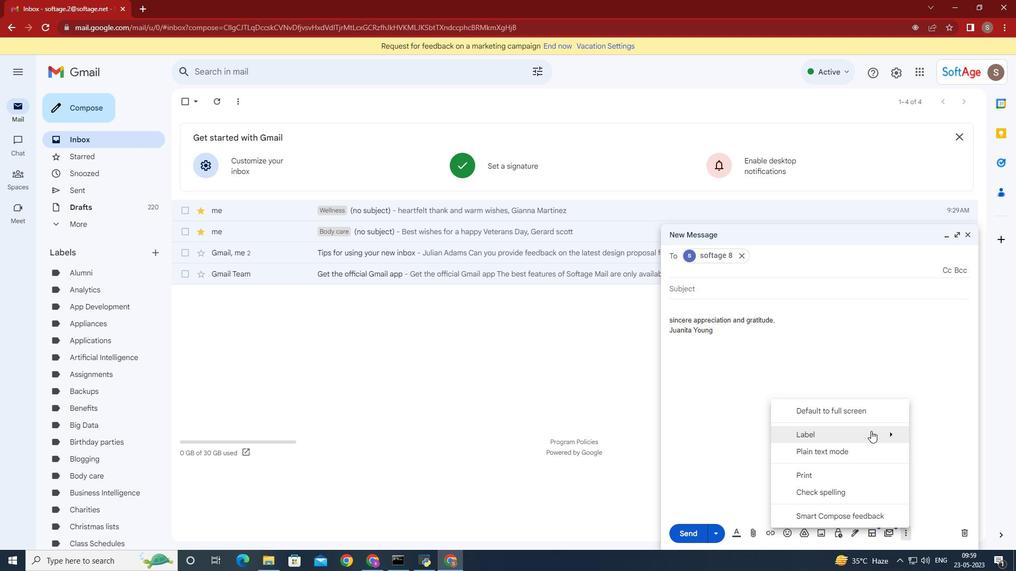 
Action: Mouse moved to (607, 234)
Screenshot: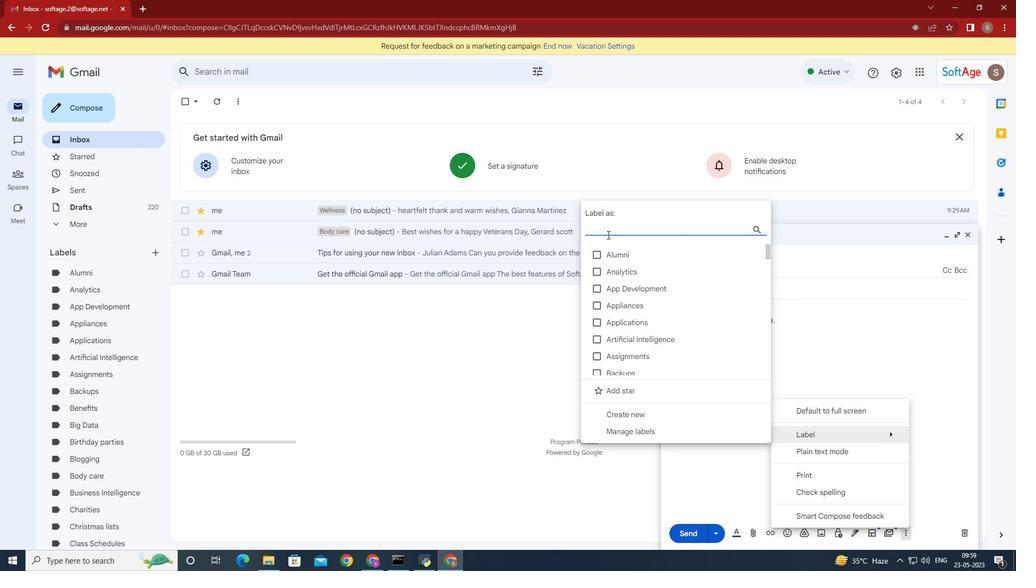 
Action: Mouse pressed left at (607, 234)
Screenshot: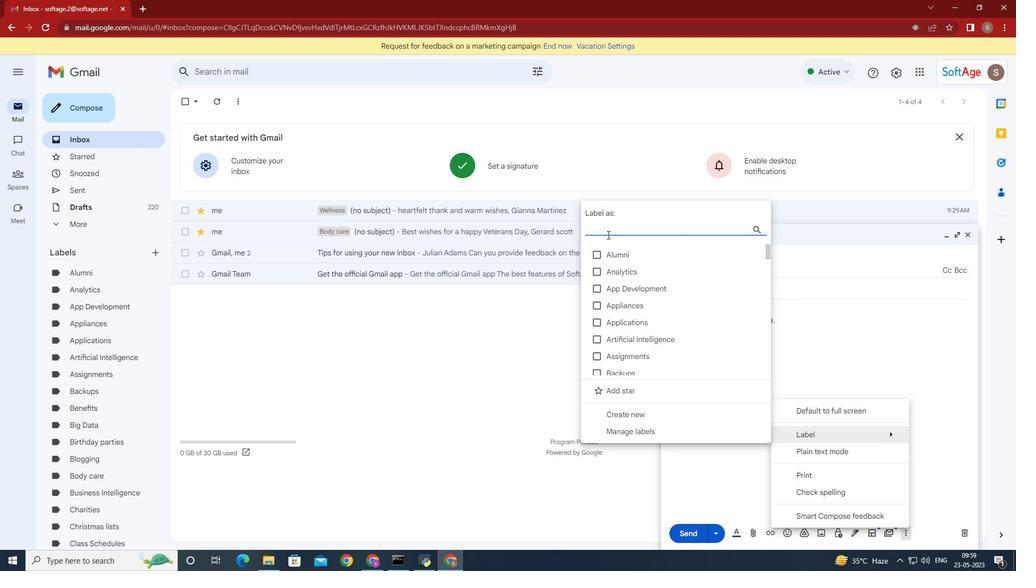 
Action: Key pressed <Key.shift><Key.shift><Key.shift><Key.shift><Key.shift><Key.shift><Key.shift><Key.shift><Key.shift><Key.shift><Key.shift><Key.shift><Key.shift><Key.shift><Key.shift><Key.shift><Key.shift><Key.shift><Key.shift><Key.shift>Debi<Key.backspace>u
Screenshot: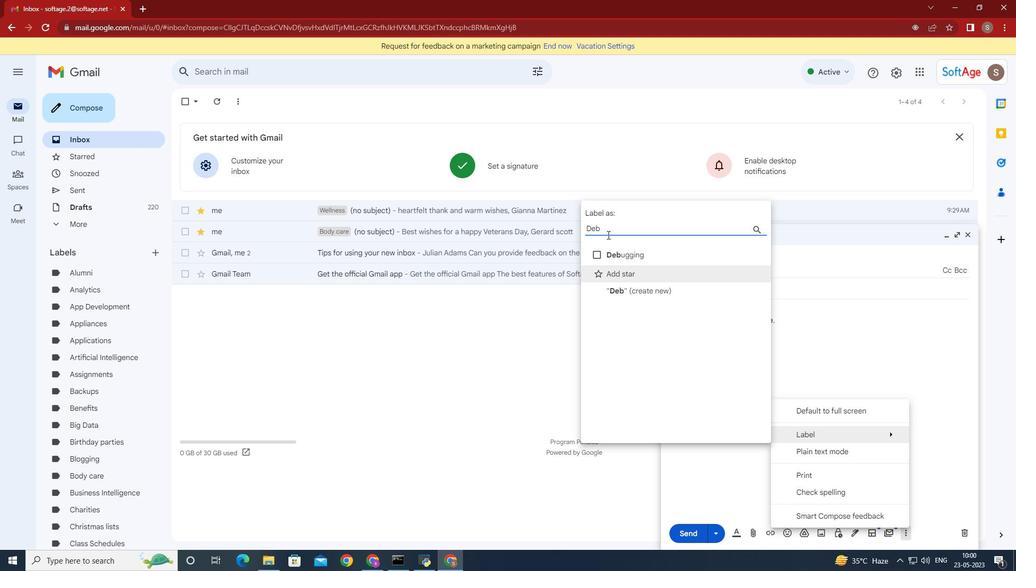 
Action: Mouse moved to (646, 254)
Screenshot: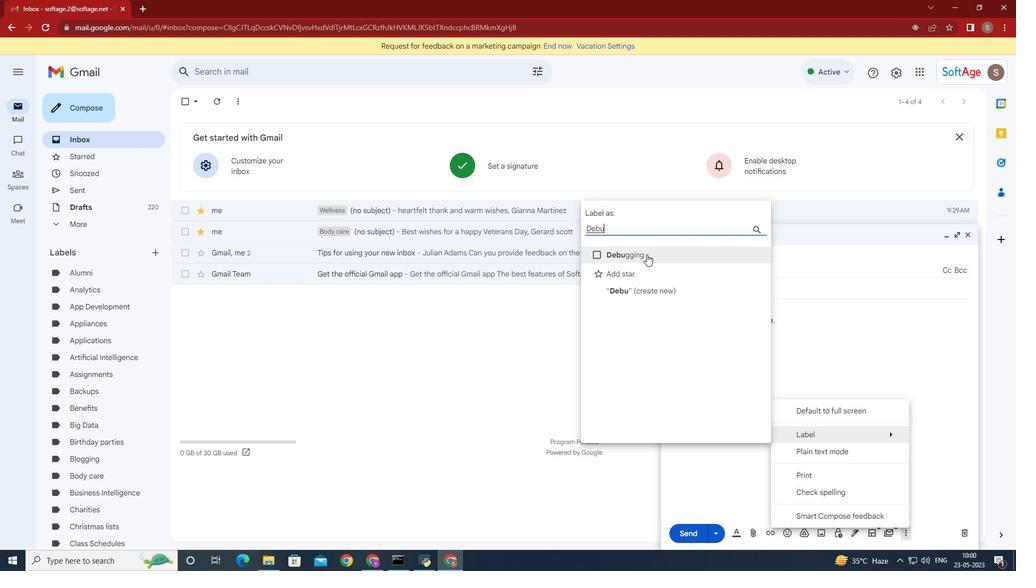 
Action: Mouse pressed left at (646, 254)
Screenshot: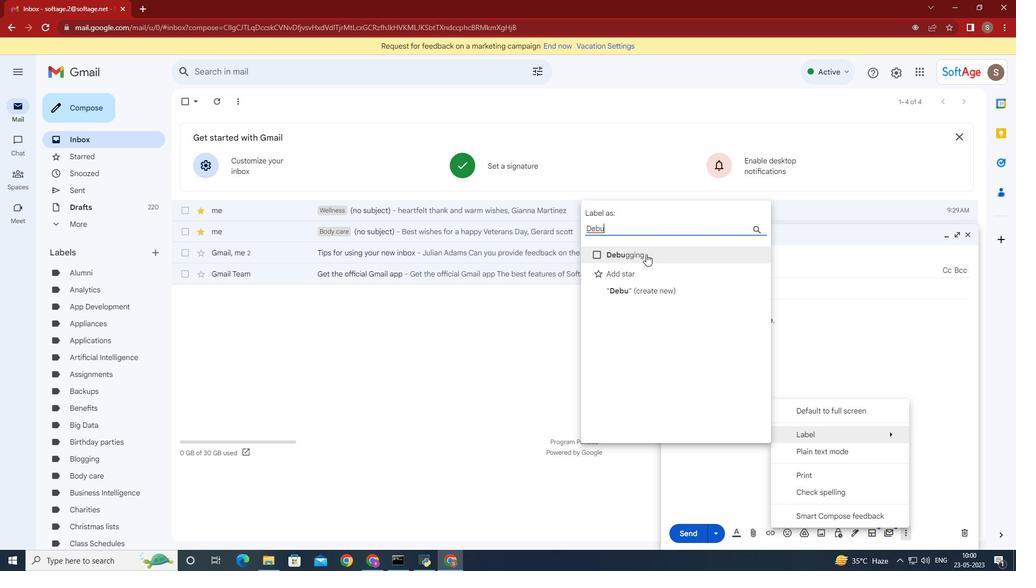 
Action: Mouse moved to (894, 530)
Screenshot: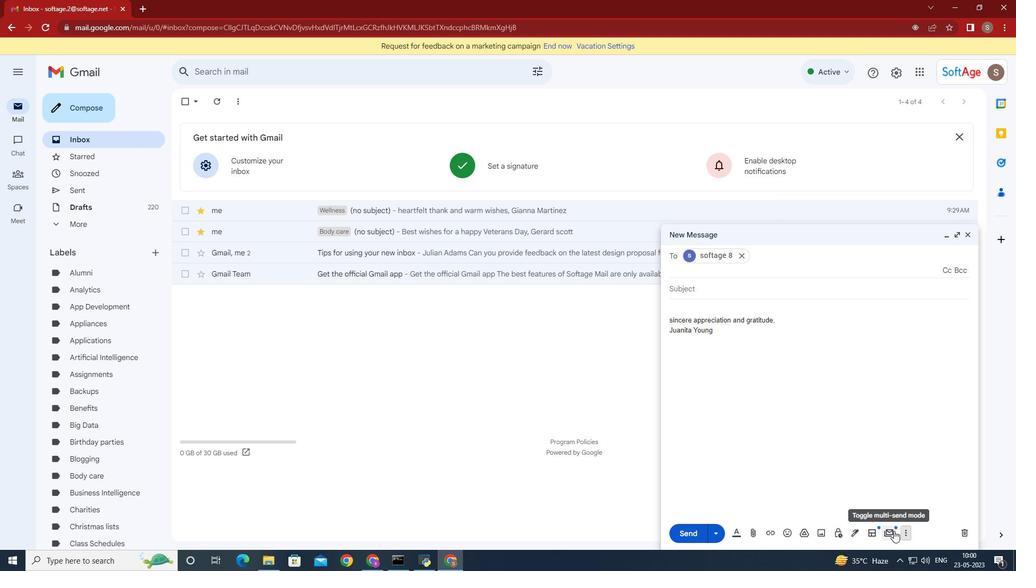 
Action: Mouse pressed left at (894, 530)
Screenshot: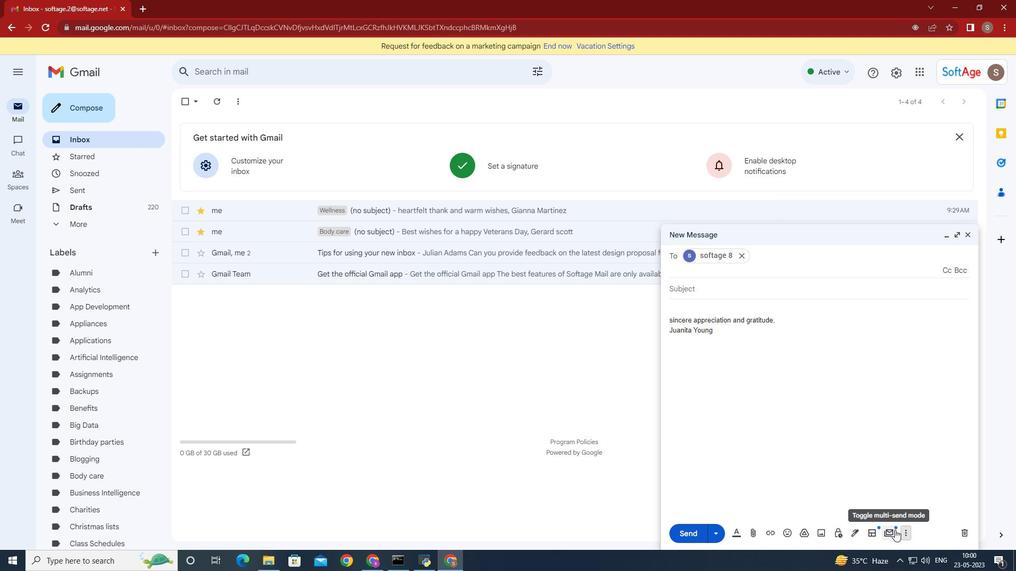 
Action: Mouse moved to (949, 443)
Screenshot: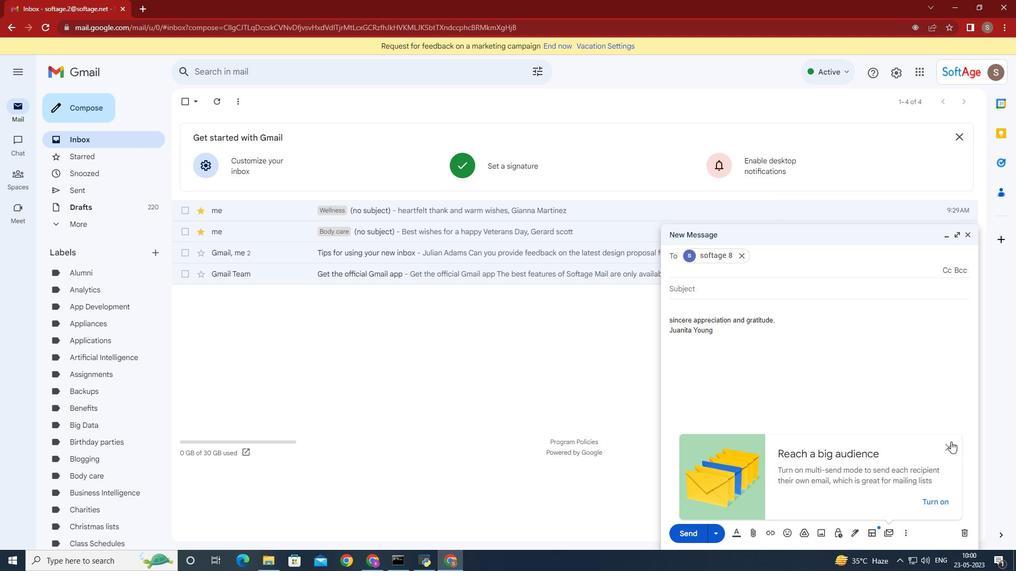 
Action: Mouse pressed left at (949, 443)
Screenshot: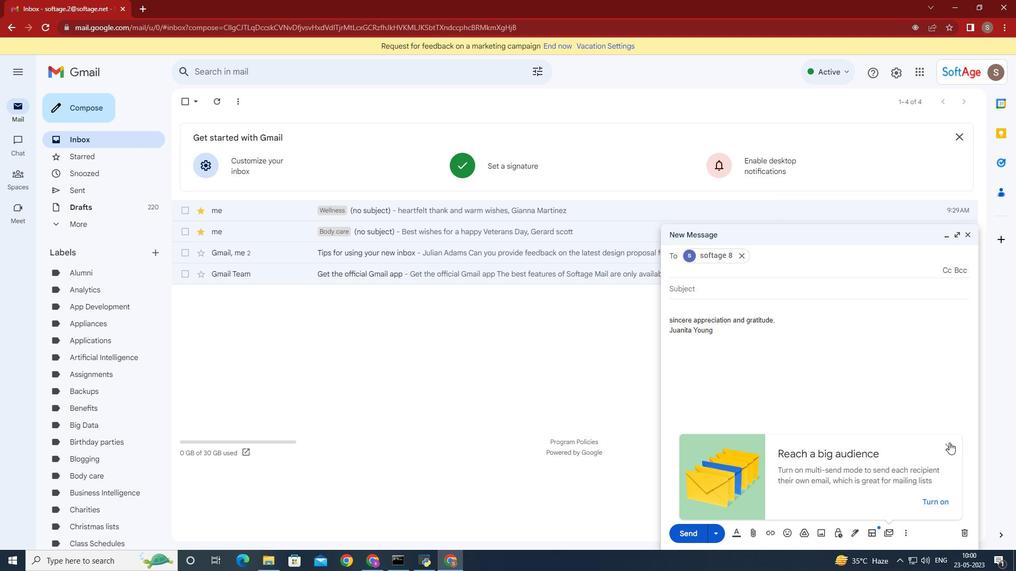 
Action: Mouse moved to (907, 532)
Screenshot: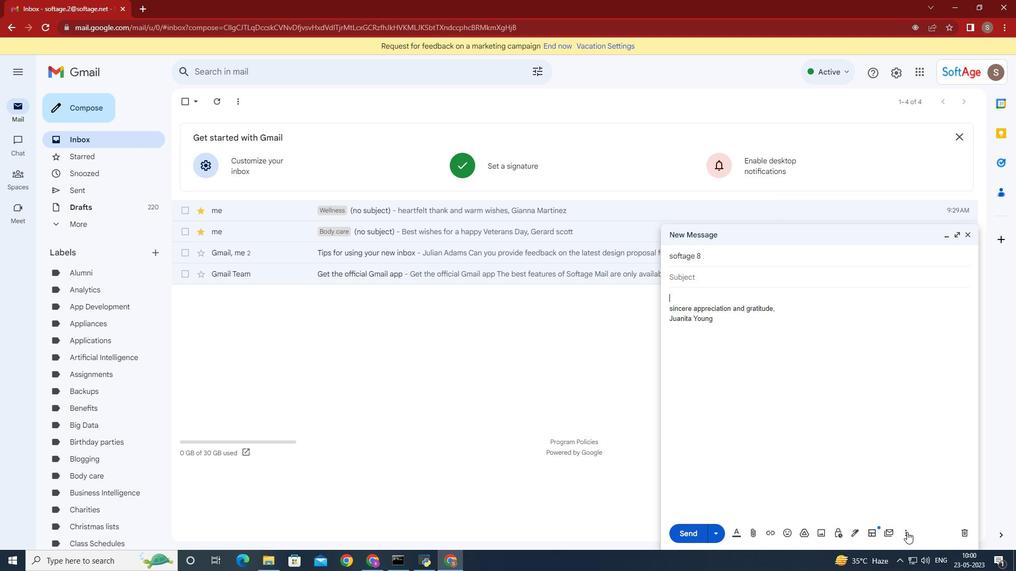 
Action: Mouse pressed left at (907, 532)
Screenshot: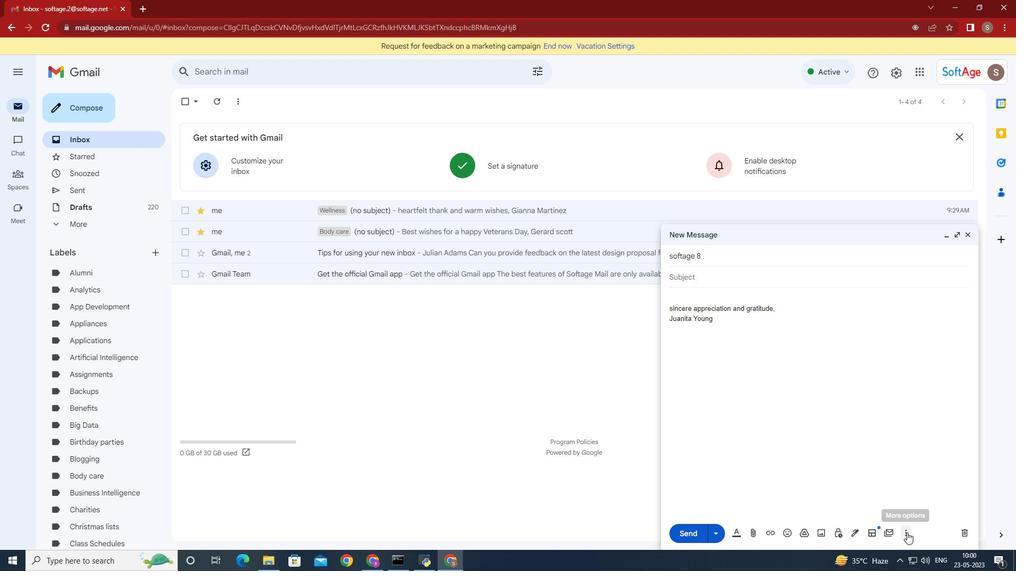
Action: Mouse moved to (871, 434)
Screenshot: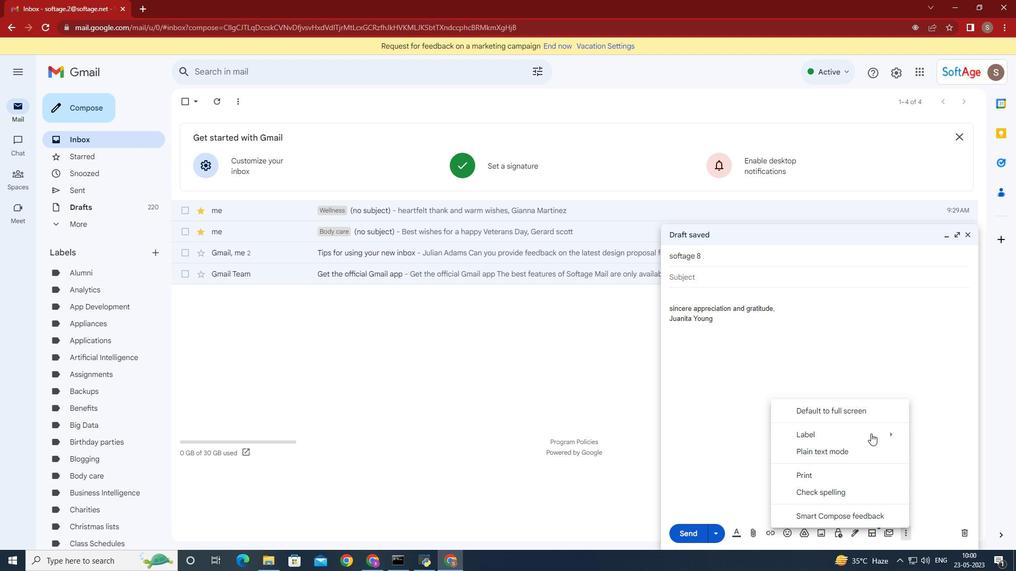 
Action: Mouse pressed left at (871, 434)
Screenshot: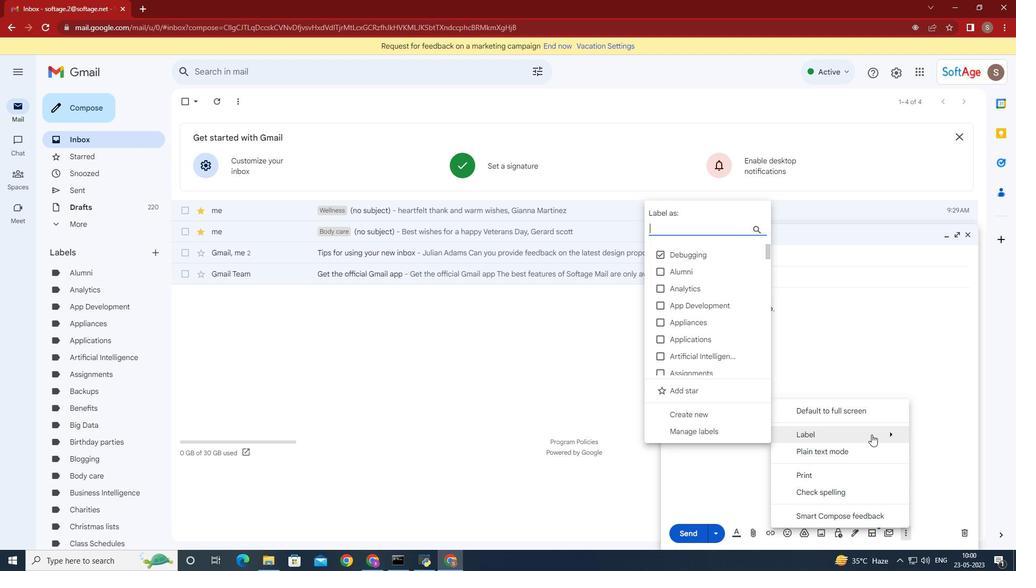 
Action: Mouse moved to (658, 257)
Screenshot: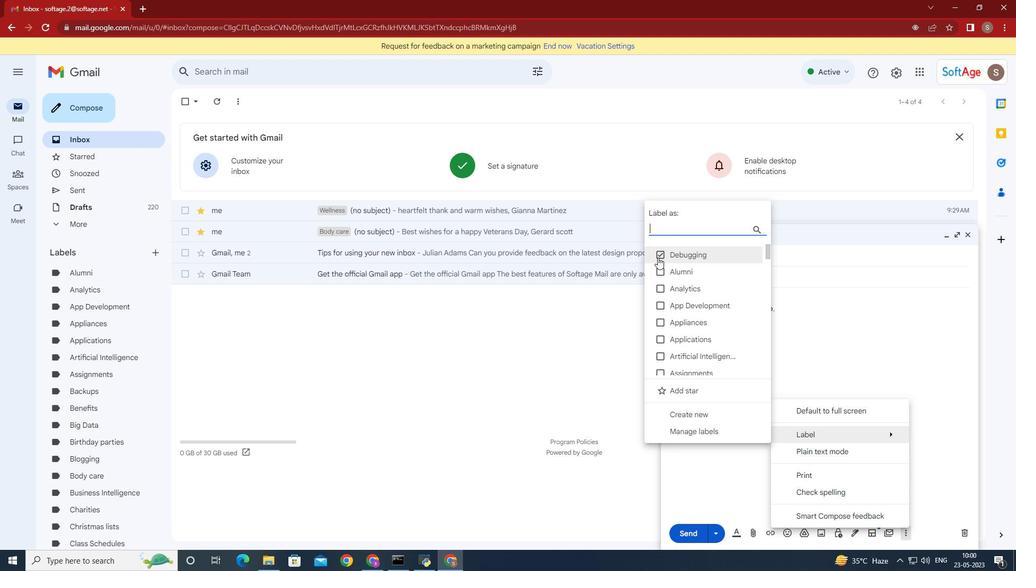 
Action: Mouse pressed left at (658, 257)
Screenshot: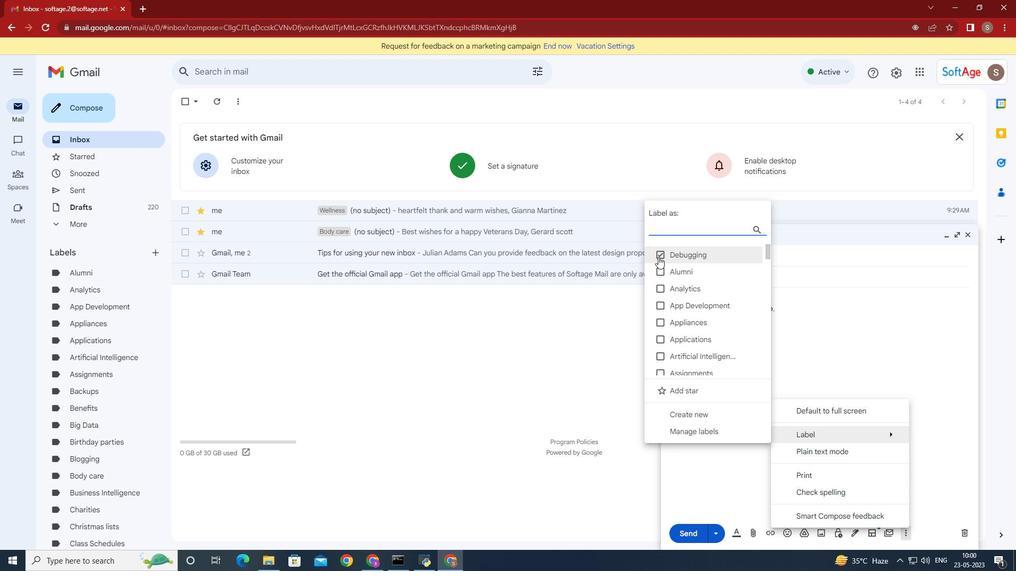 
Action: Mouse moved to (659, 256)
Screenshot: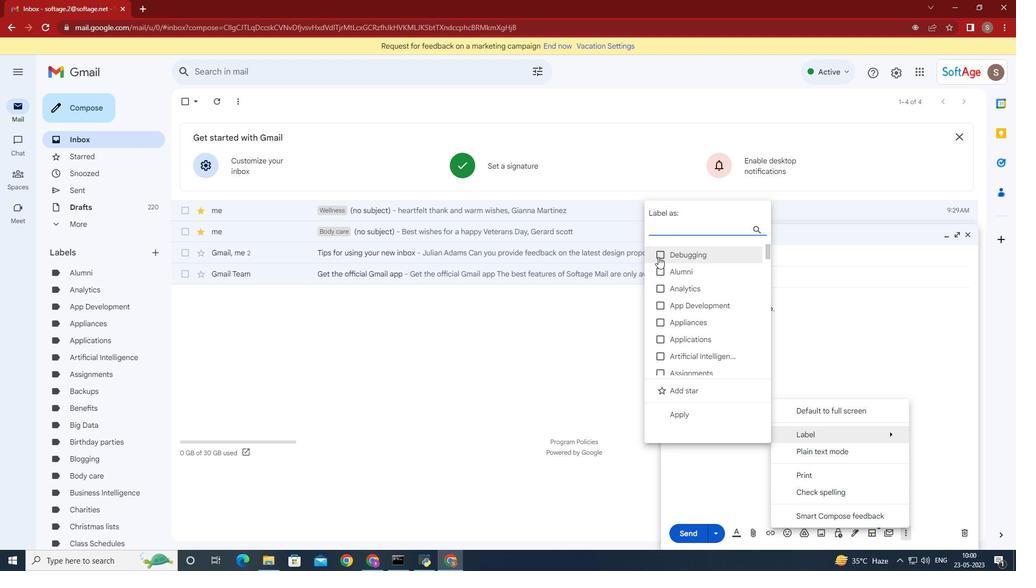 
Action: Mouse pressed left at (659, 256)
Screenshot: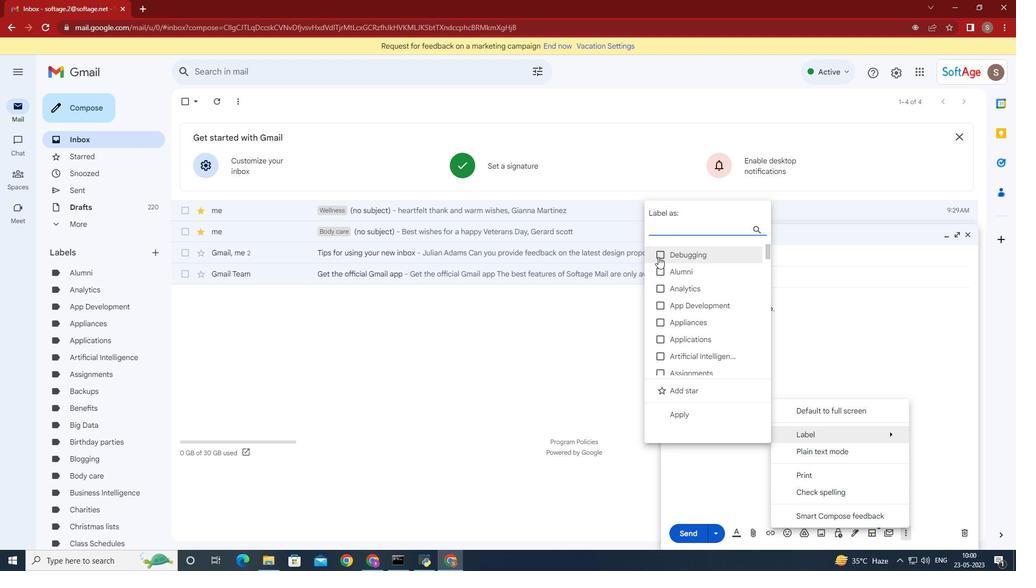 
